 Task: Explore Airbnb accommodation in Tan-Tan, Morocco from 6th December, 2023 to 15th December, 2023 for 6 adults. Place can be entire room or private room with 6 bedrooms having 6 beds and 6 bathrooms. Property type can be house. Amenities needed are: wifi, TV, free parkinig on premises, gym, breakfast.
Action: Mouse pressed left at (614, 212)
Screenshot: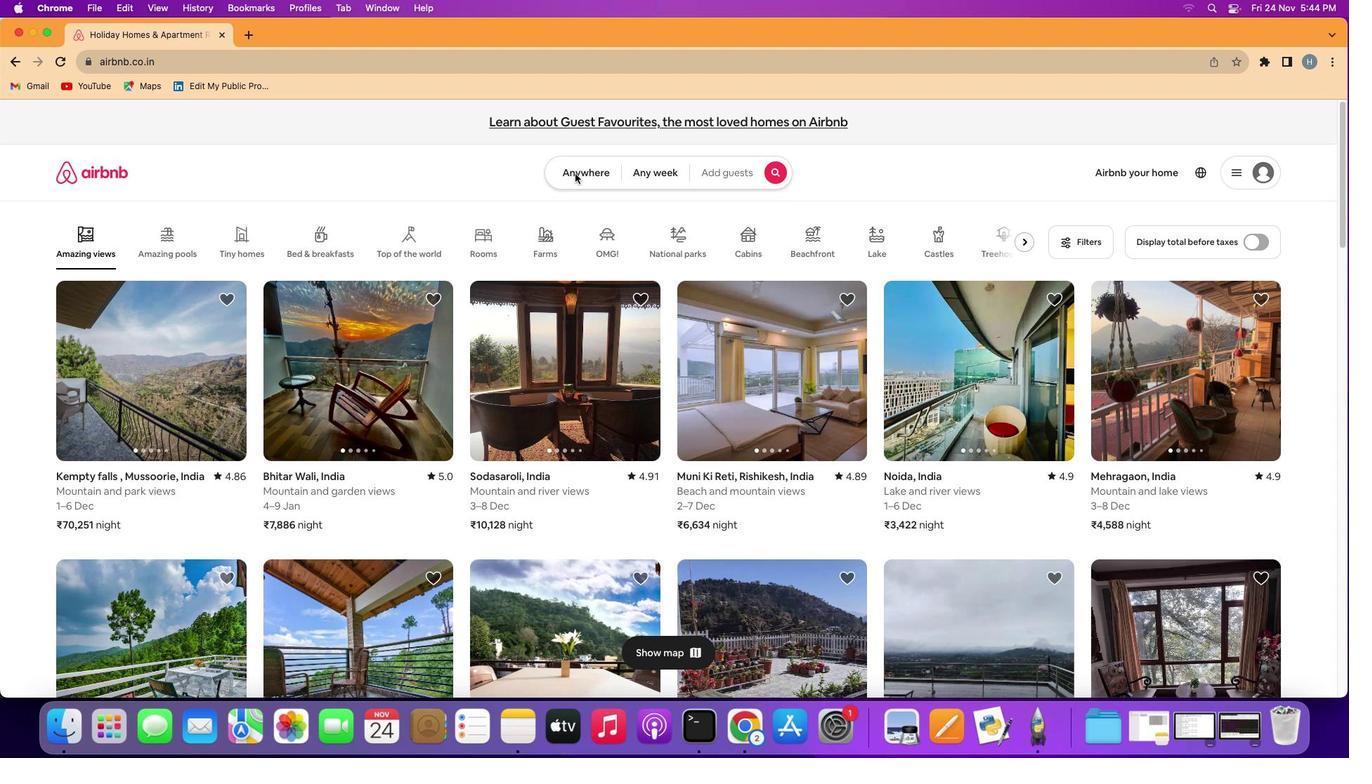 
Action: Mouse moved to (555, 259)
Screenshot: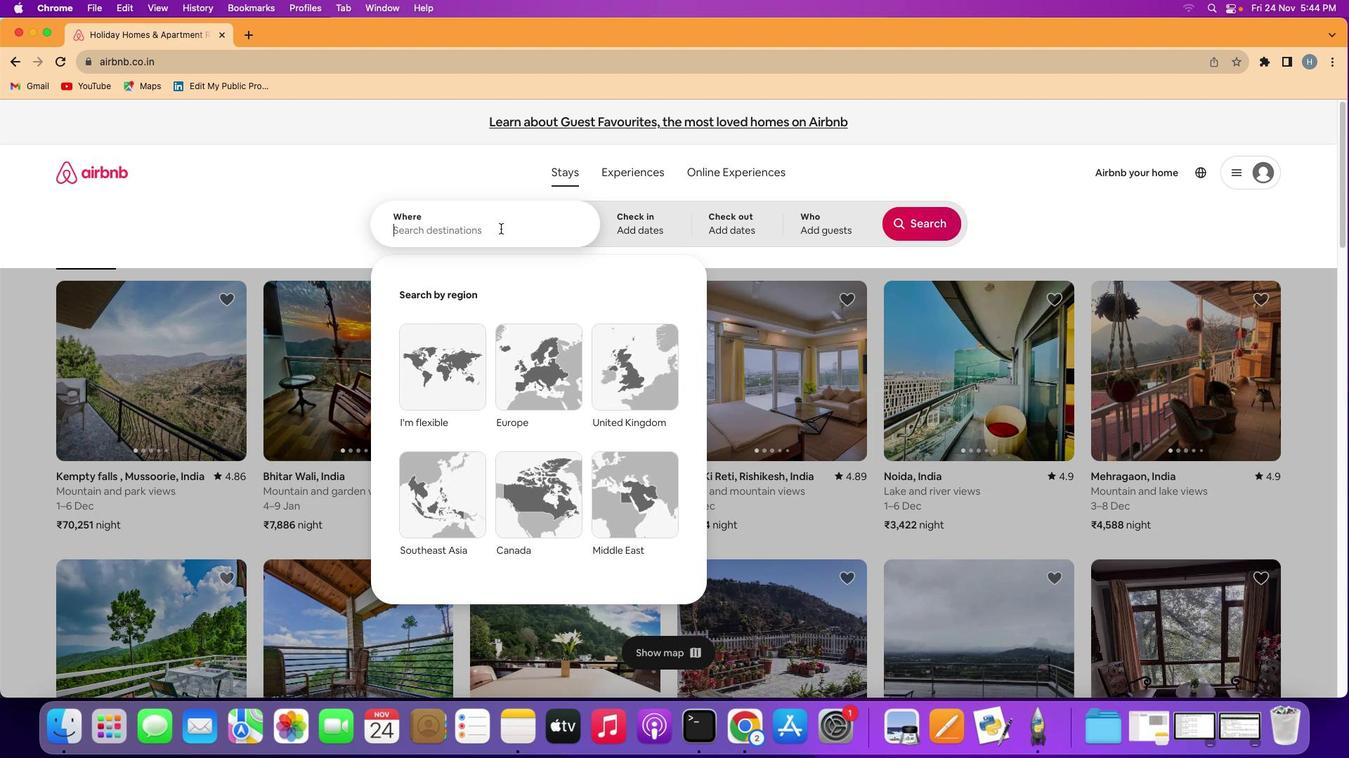 
Action: Mouse pressed left at (555, 259)
Screenshot: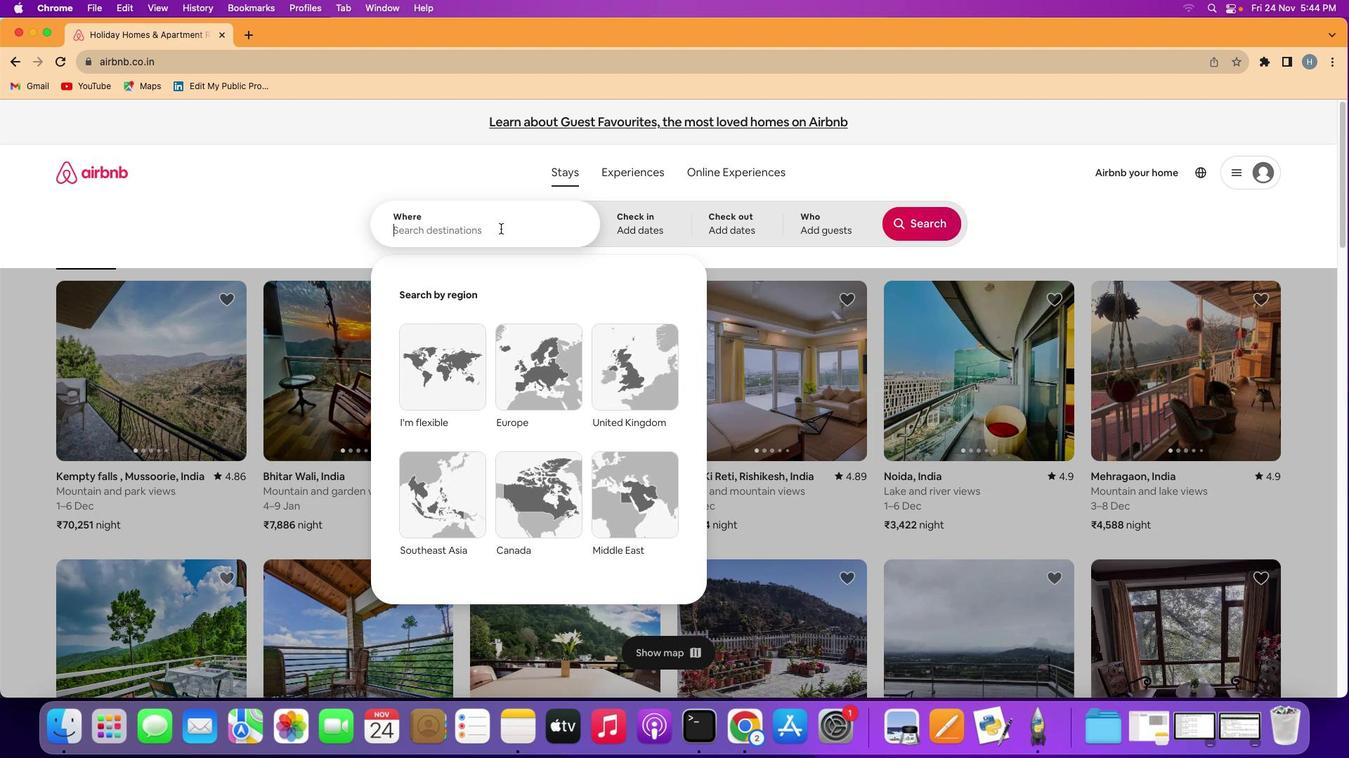
Action: Key pressed Key.shift'T''a''n''-'Key.spaceKey.shift't''a''n'','Key.spaceKey.shift'M''o''r''o''c''c''o'
Screenshot: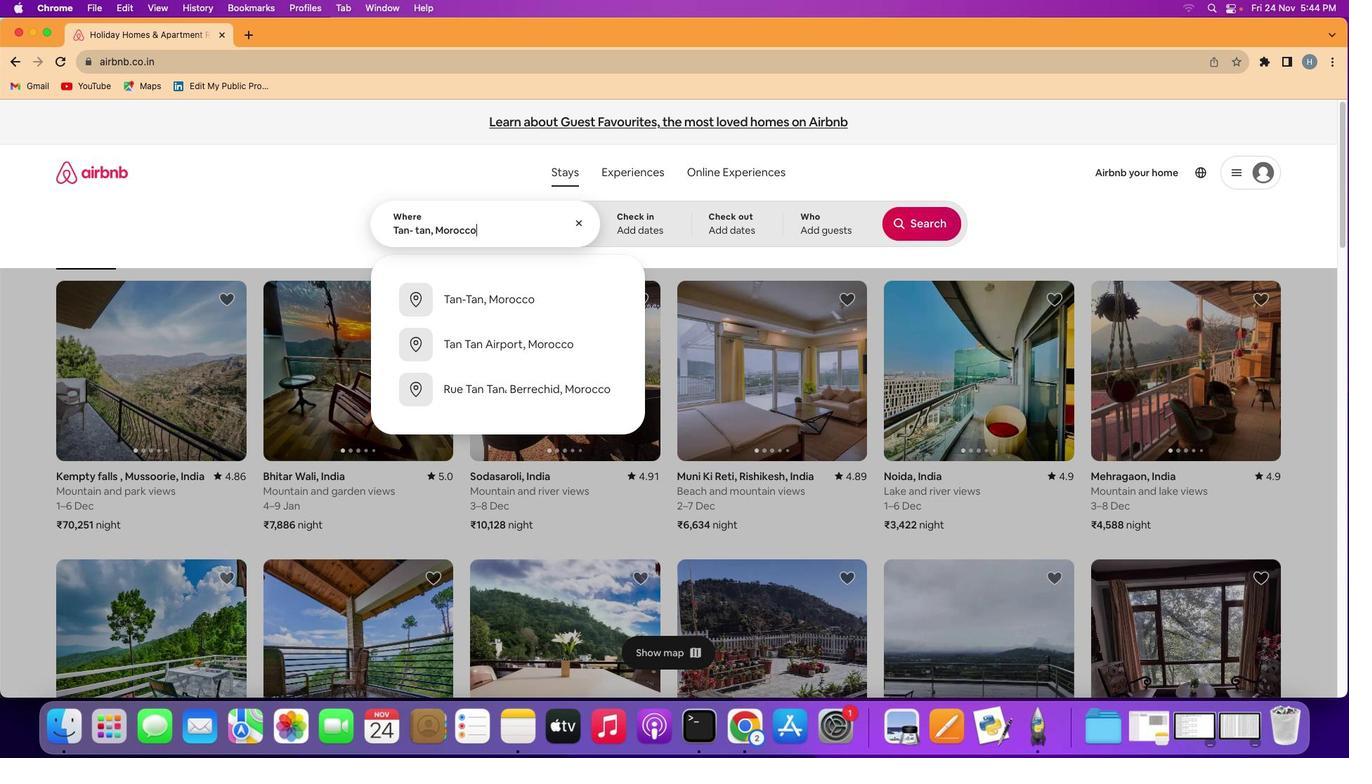 
Action: Mouse moved to (682, 250)
Screenshot: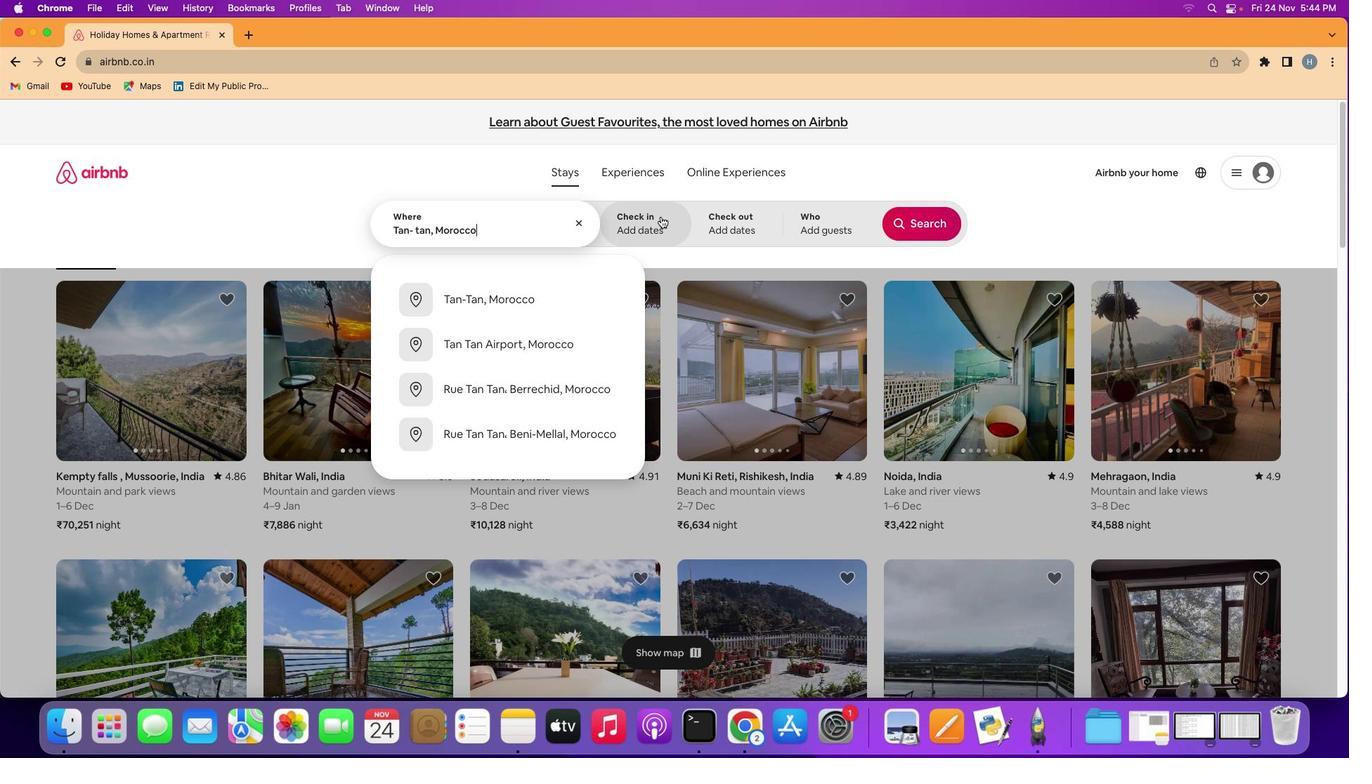 
Action: Mouse pressed left at (682, 250)
Screenshot: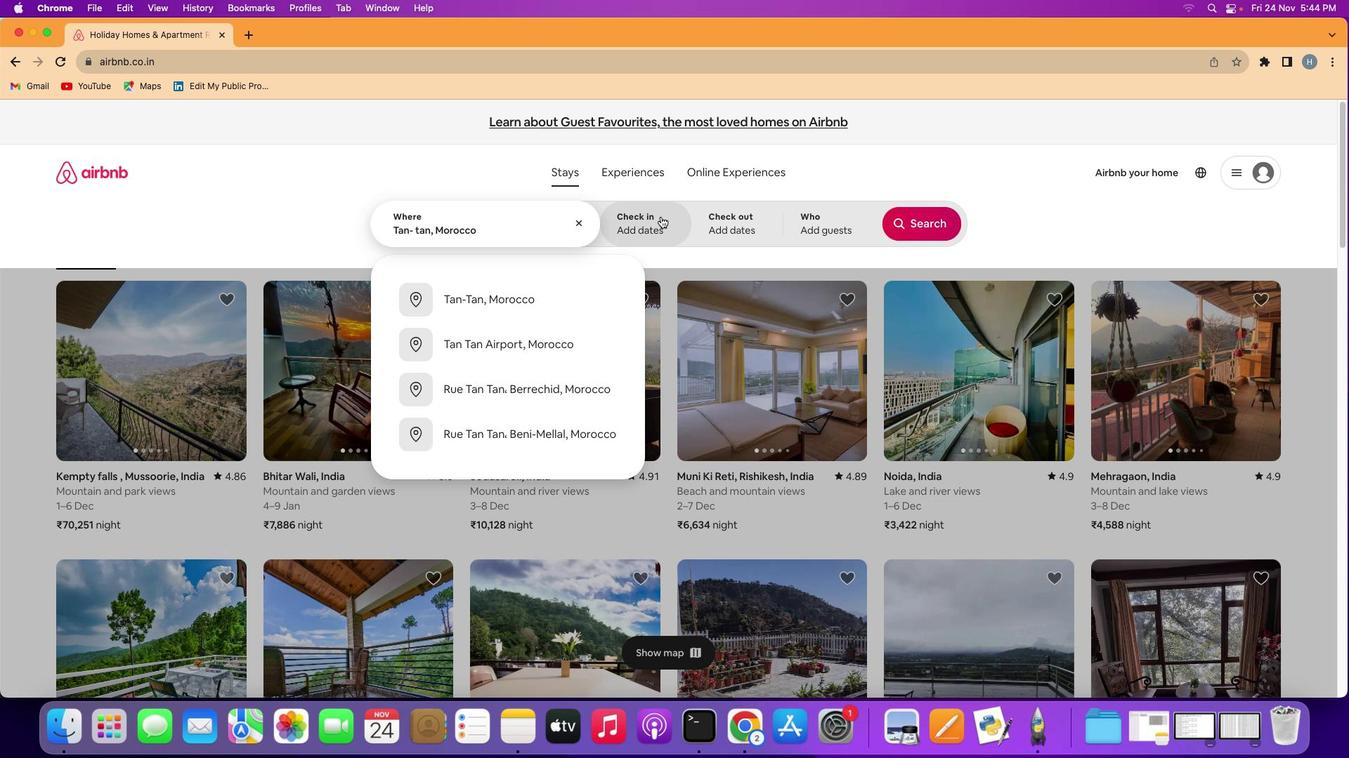 
Action: Mouse moved to (798, 434)
Screenshot: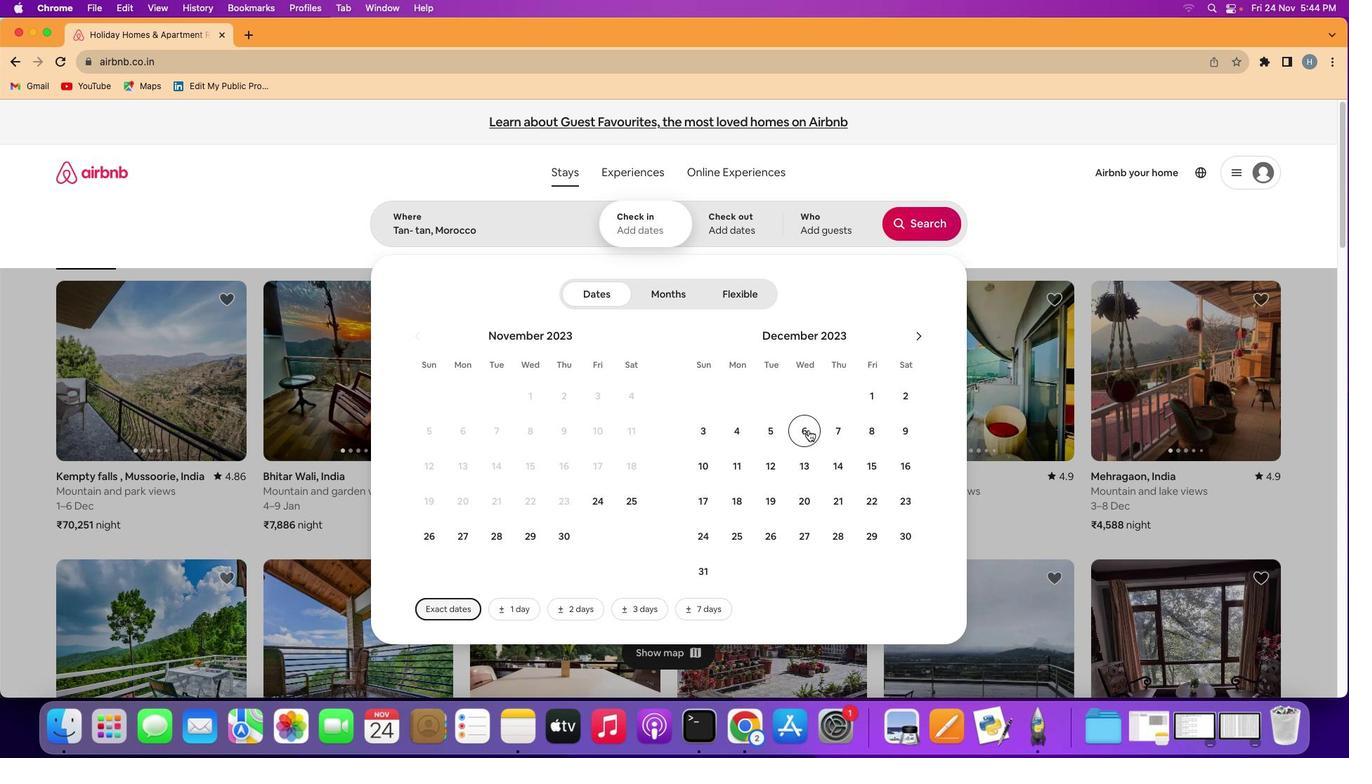 
Action: Mouse pressed left at (798, 434)
Screenshot: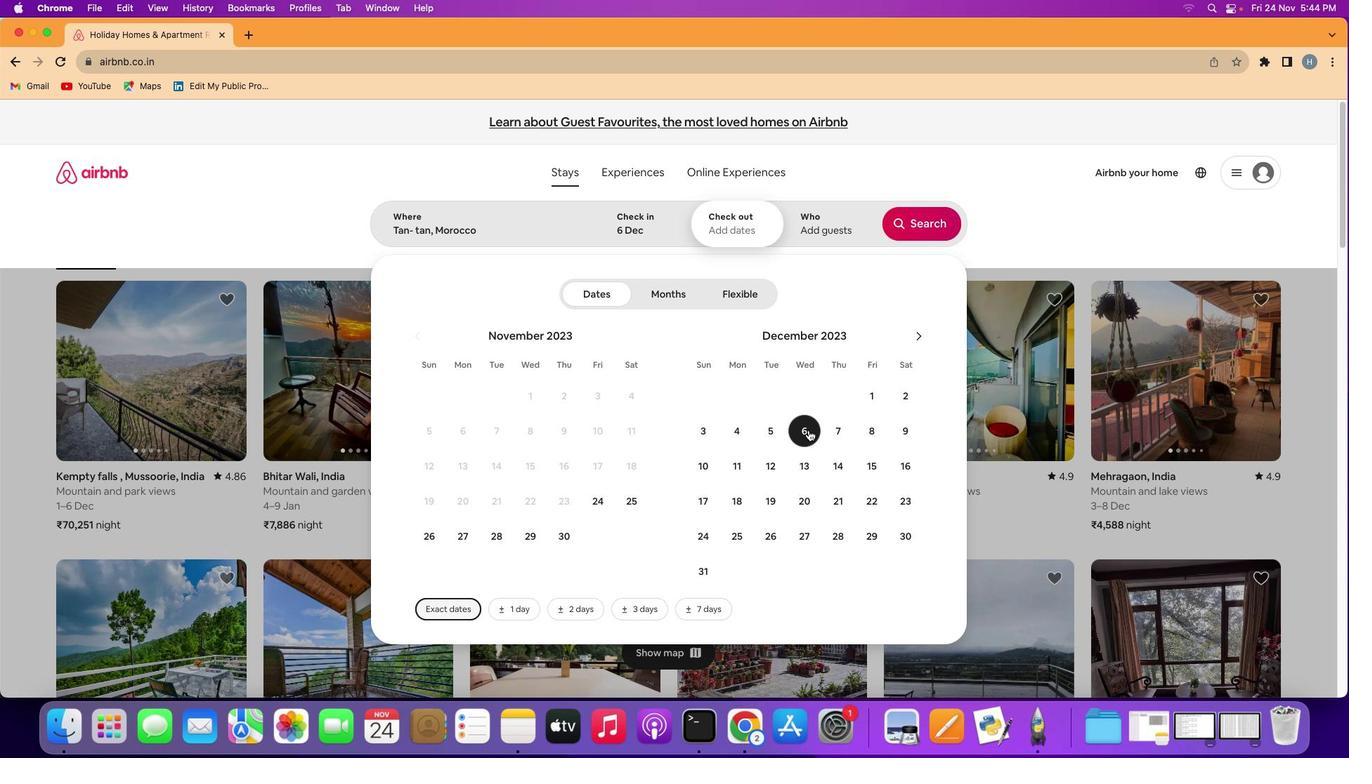 
Action: Mouse moved to (850, 469)
Screenshot: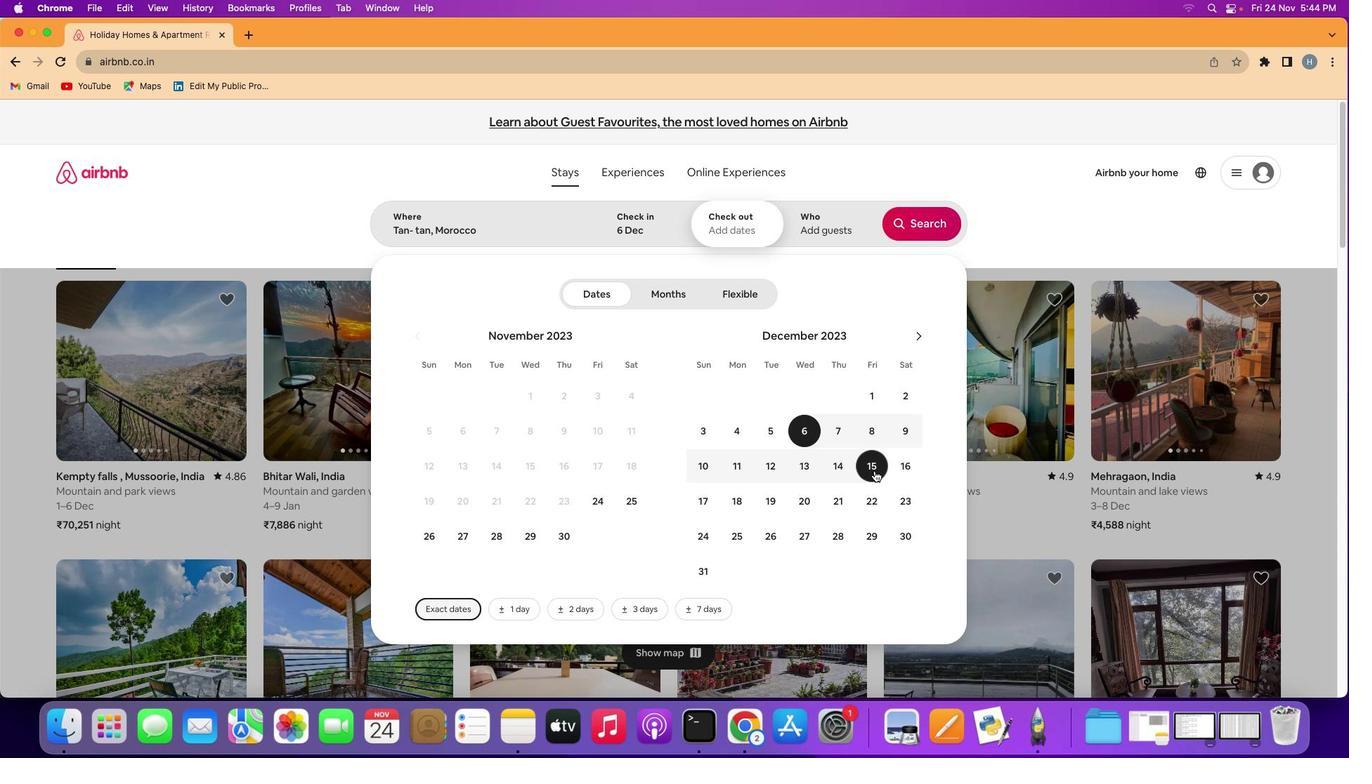 
Action: Mouse pressed left at (850, 469)
Screenshot: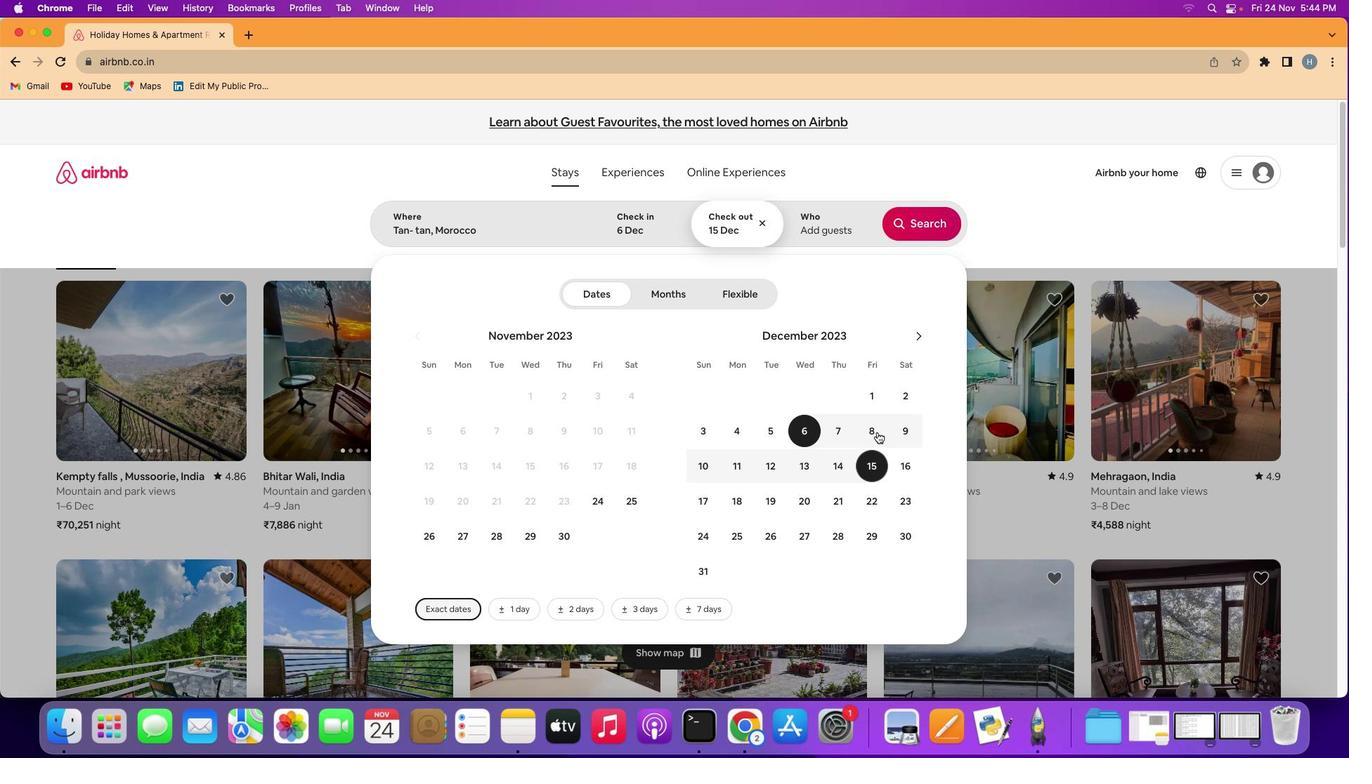 
Action: Mouse moved to (800, 259)
Screenshot: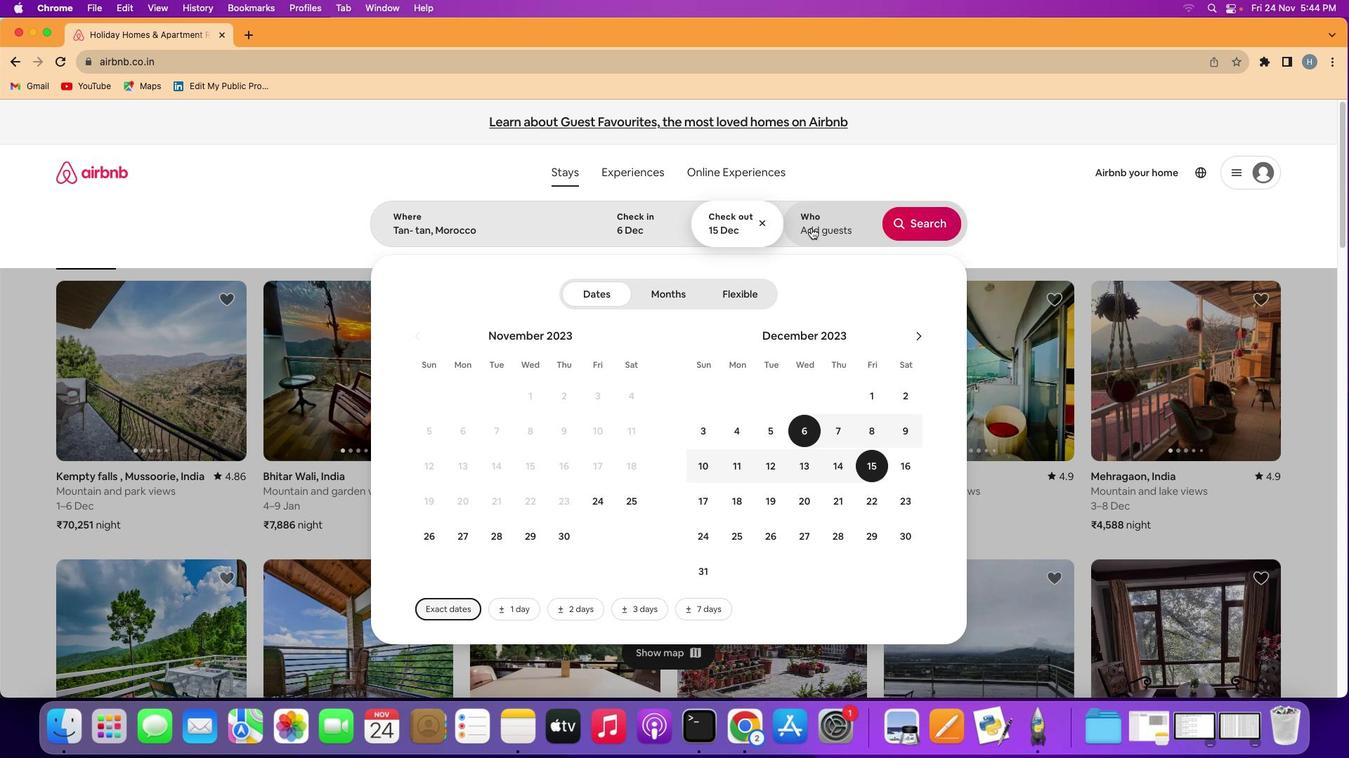 
Action: Mouse pressed left at (800, 259)
Screenshot: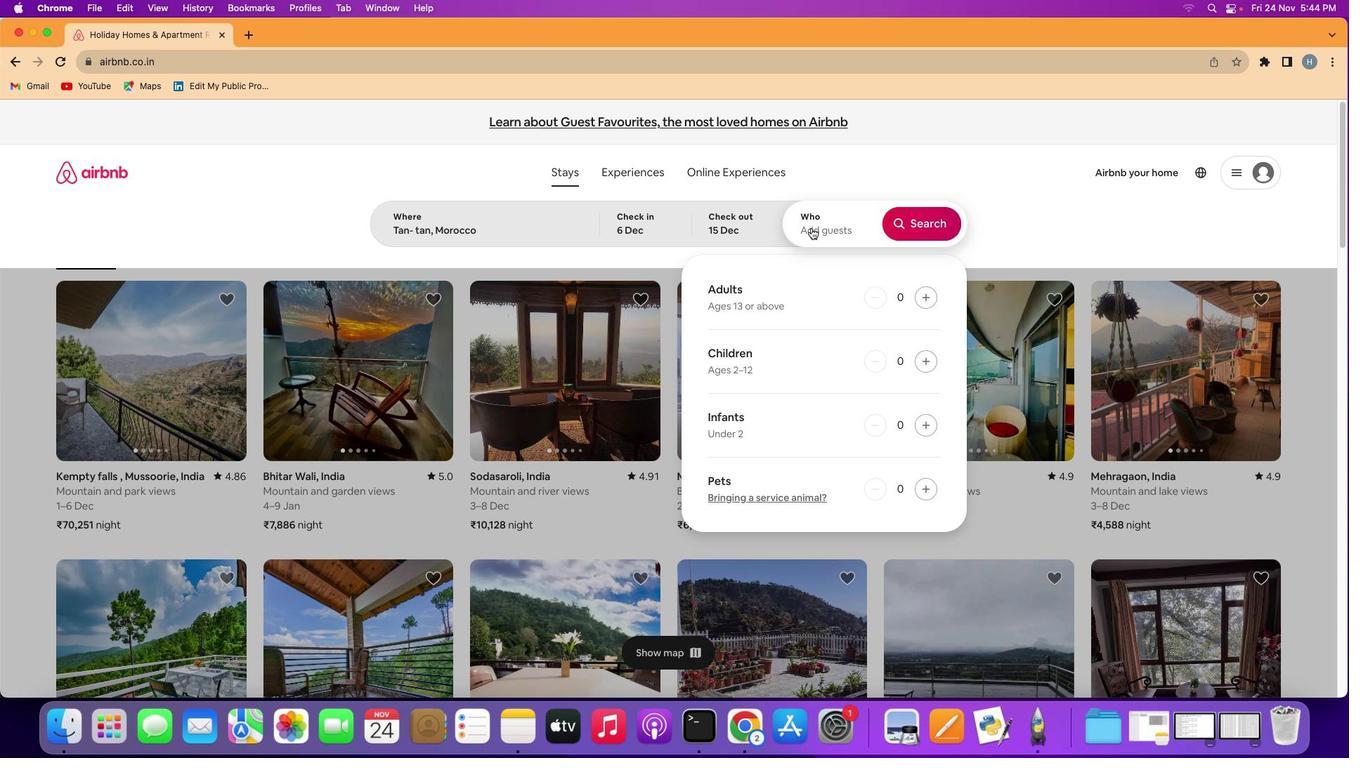
Action: Mouse moved to (895, 323)
Screenshot: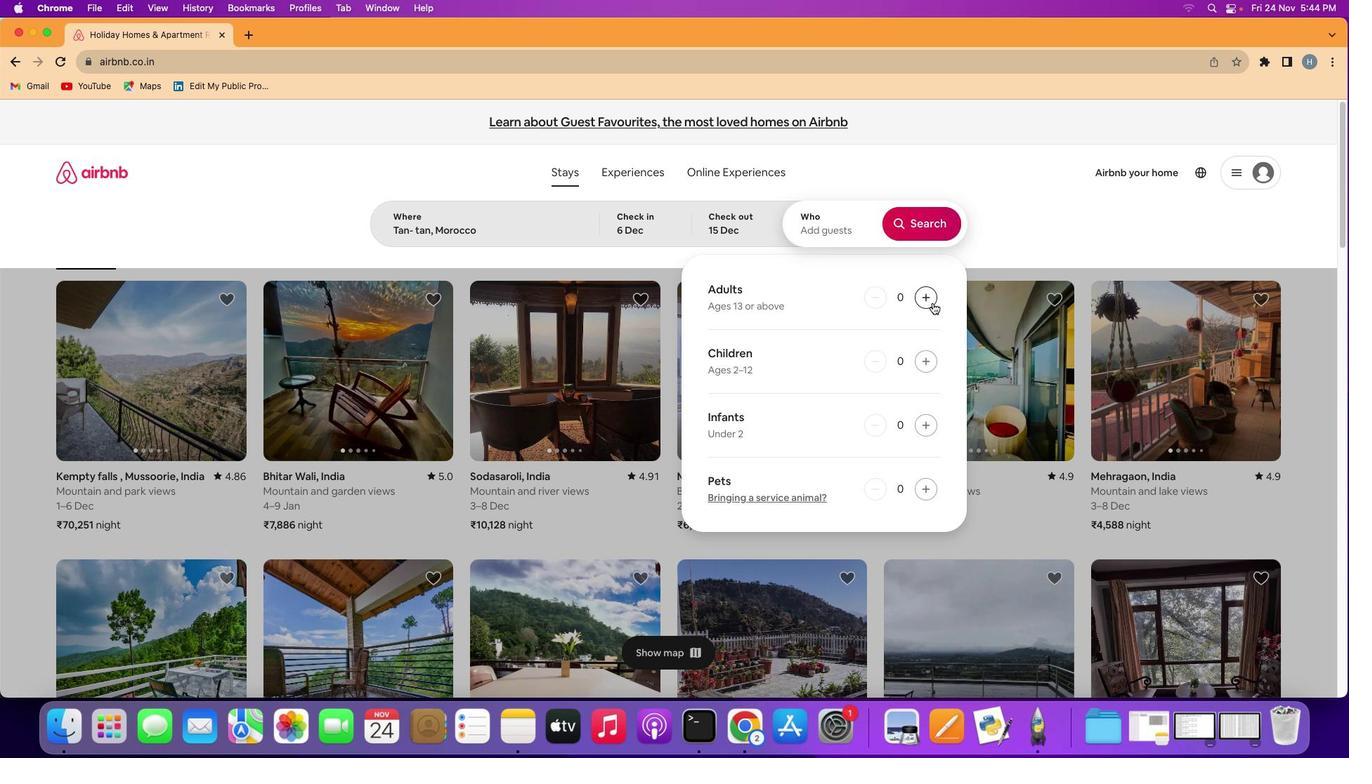 
Action: Mouse pressed left at (895, 323)
Screenshot: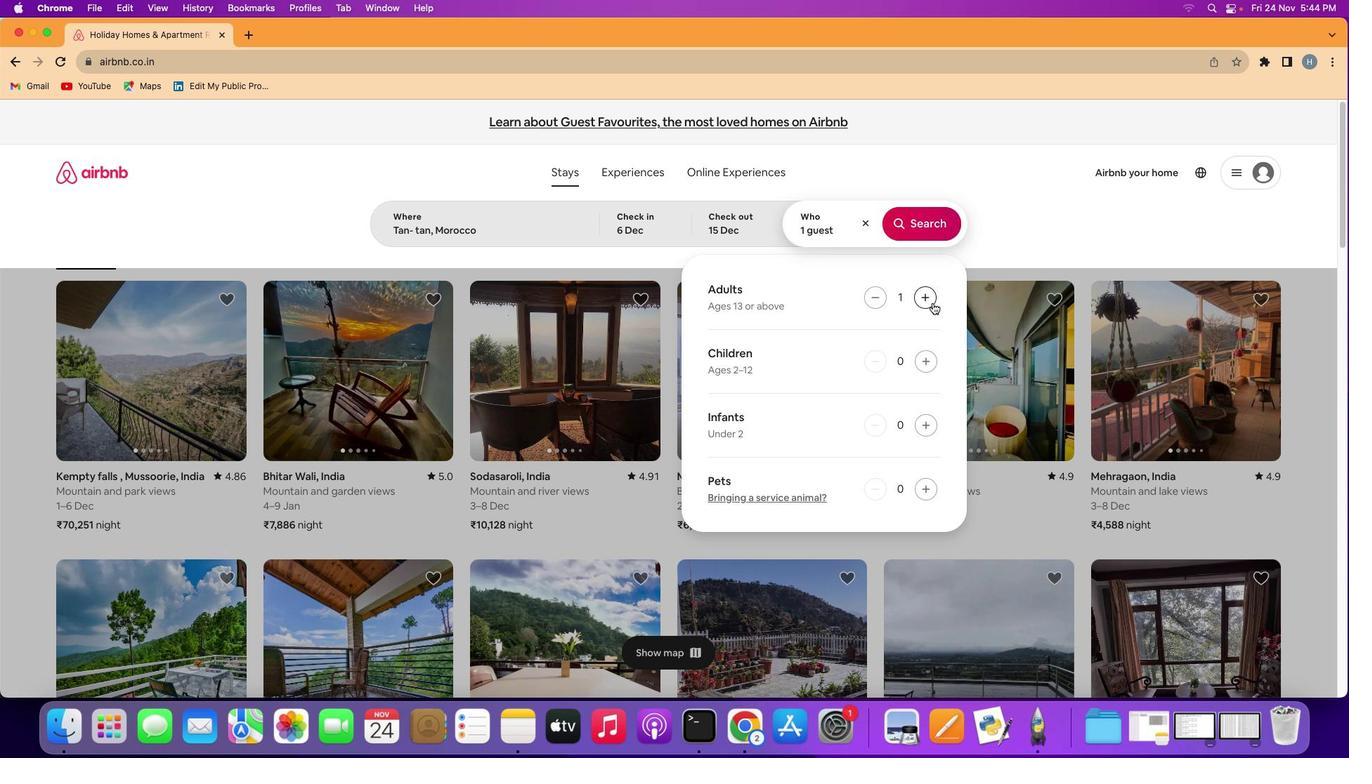 
Action: Mouse pressed left at (895, 323)
Screenshot: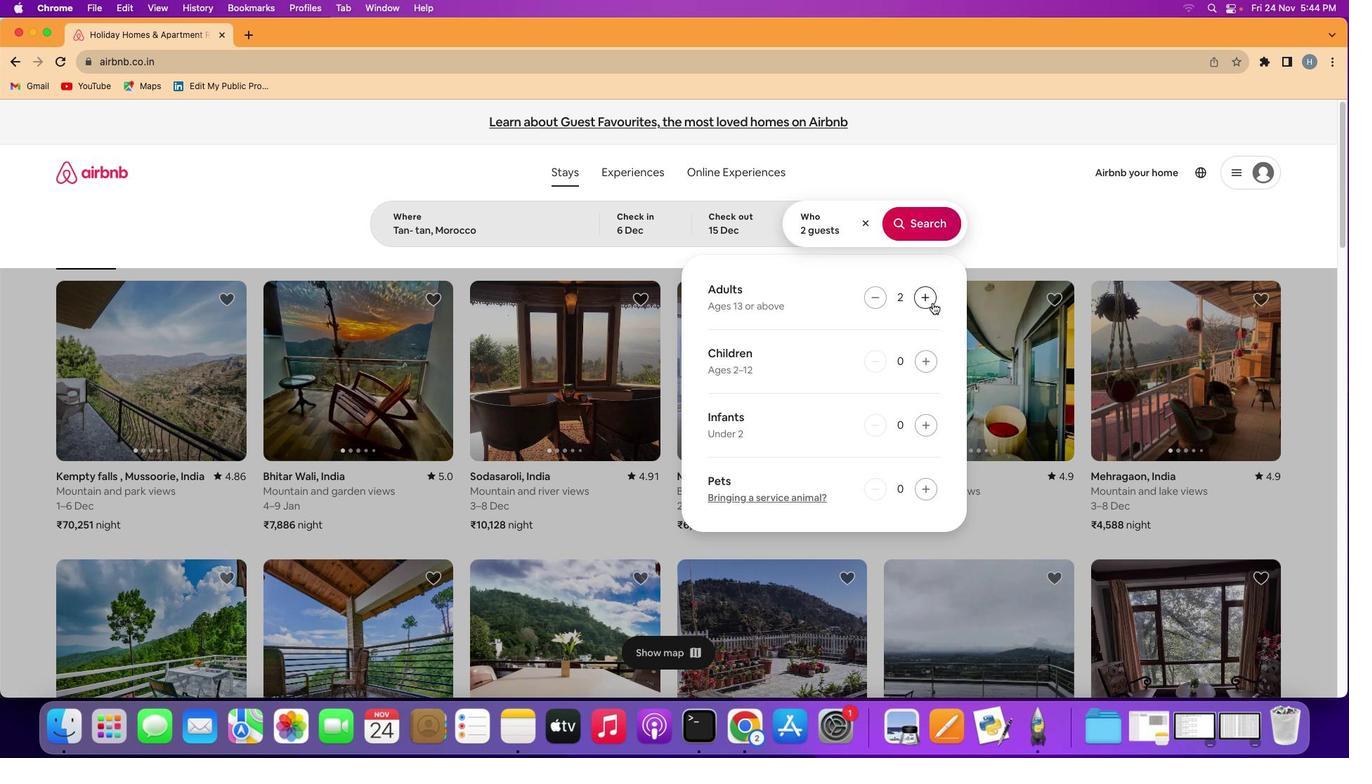 
Action: Mouse pressed left at (895, 323)
Screenshot: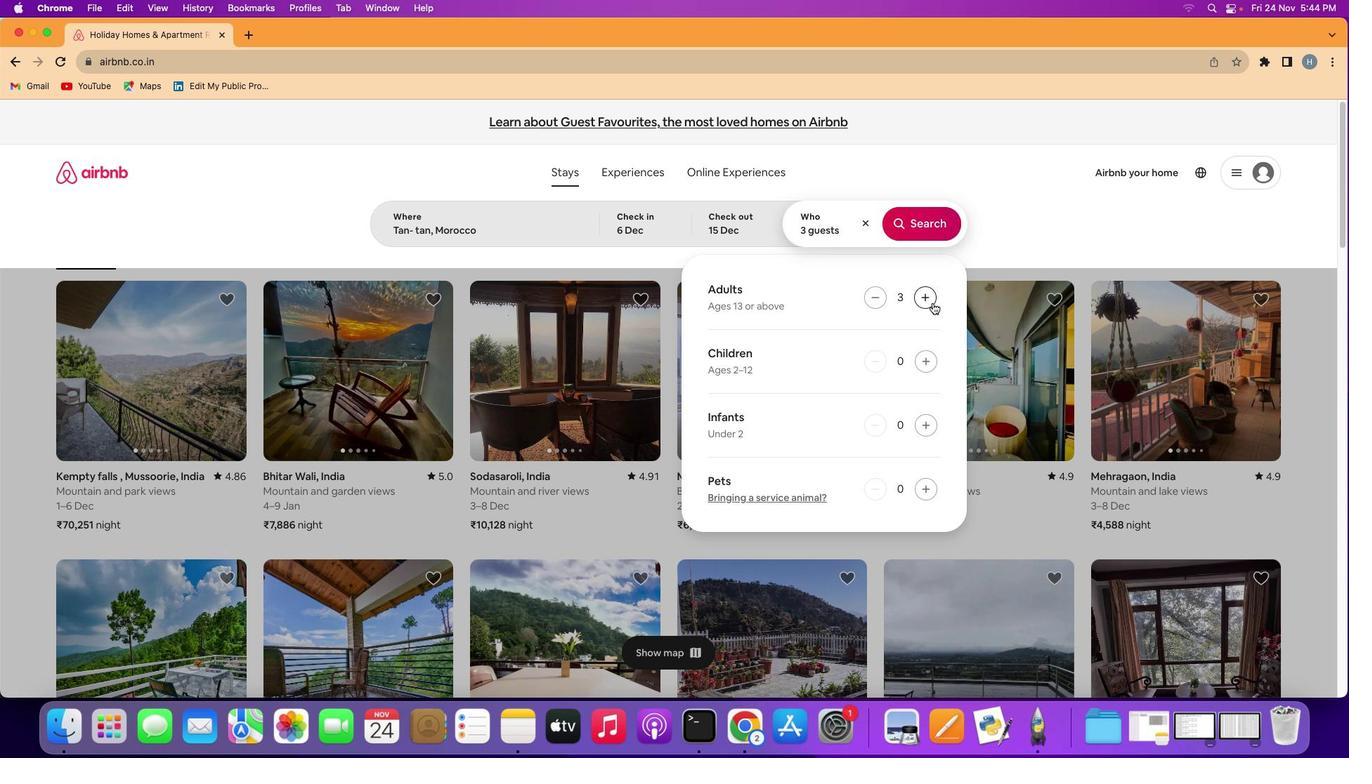 
Action: Mouse pressed left at (895, 323)
Screenshot: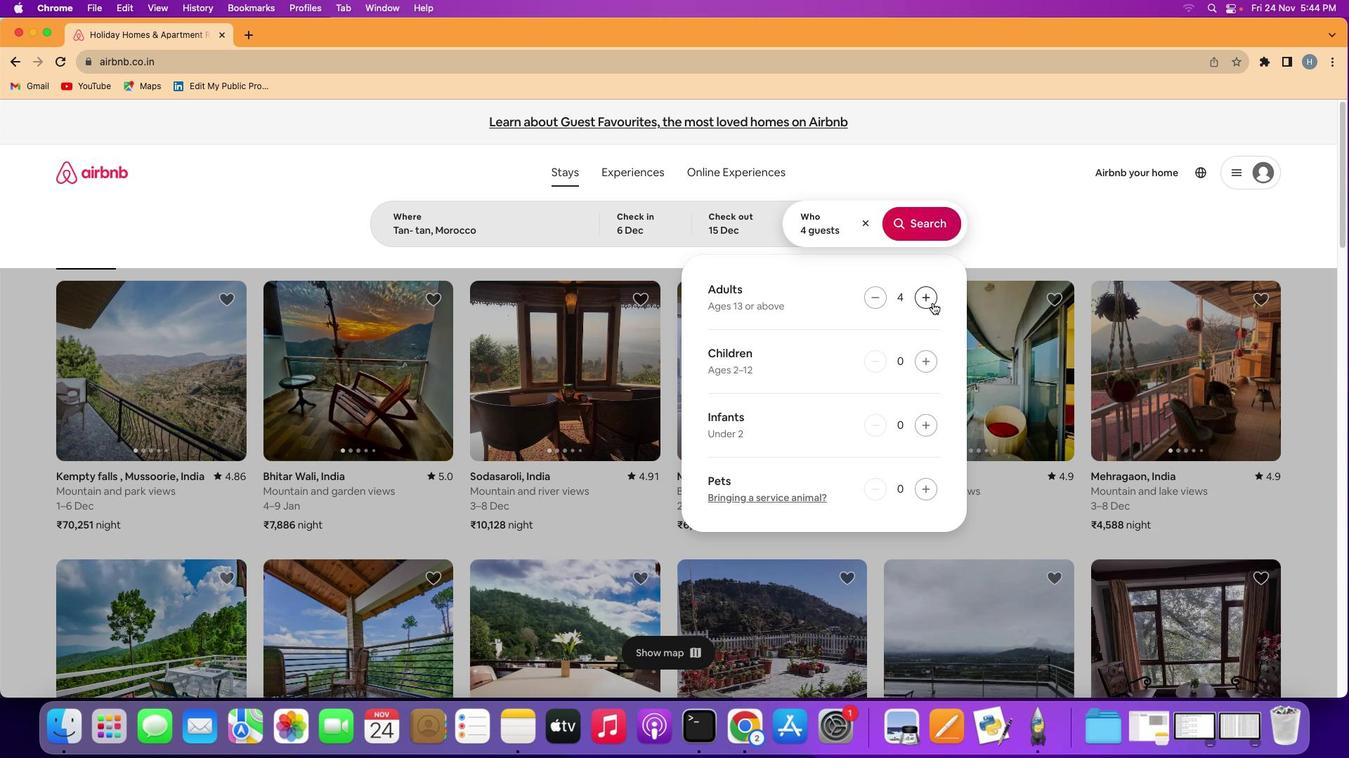 
Action: Mouse pressed left at (895, 323)
Screenshot: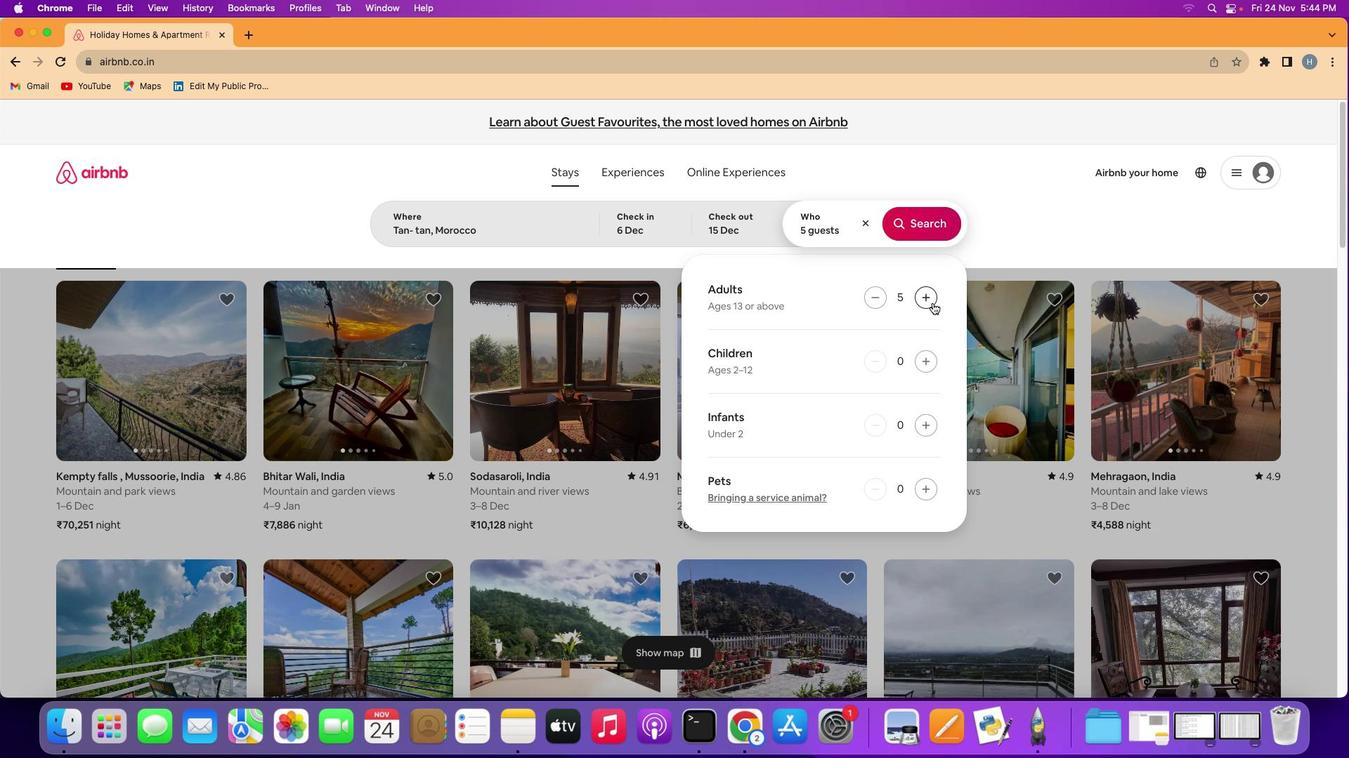 
Action: Mouse pressed left at (895, 323)
Screenshot: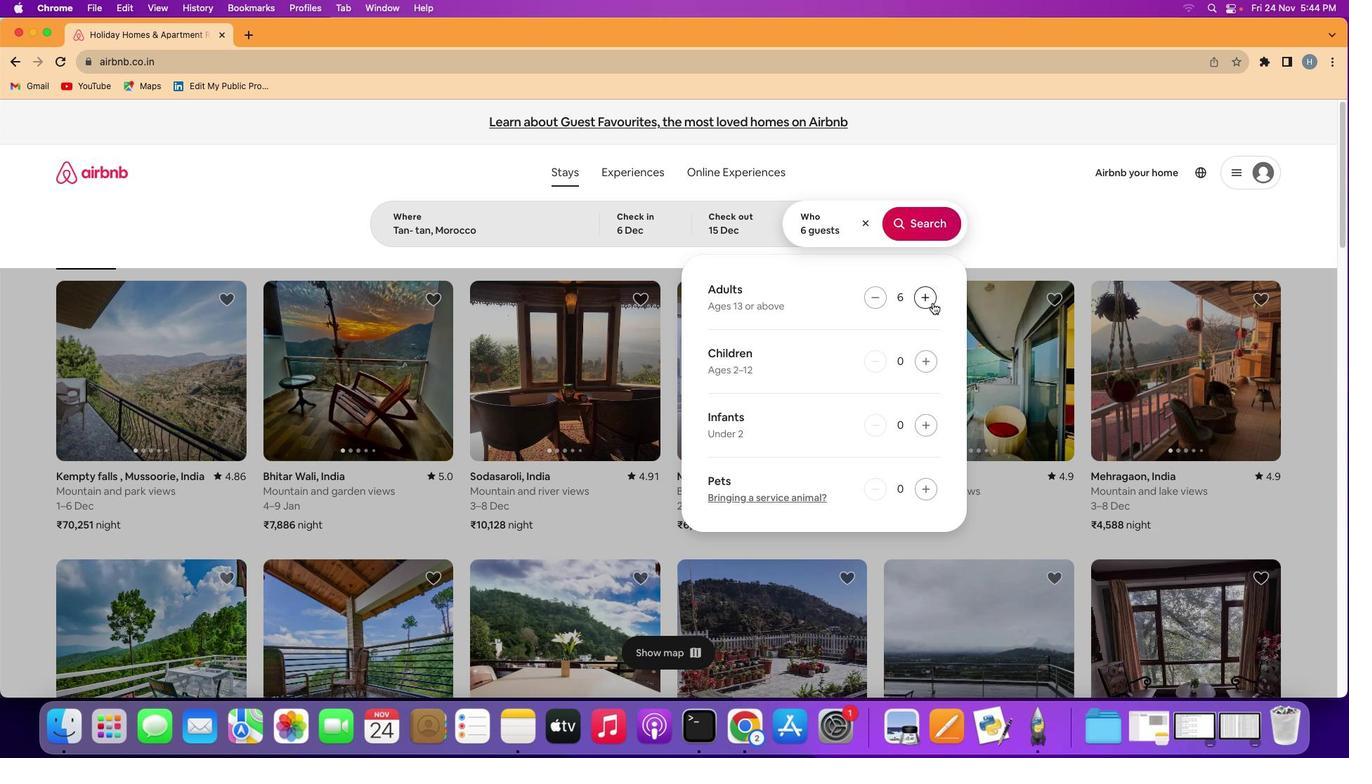 
Action: Mouse moved to (890, 262)
Screenshot: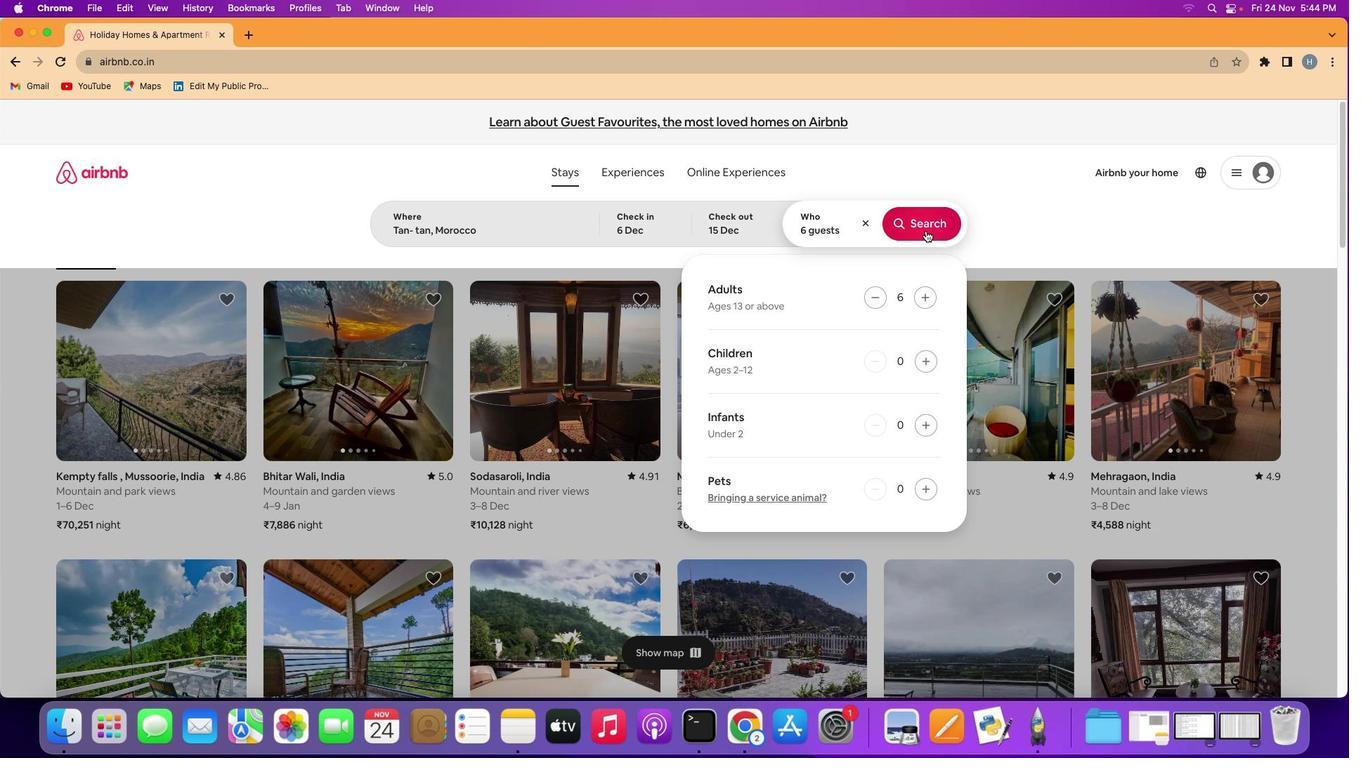
Action: Mouse pressed left at (890, 262)
Screenshot: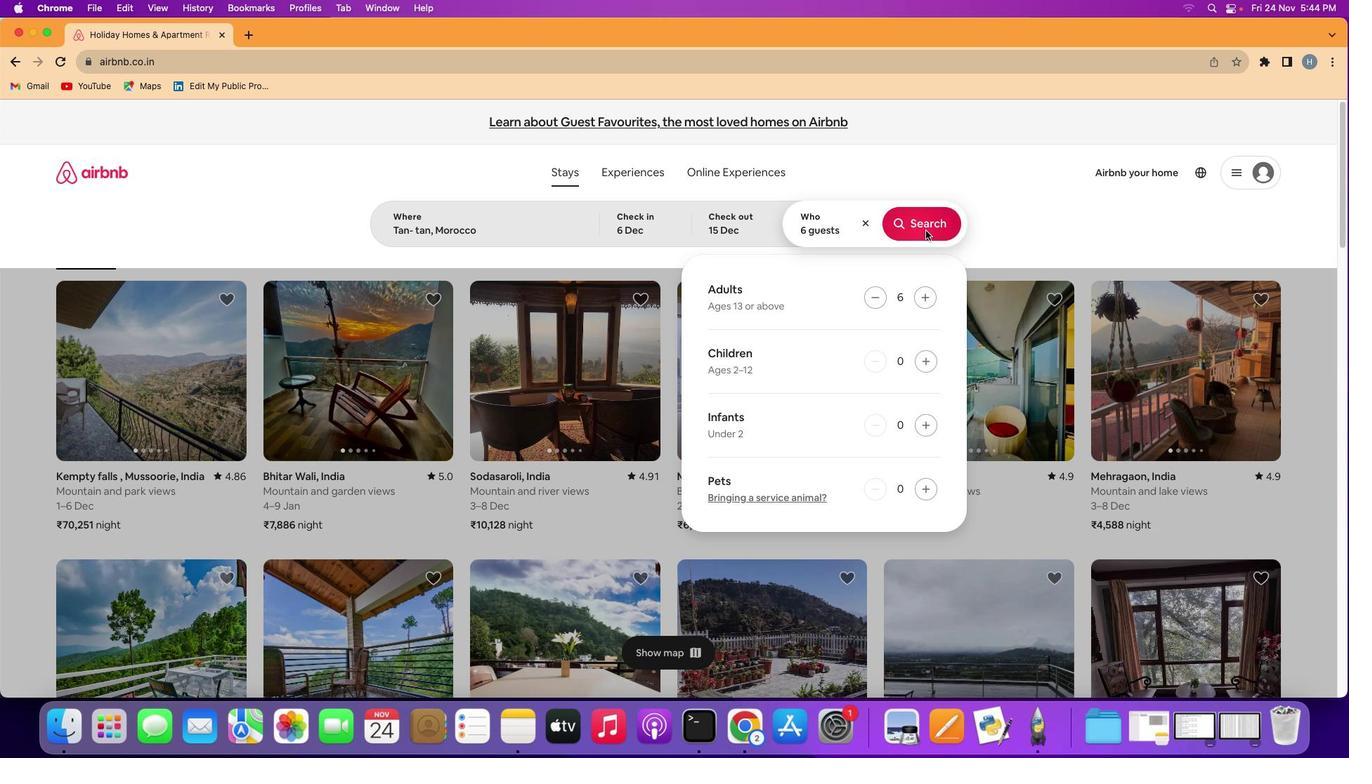 
Action: Mouse moved to (1037, 217)
Screenshot: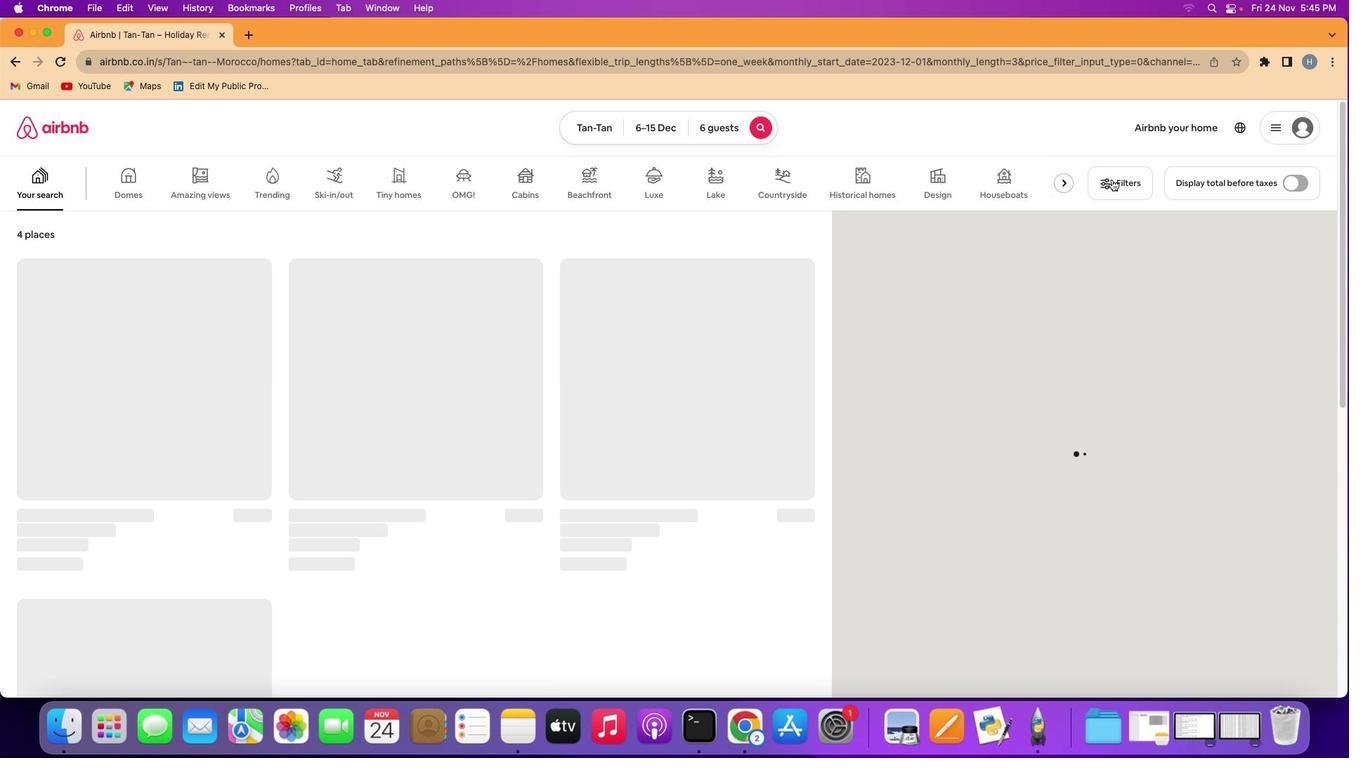 
Action: Mouse pressed left at (1037, 217)
Screenshot: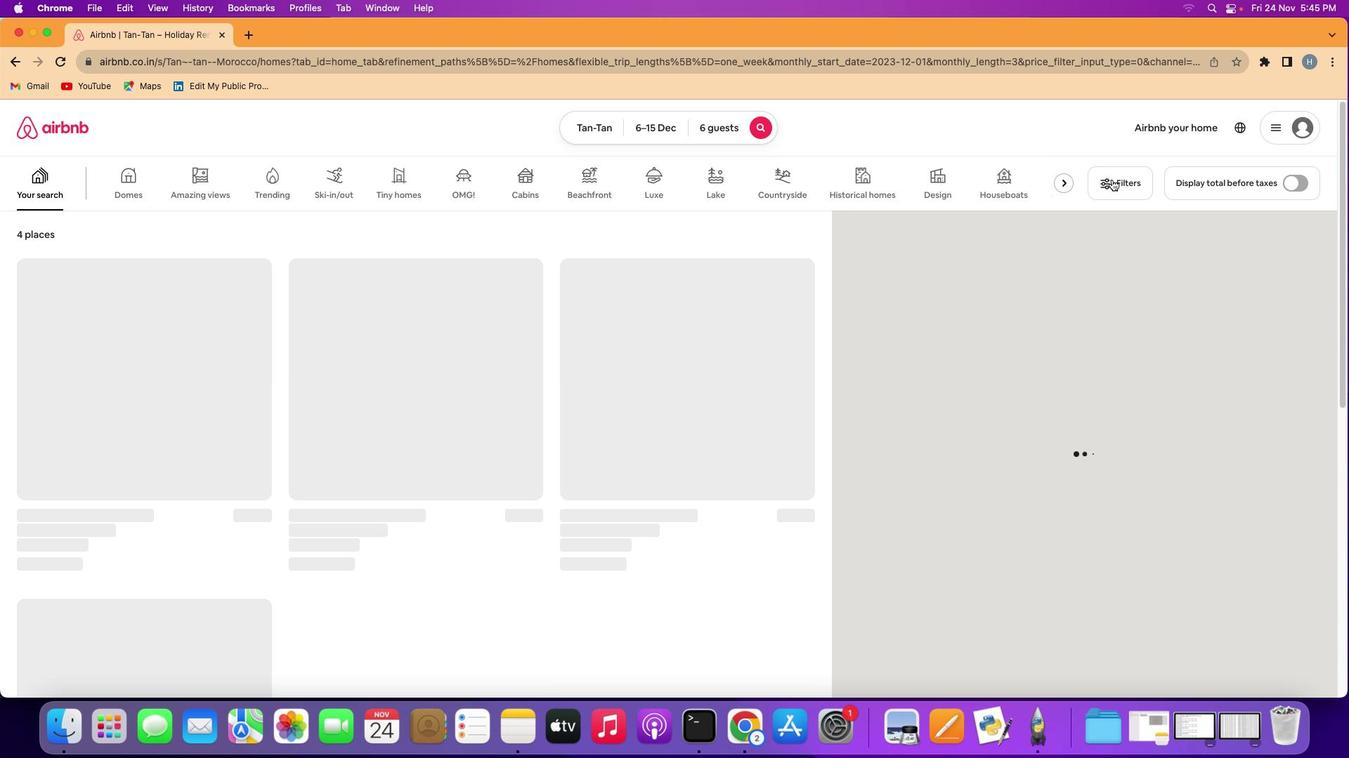 
Action: Mouse moved to (619, 517)
Screenshot: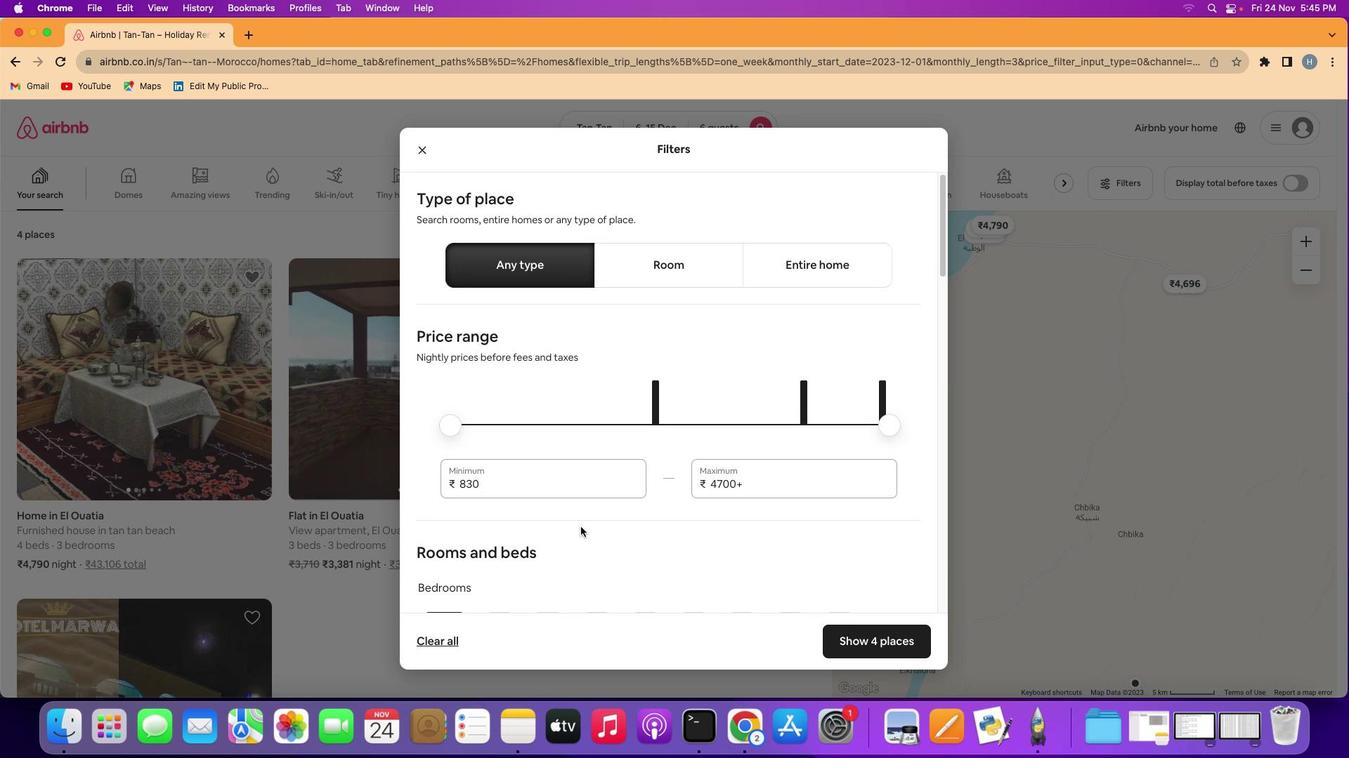 
Action: Mouse scrolled (619, 517) with delta (162, 62)
Screenshot: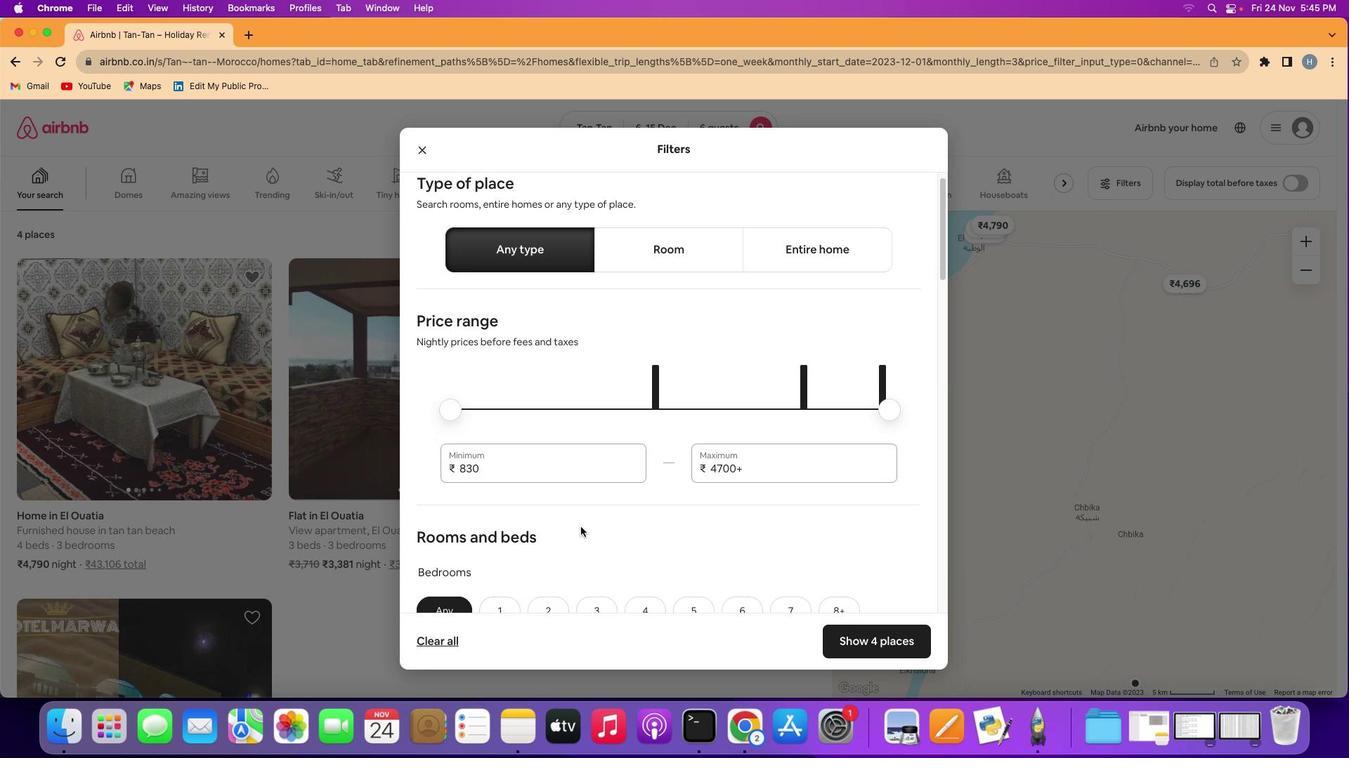 
Action: Mouse scrolled (619, 517) with delta (162, 62)
Screenshot: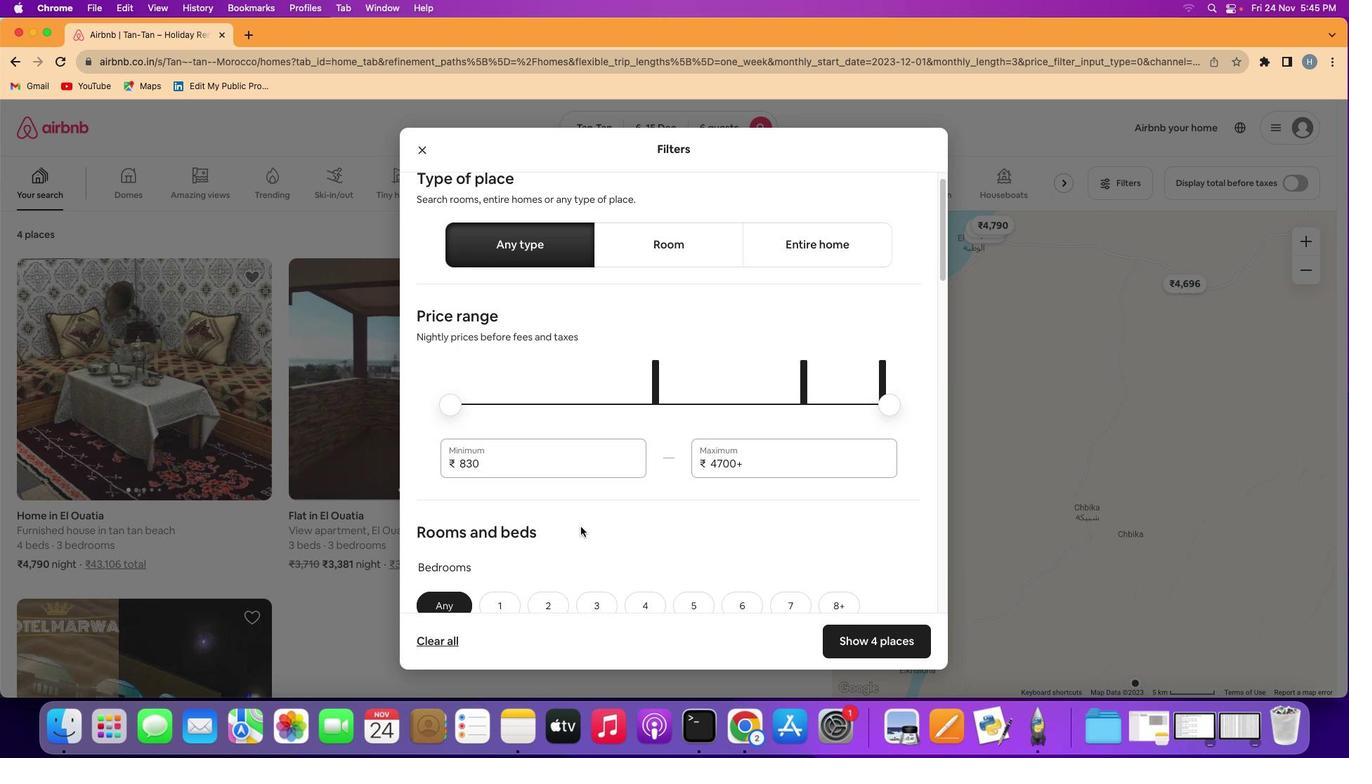 
Action: Mouse scrolled (619, 517) with delta (162, 62)
Screenshot: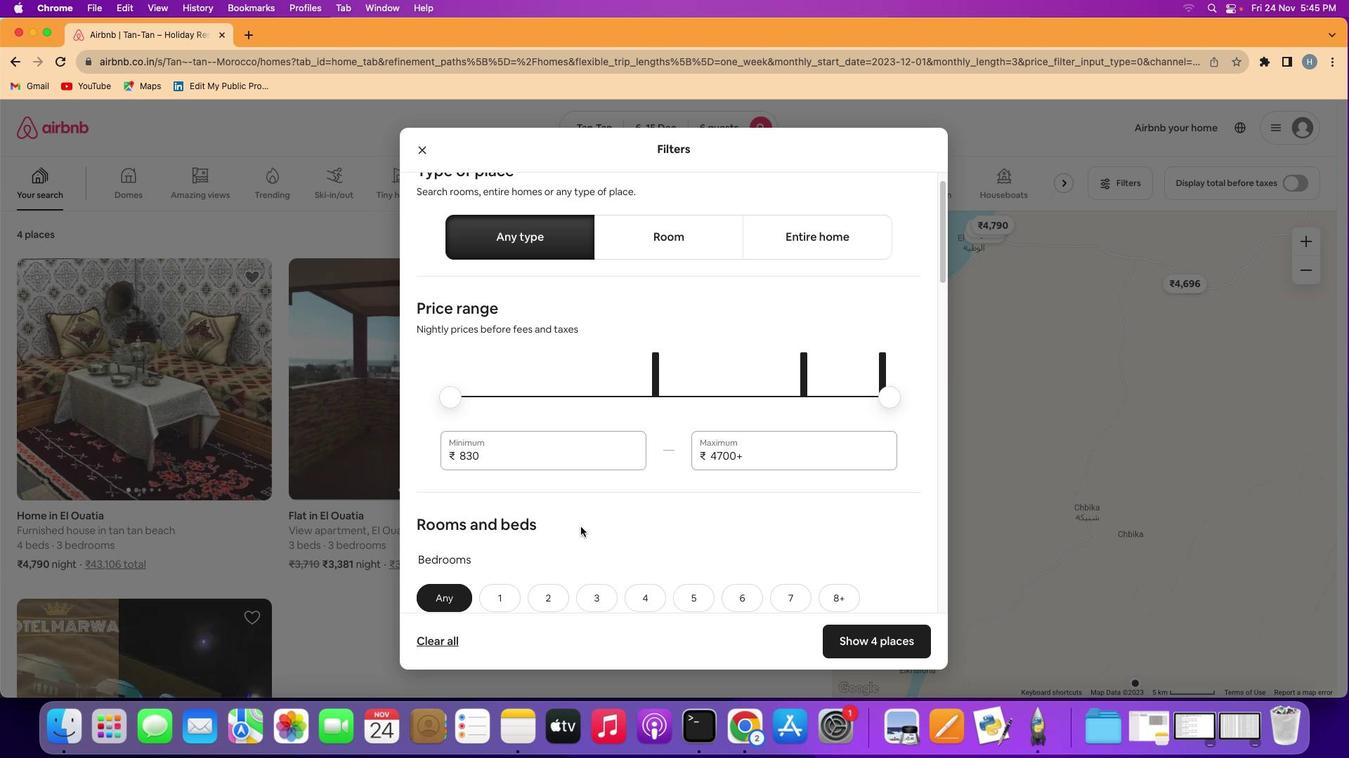 
Action: Mouse scrolled (619, 517) with delta (162, 62)
Screenshot: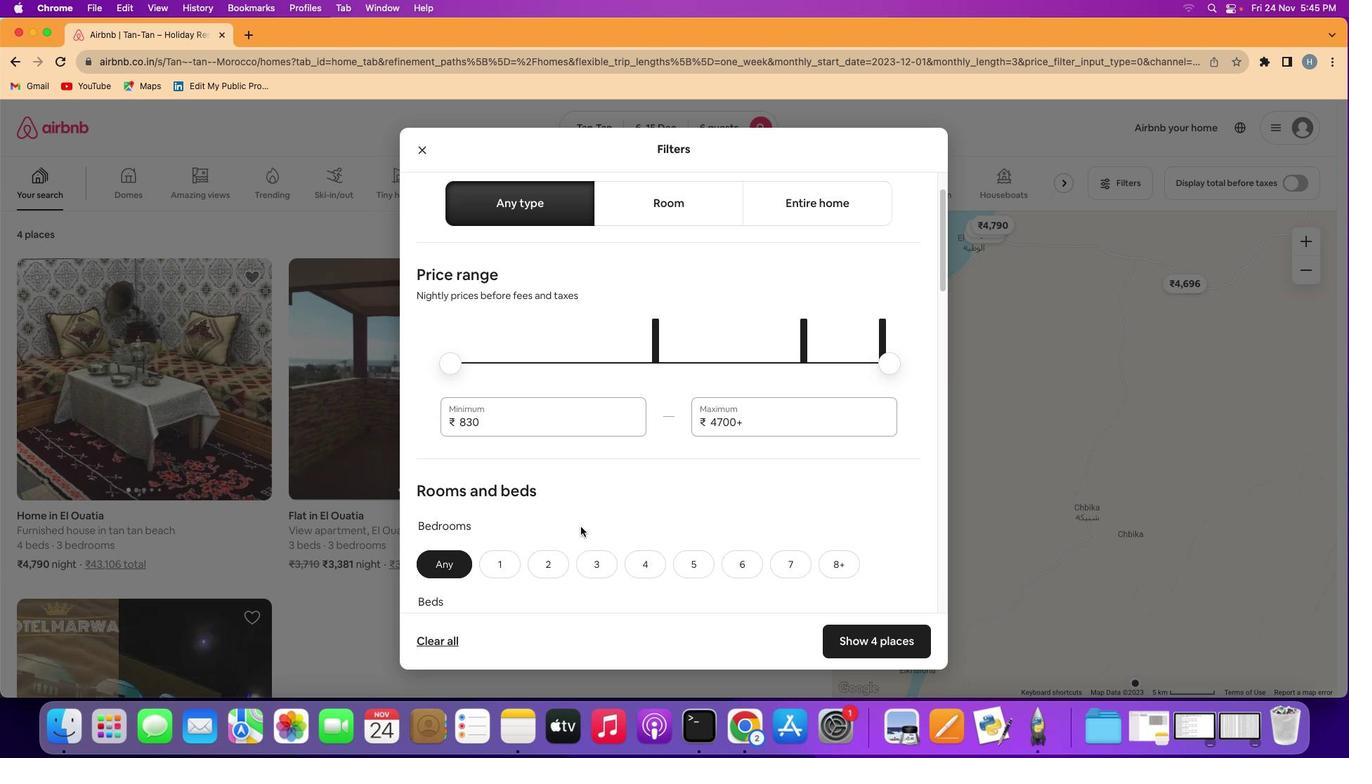 
Action: Mouse scrolled (619, 517) with delta (162, 62)
Screenshot: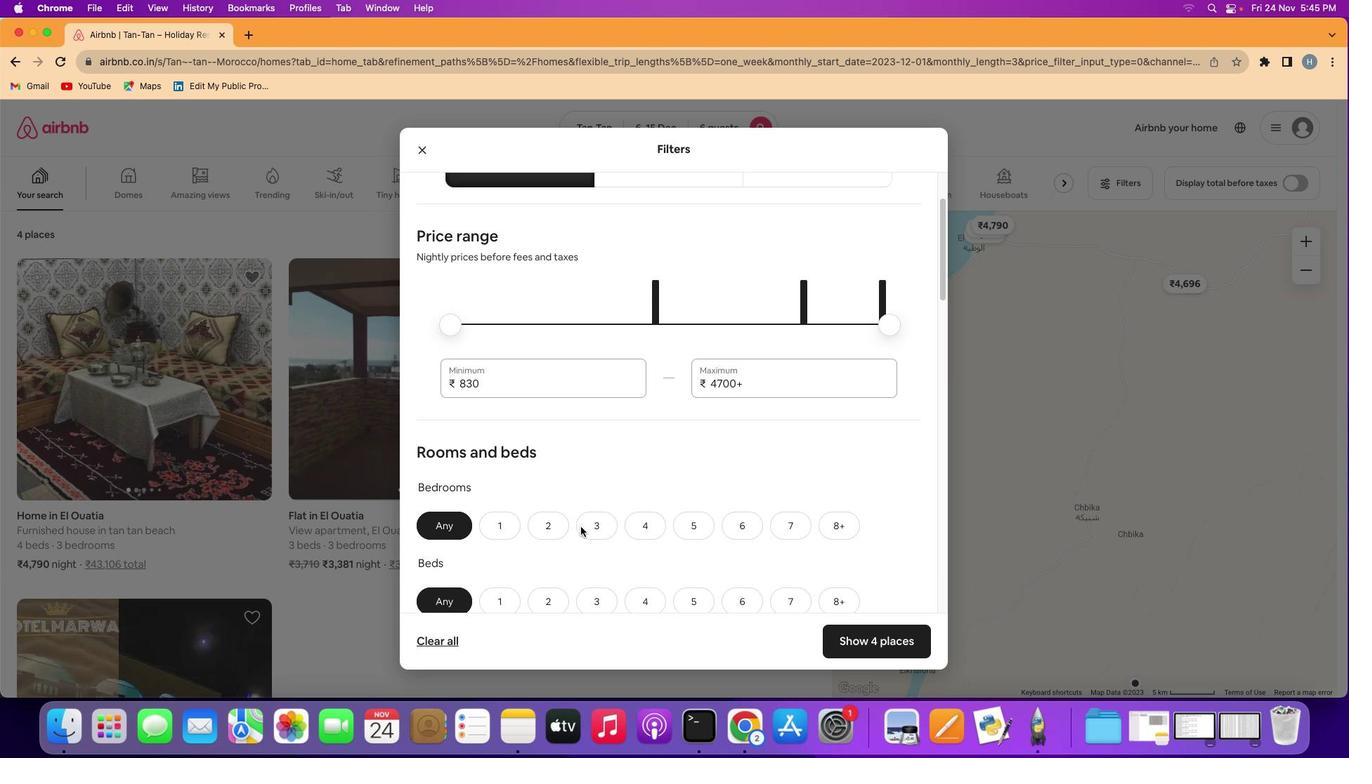 
Action: Mouse scrolled (619, 517) with delta (162, 62)
Screenshot: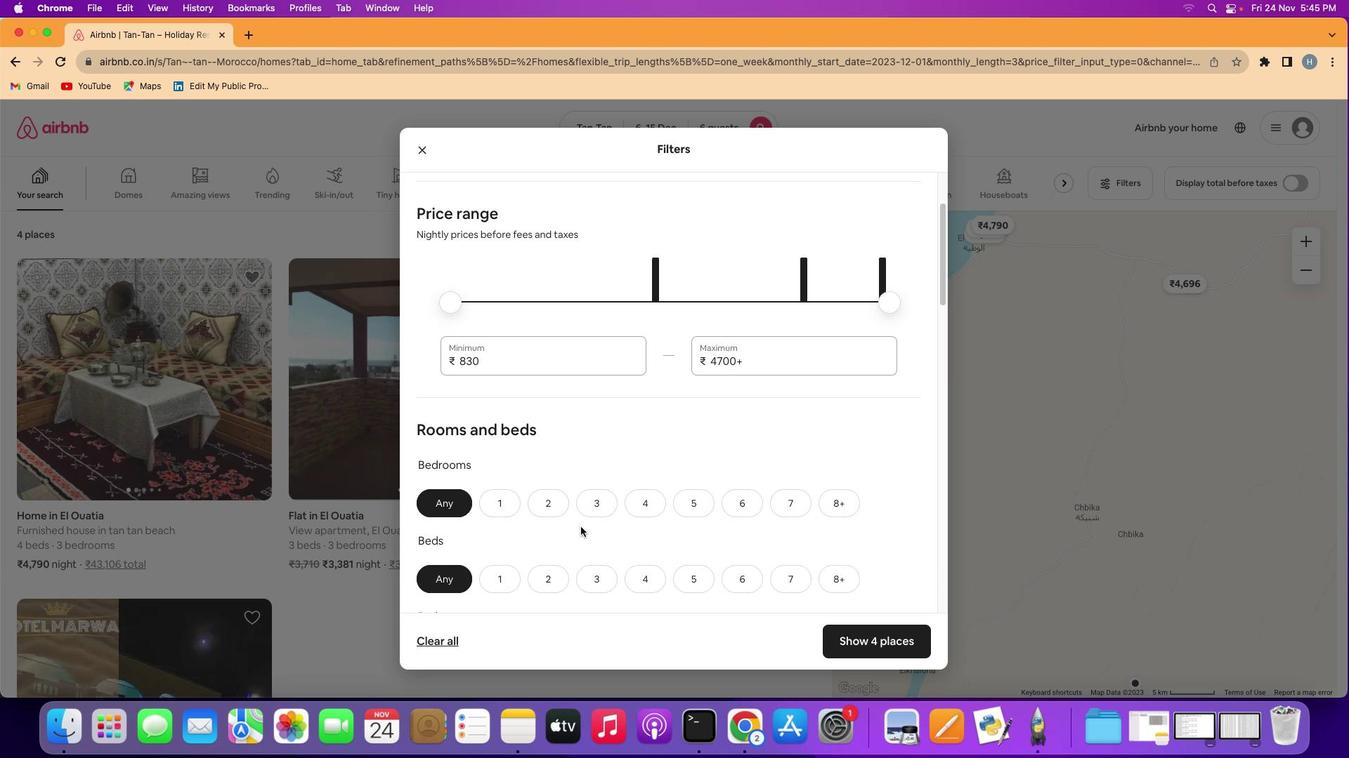 
Action: Mouse scrolled (619, 517) with delta (162, 62)
Screenshot: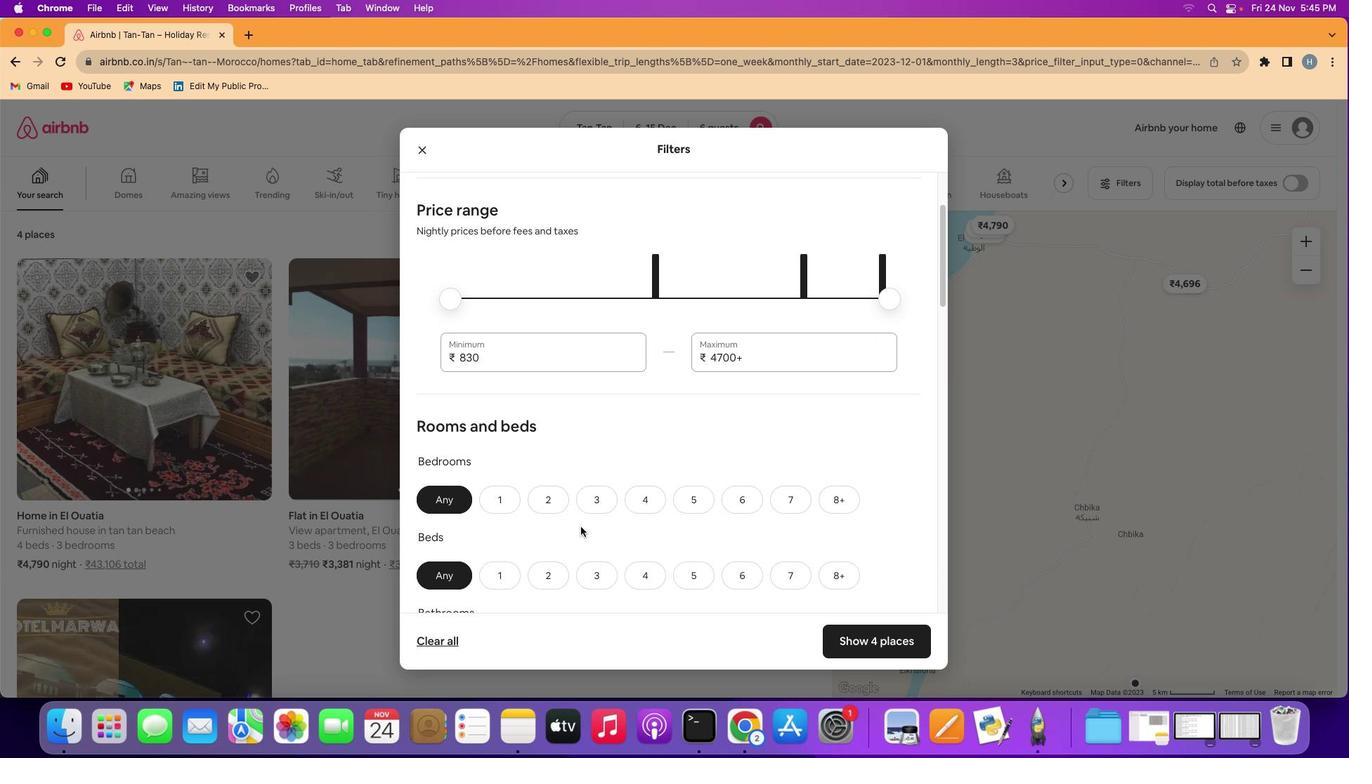 
Action: Mouse scrolled (619, 517) with delta (162, 62)
Screenshot: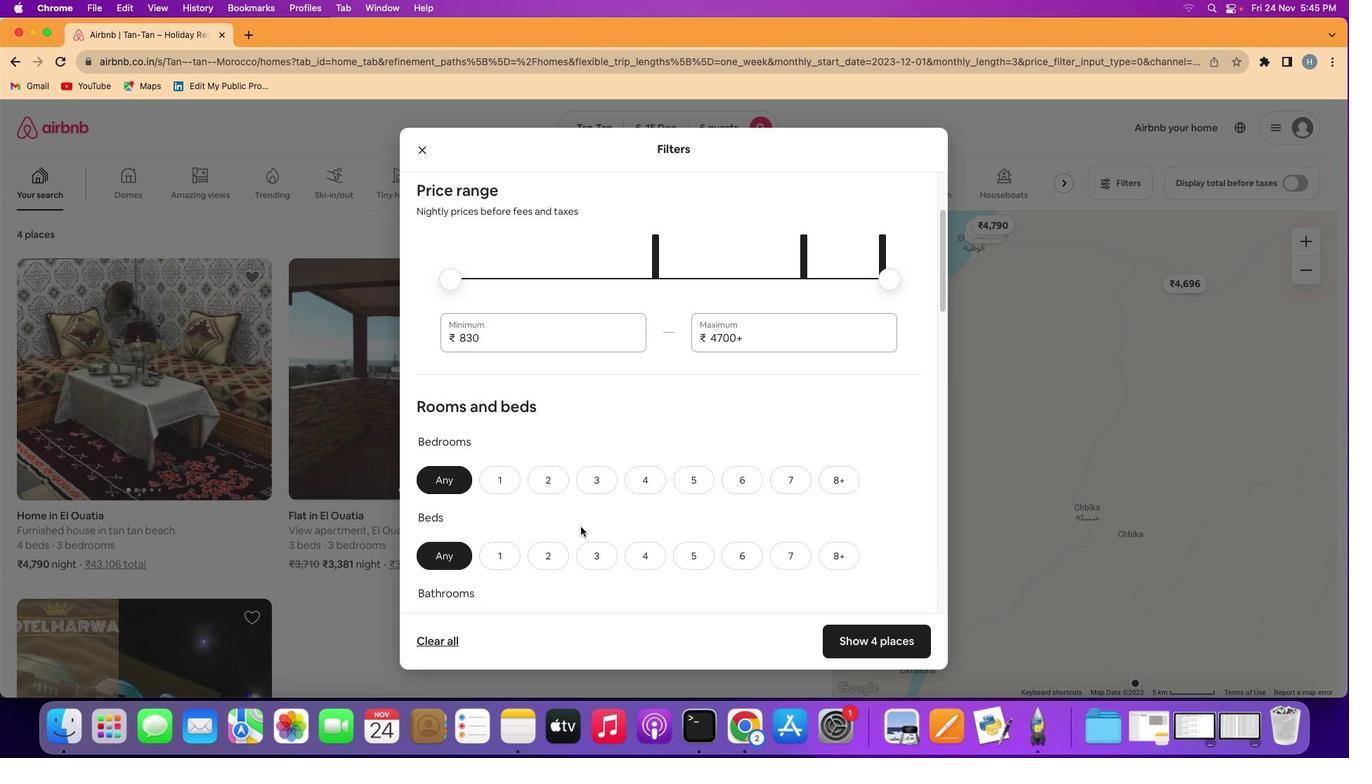 
Action: Mouse scrolled (619, 517) with delta (162, 62)
Screenshot: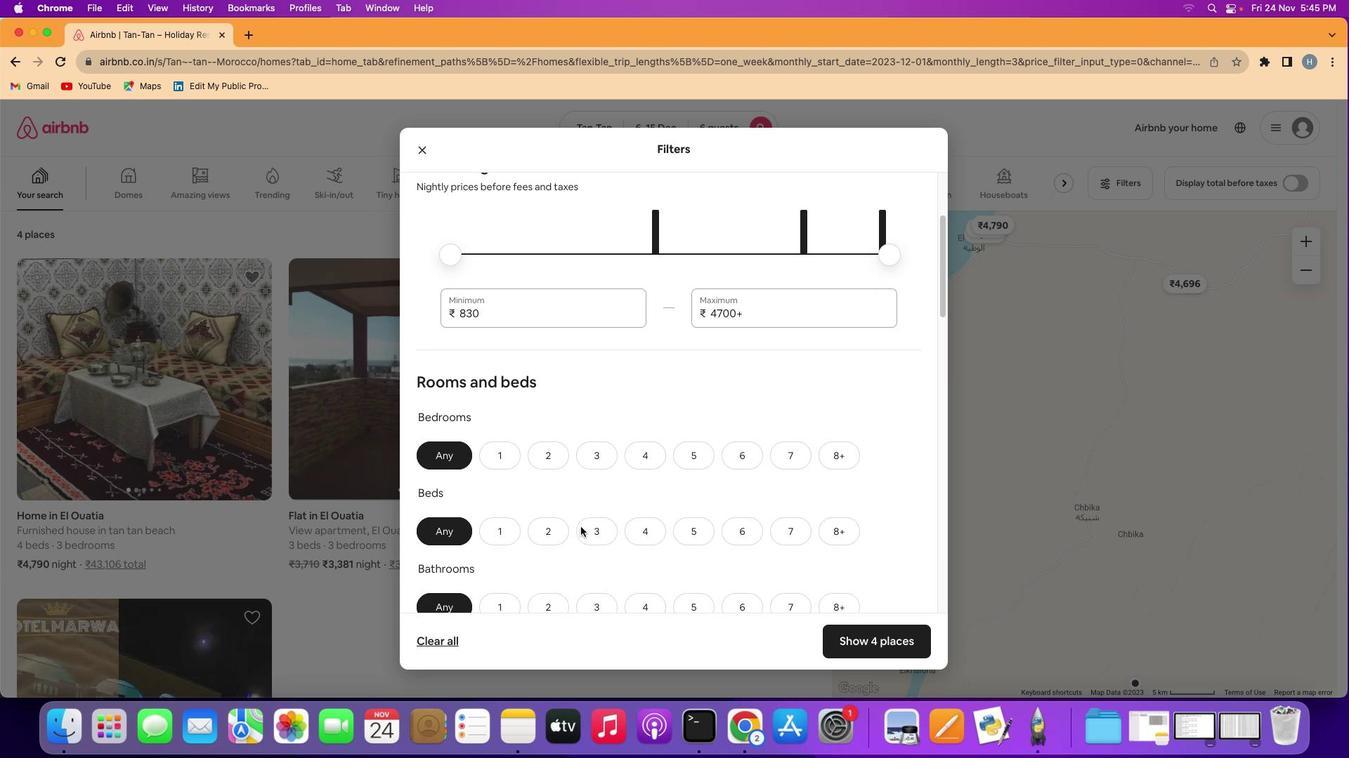 
Action: Mouse scrolled (619, 517) with delta (162, 62)
Screenshot: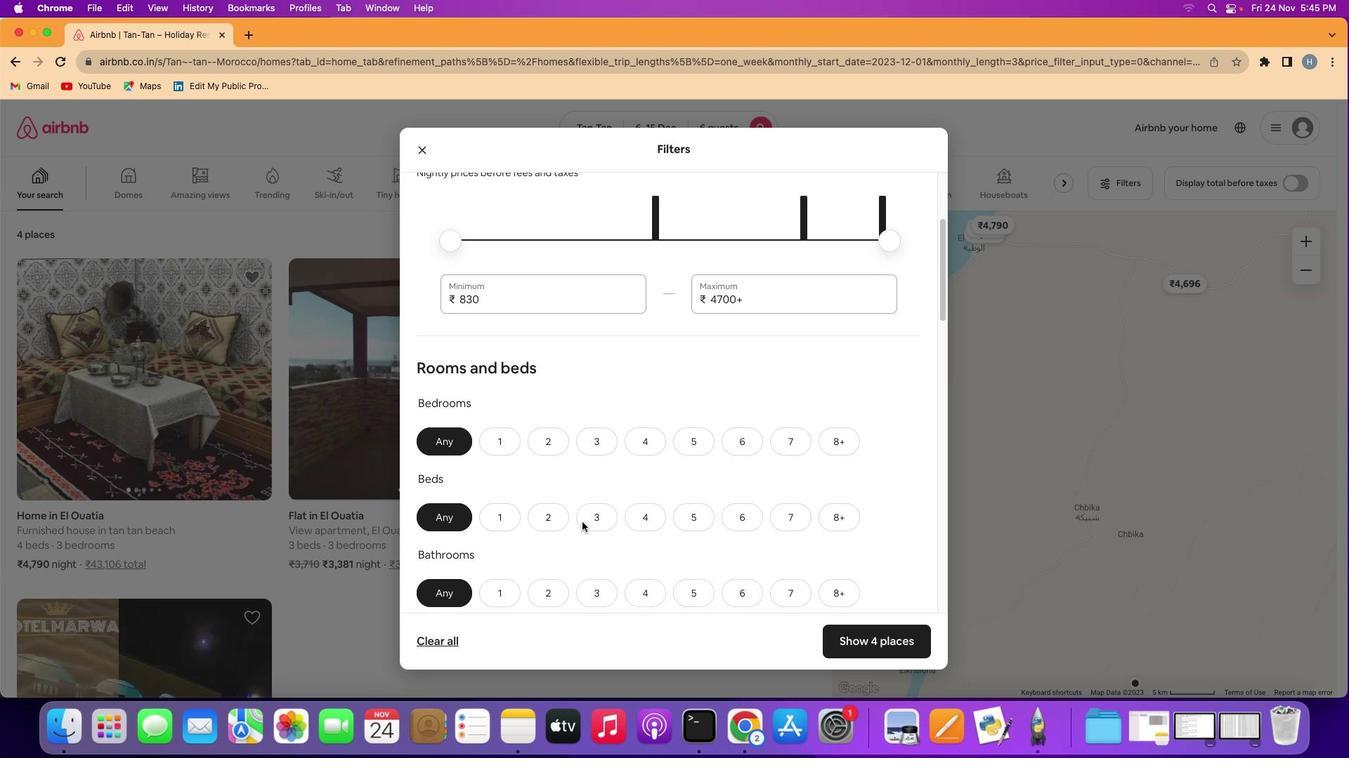 
Action: Mouse moved to (744, 433)
Screenshot: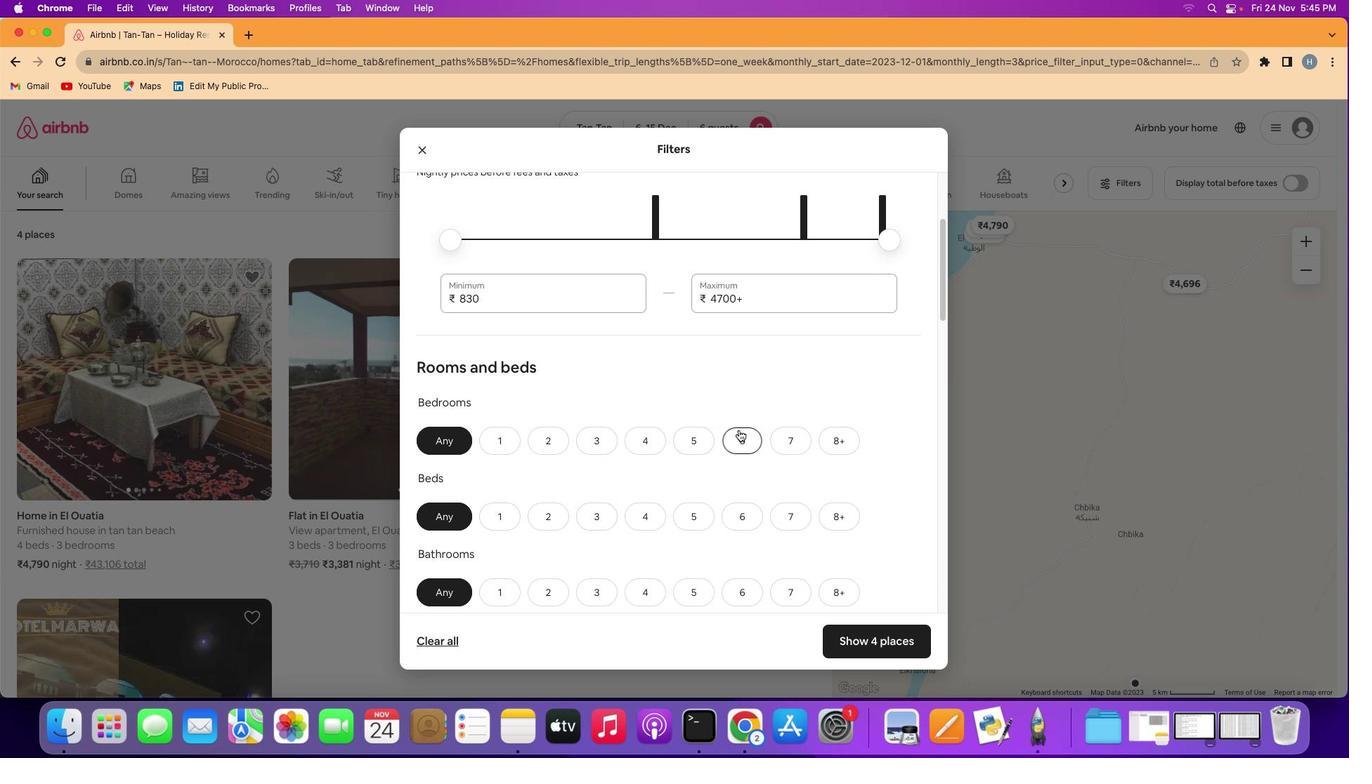 
Action: Mouse pressed left at (744, 433)
Screenshot: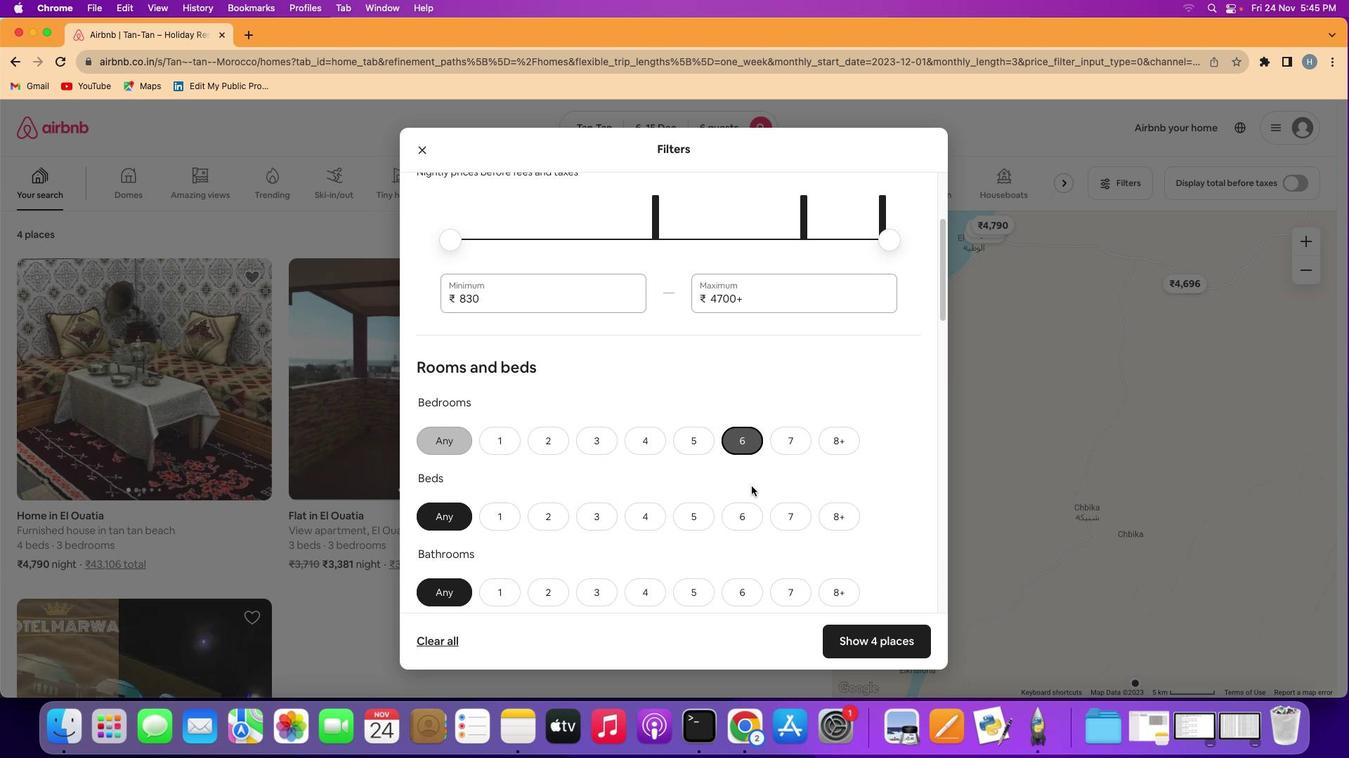 
Action: Mouse moved to (749, 491)
Screenshot: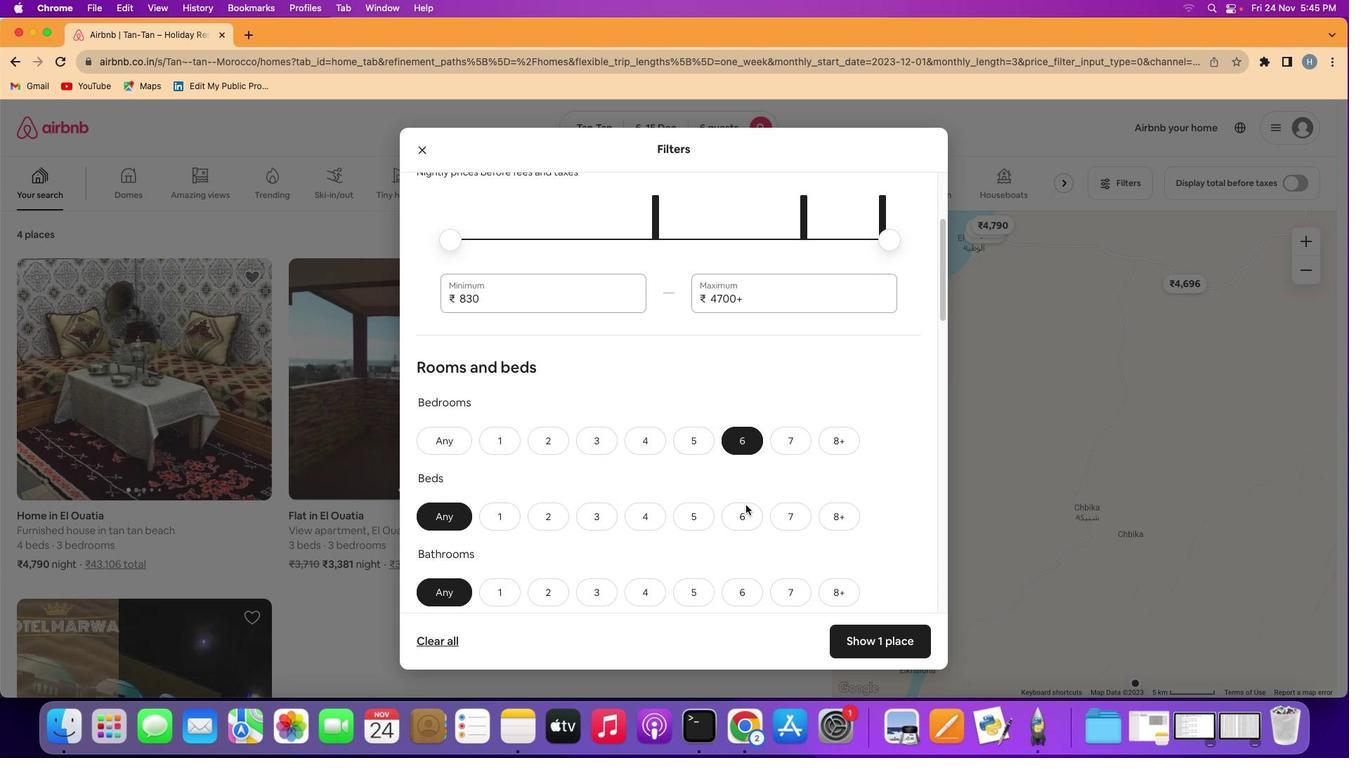 
Action: Mouse pressed left at (749, 491)
Screenshot: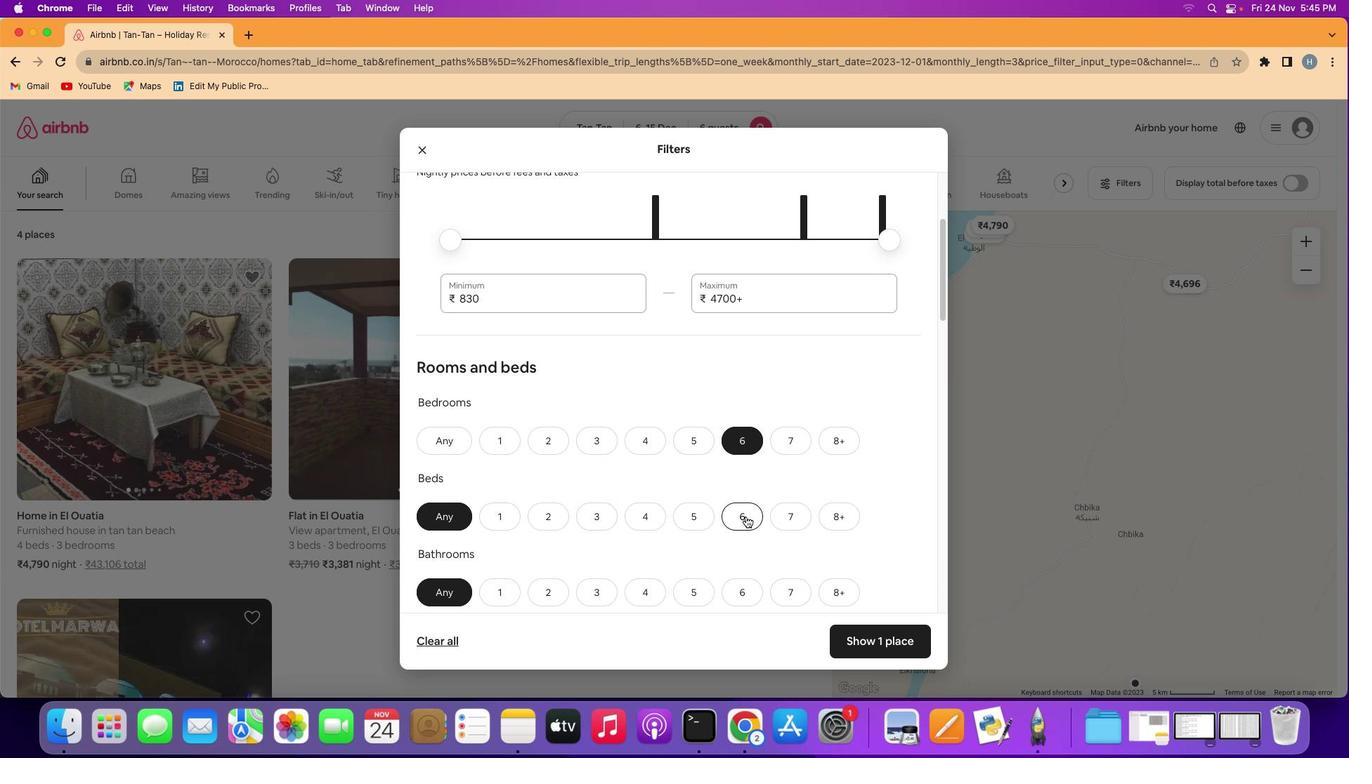 
Action: Mouse moved to (749, 508)
Screenshot: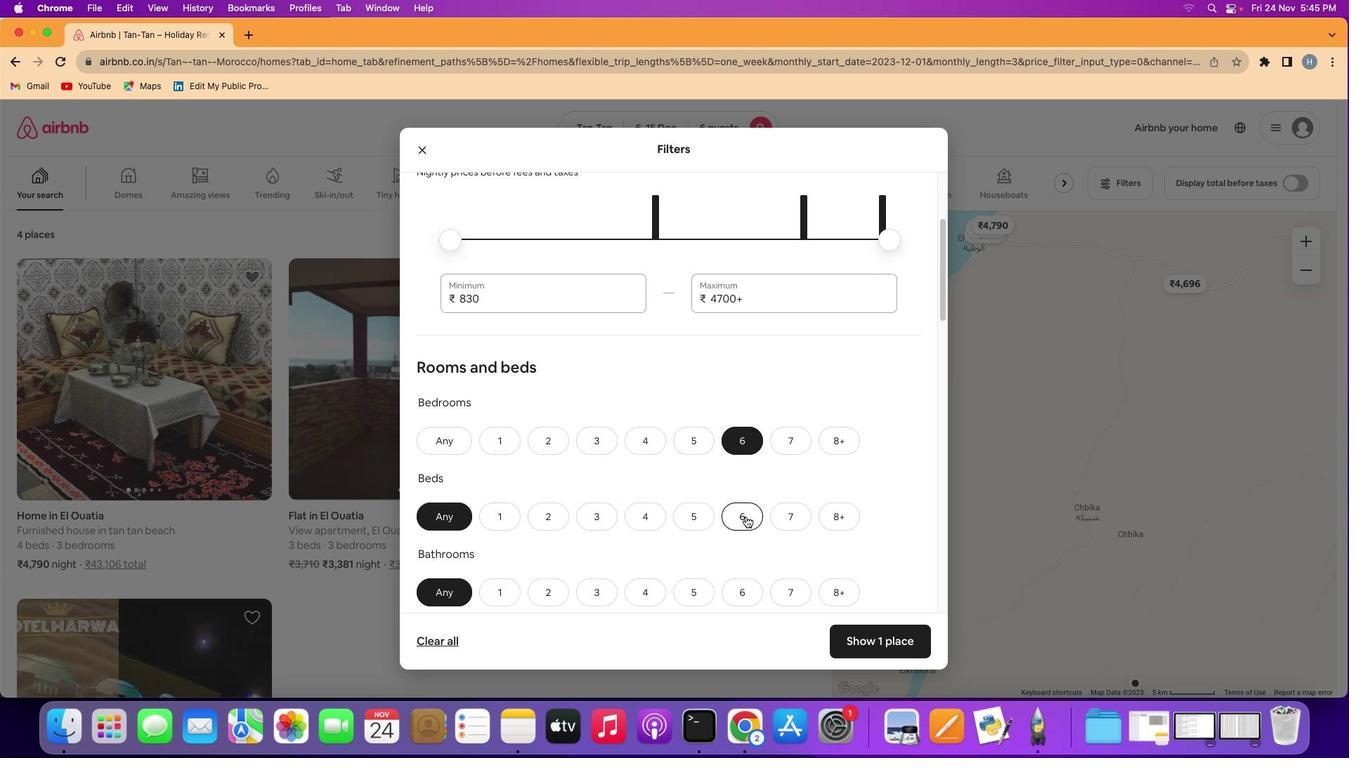 
Action: Mouse pressed left at (749, 508)
Screenshot: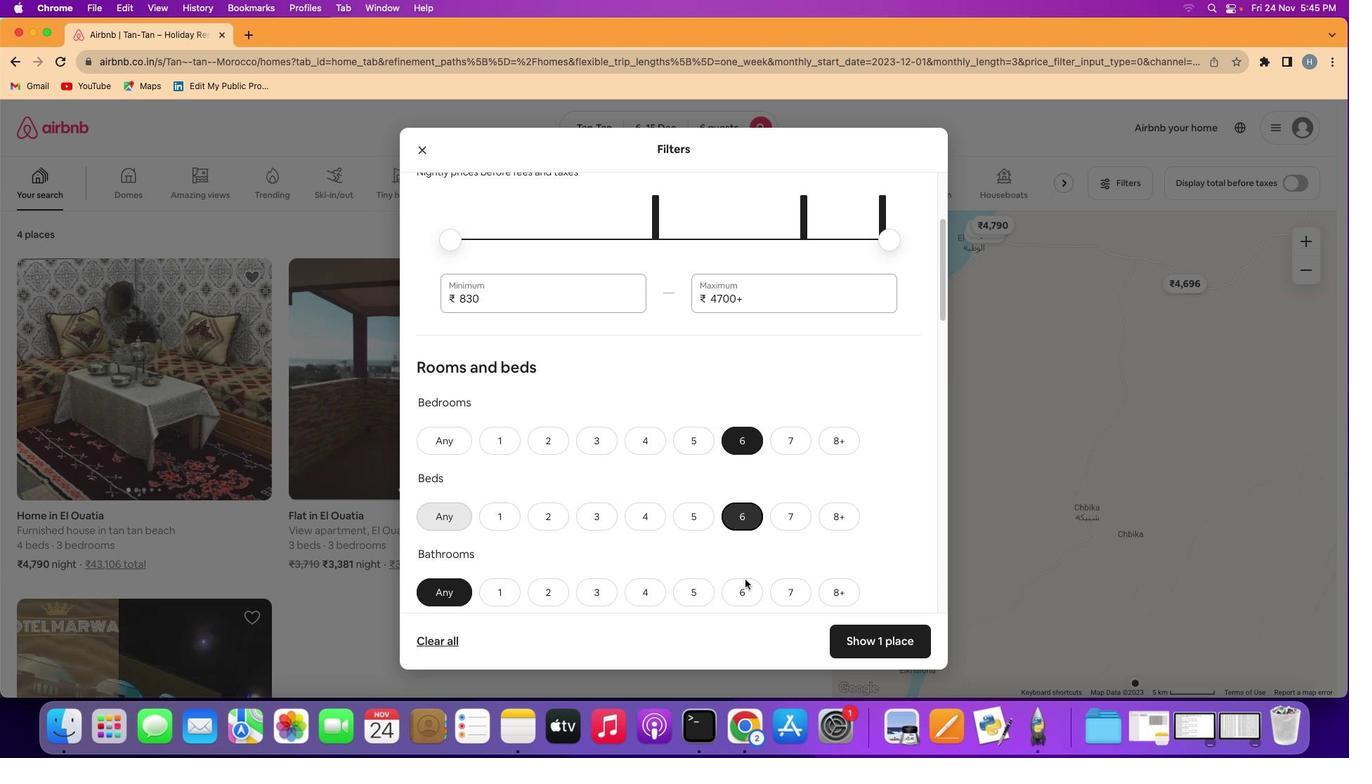 
Action: Mouse moved to (748, 583)
Screenshot: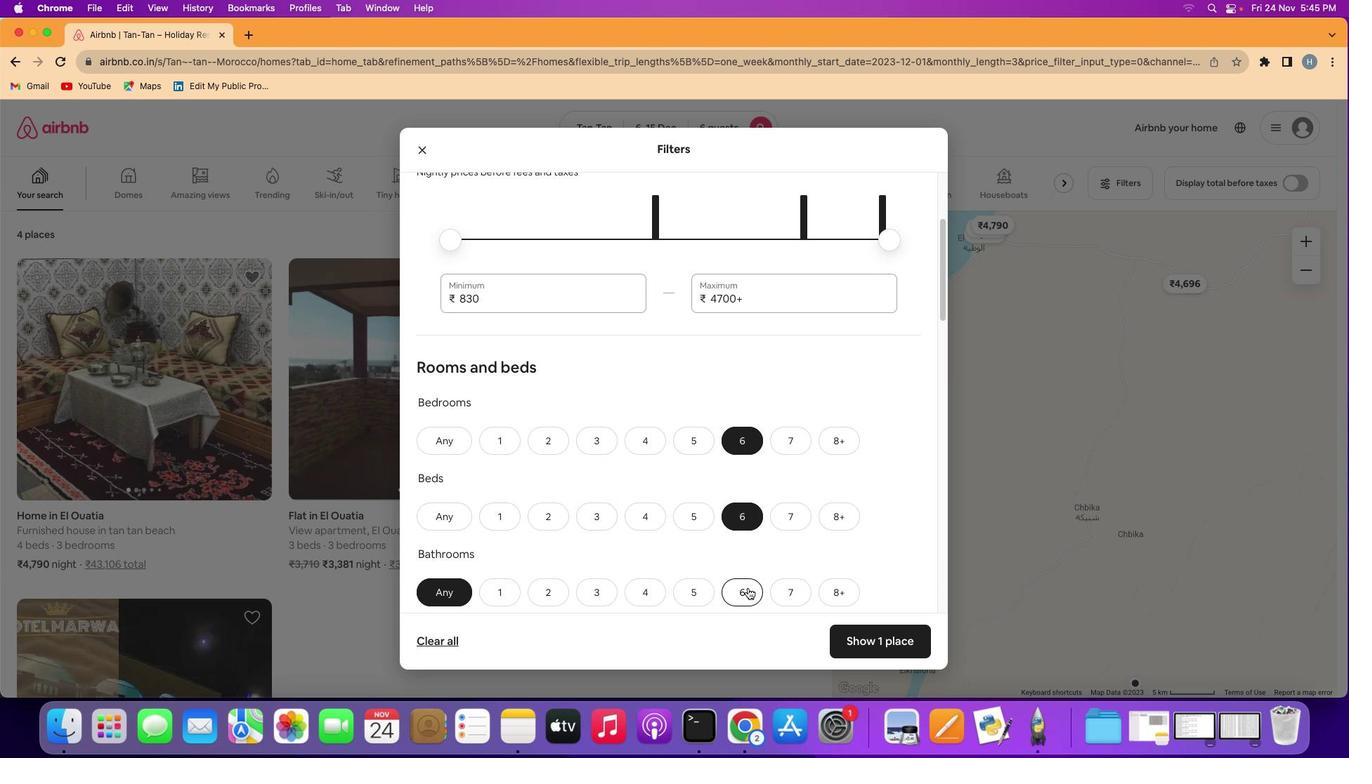 
Action: Mouse pressed left at (748, 583)
Screenshot: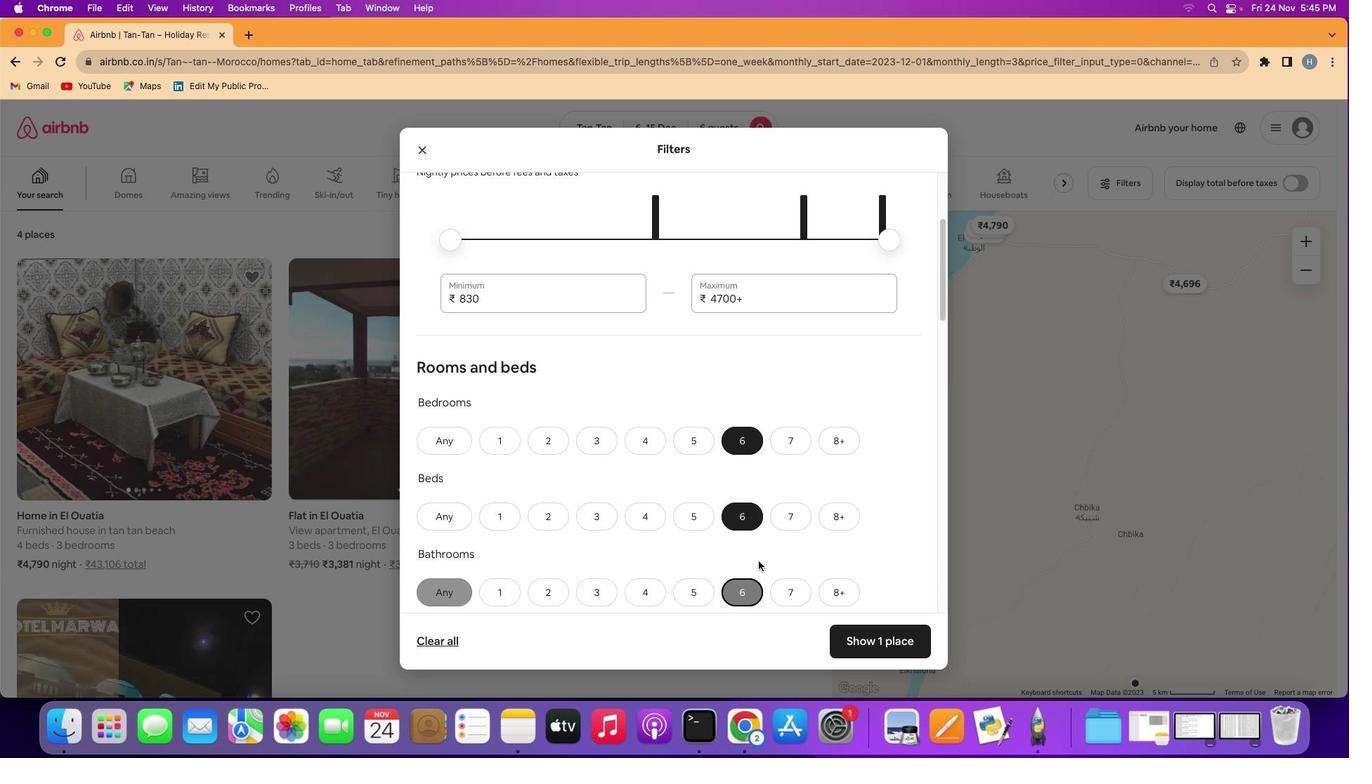 
Action: Mouse moved to (765, 543)
Screenshot: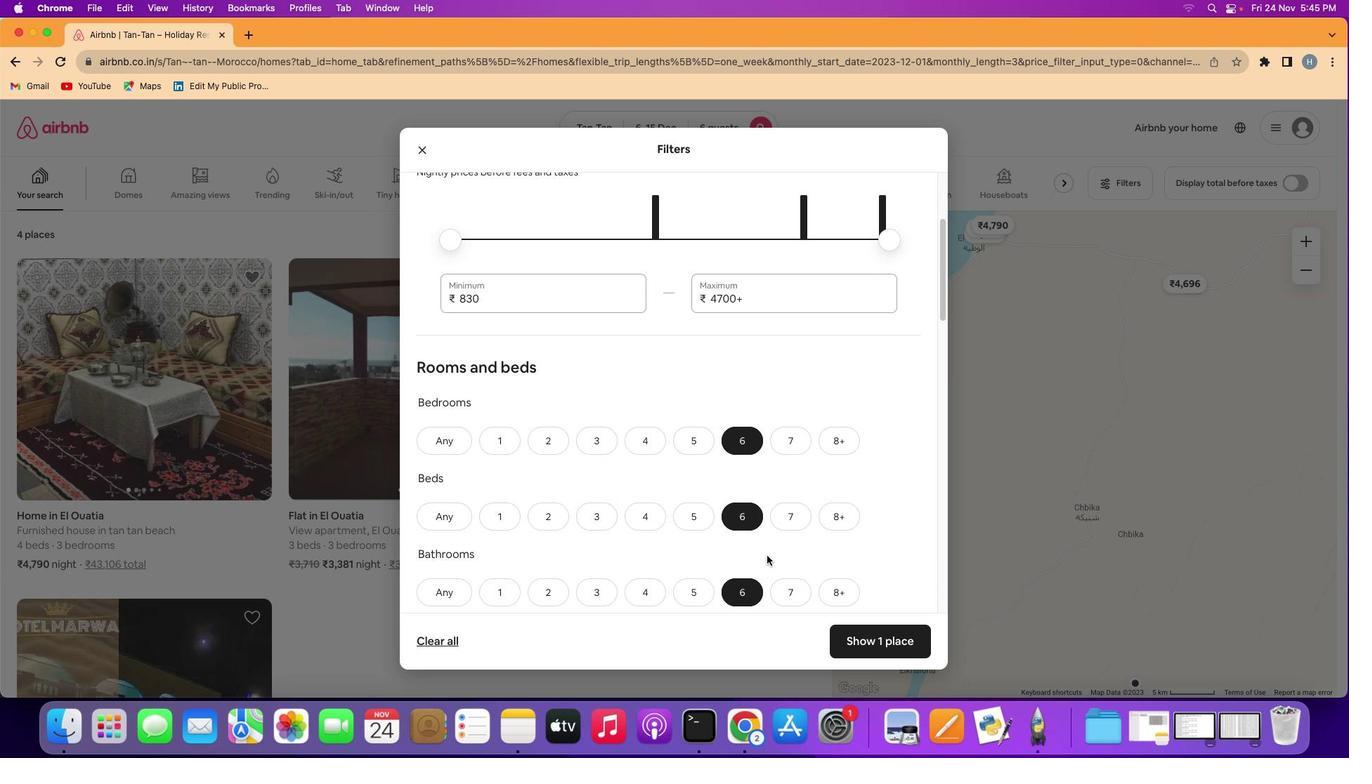 
Action: Mouse scrolled (765, 543) with delta (162, 62)
Screenshot: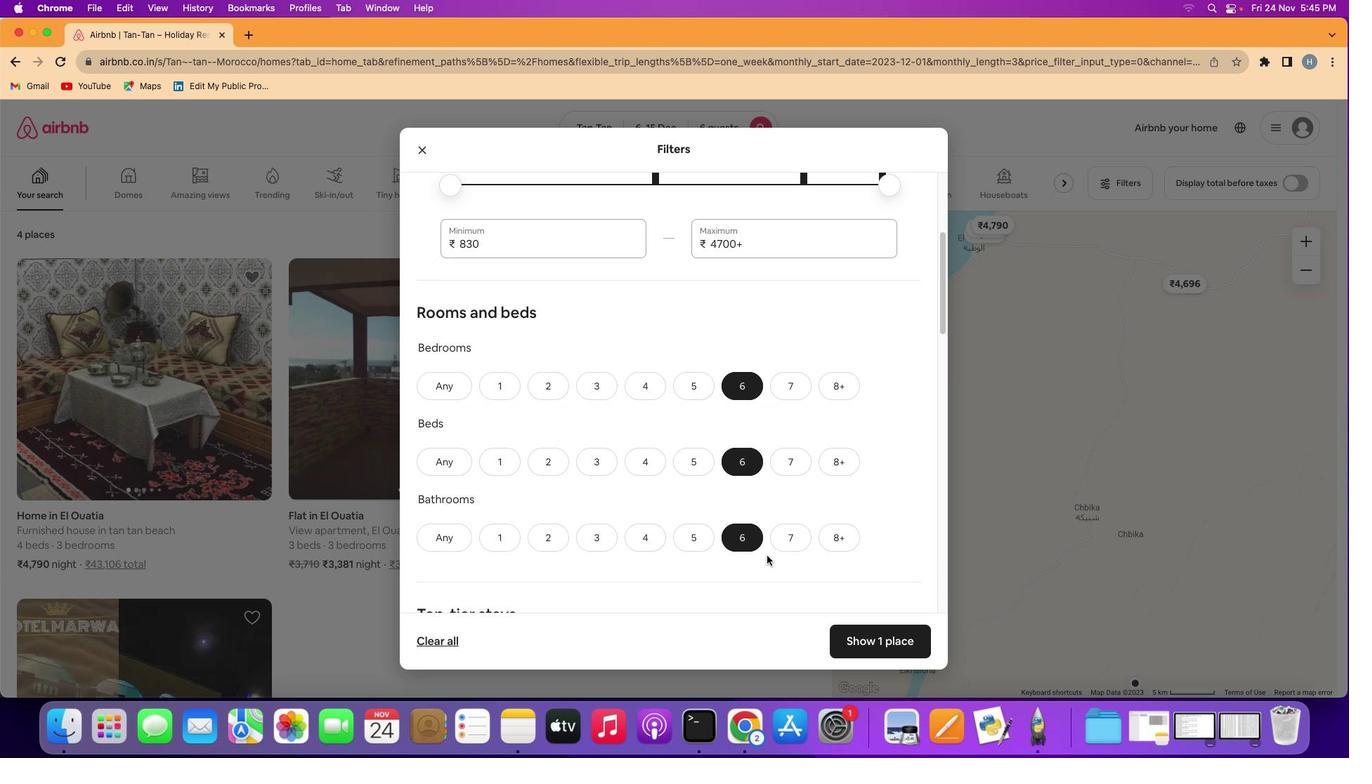 
Action: Mouse scrolled (765, 543) with delta (162, 62)
Screenshot: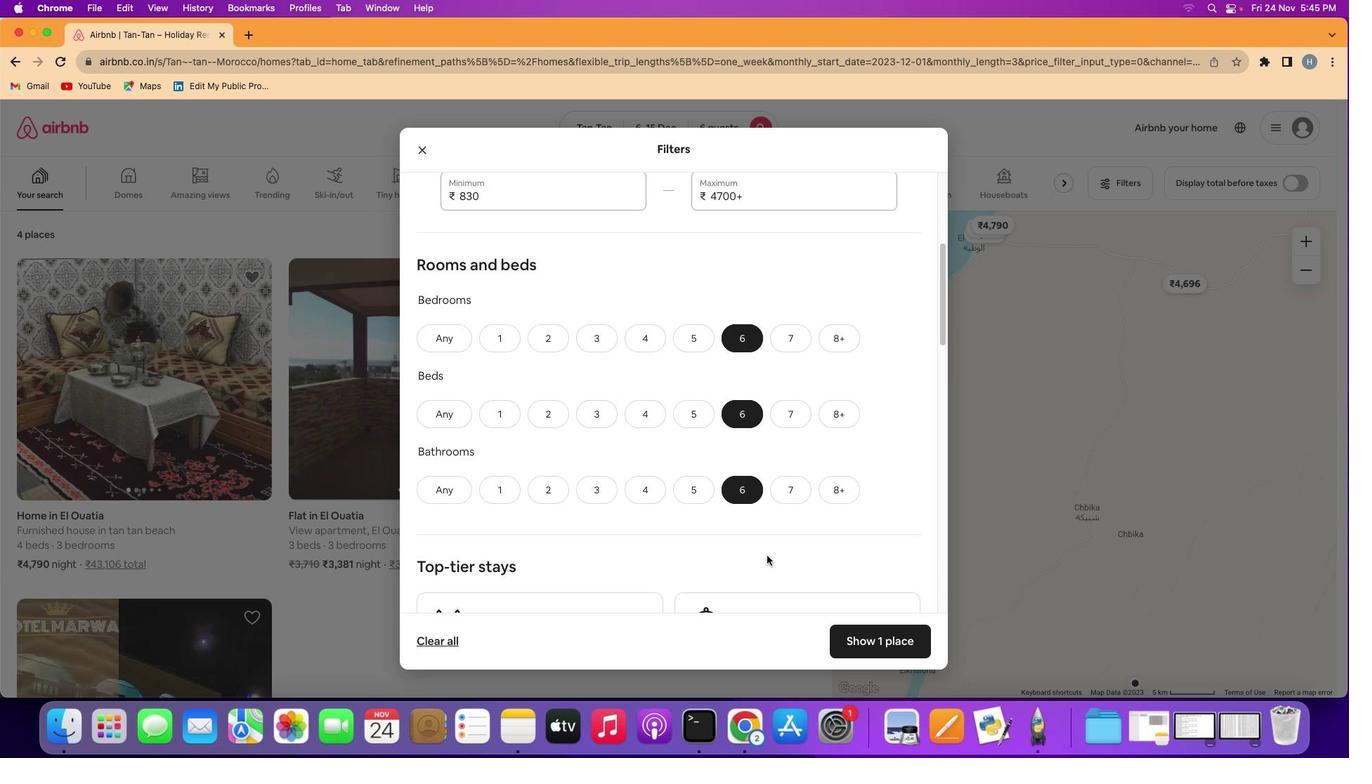 
Action: Mouse scrolled (765, 543) with delta (162, 61)
Screenshot: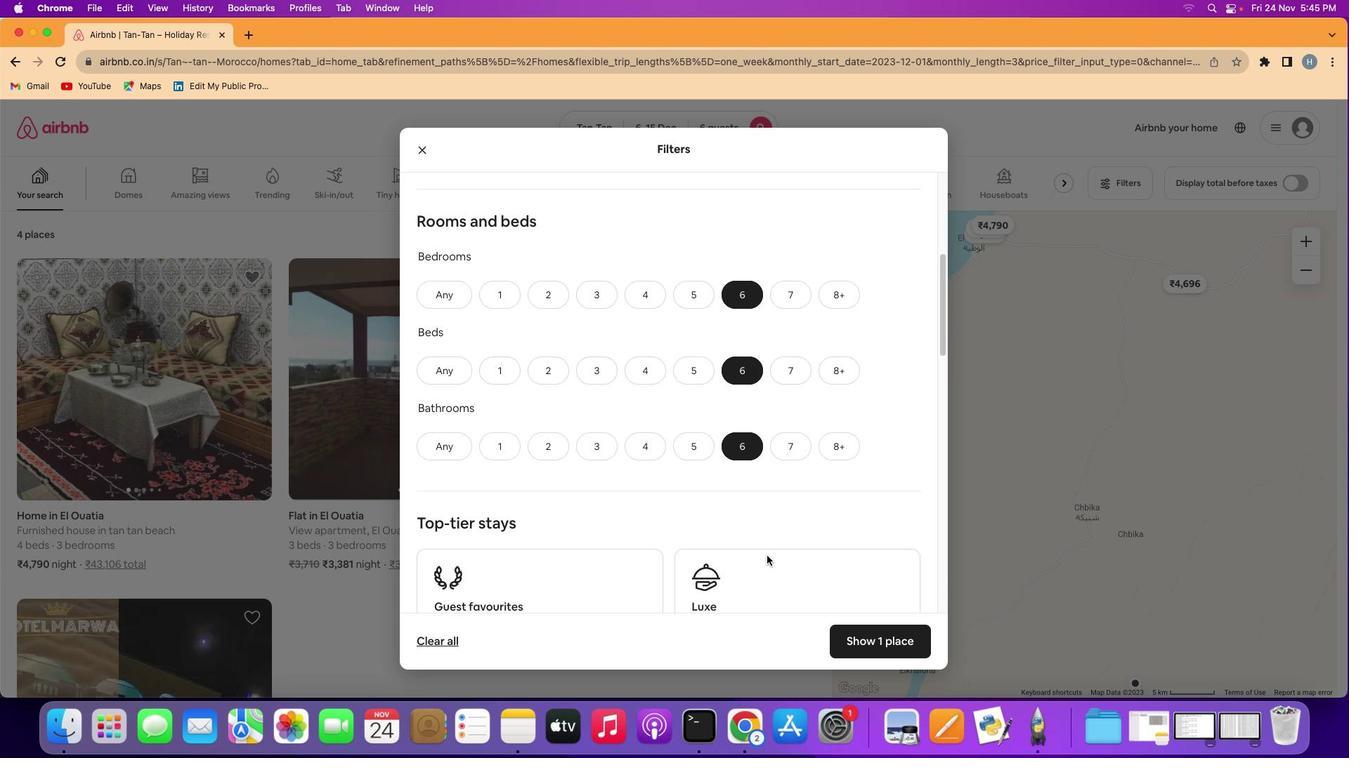 
Action: Mouse scrolled (765, 543) with delta (162, 61)
Screenshot: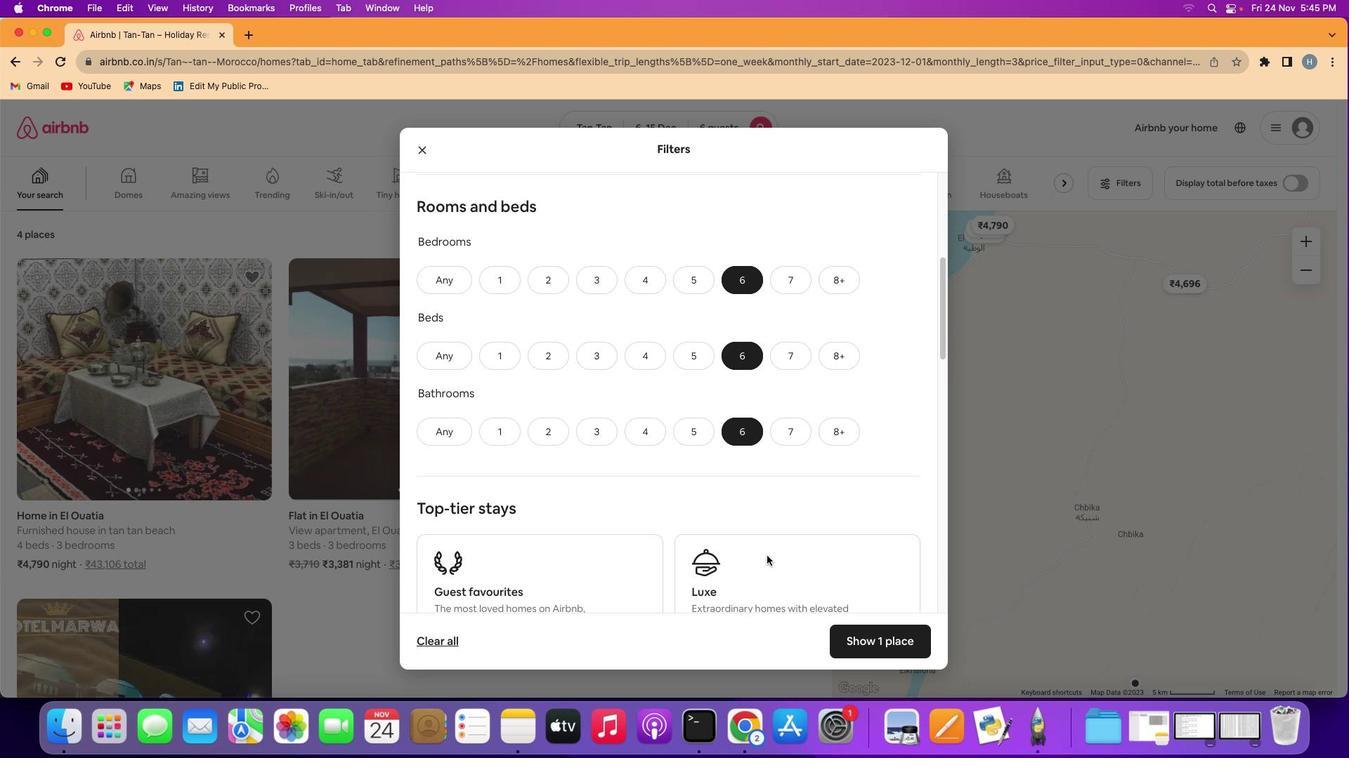 
Action: Mouse scrolled (765, 543) with delta (162, 62)
Screenshot: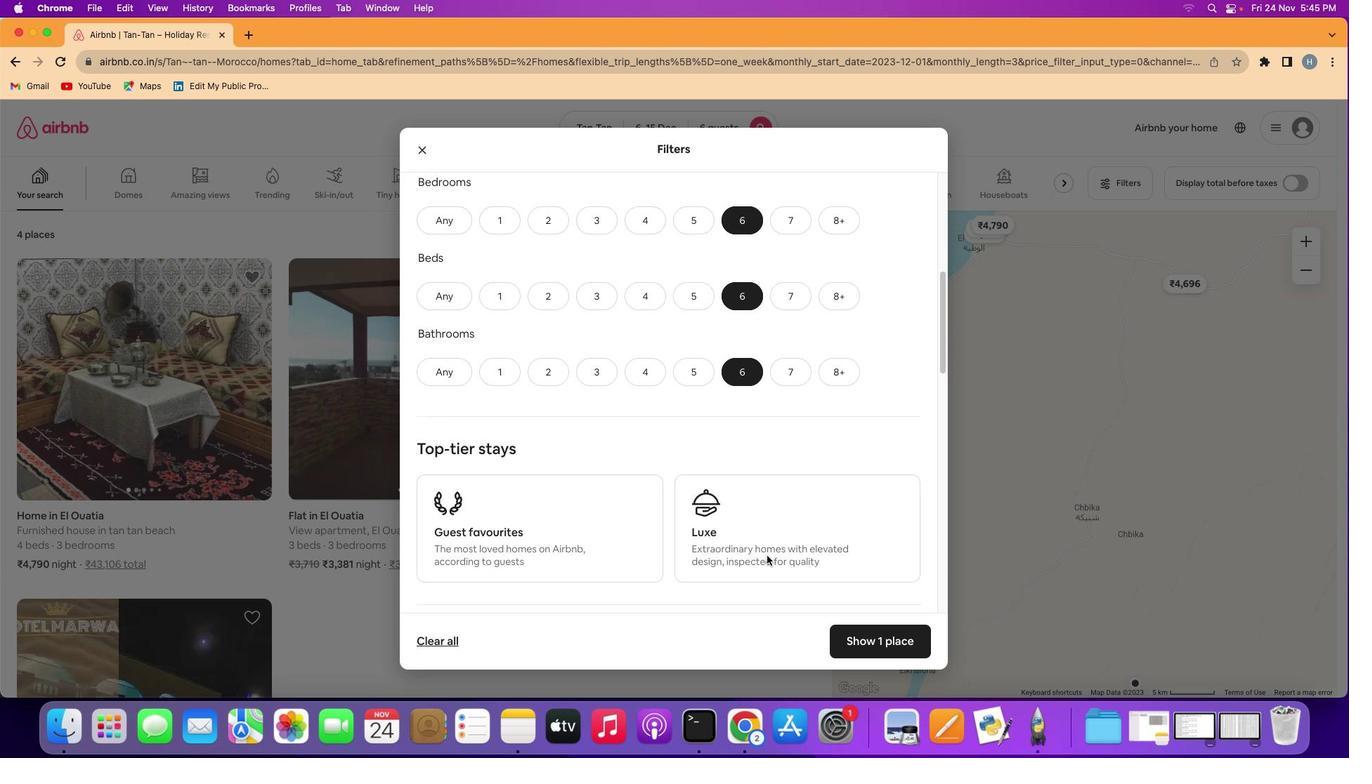 
Action: Mouse scrolled (765, 543) with delta (162, 62)
Screenshot: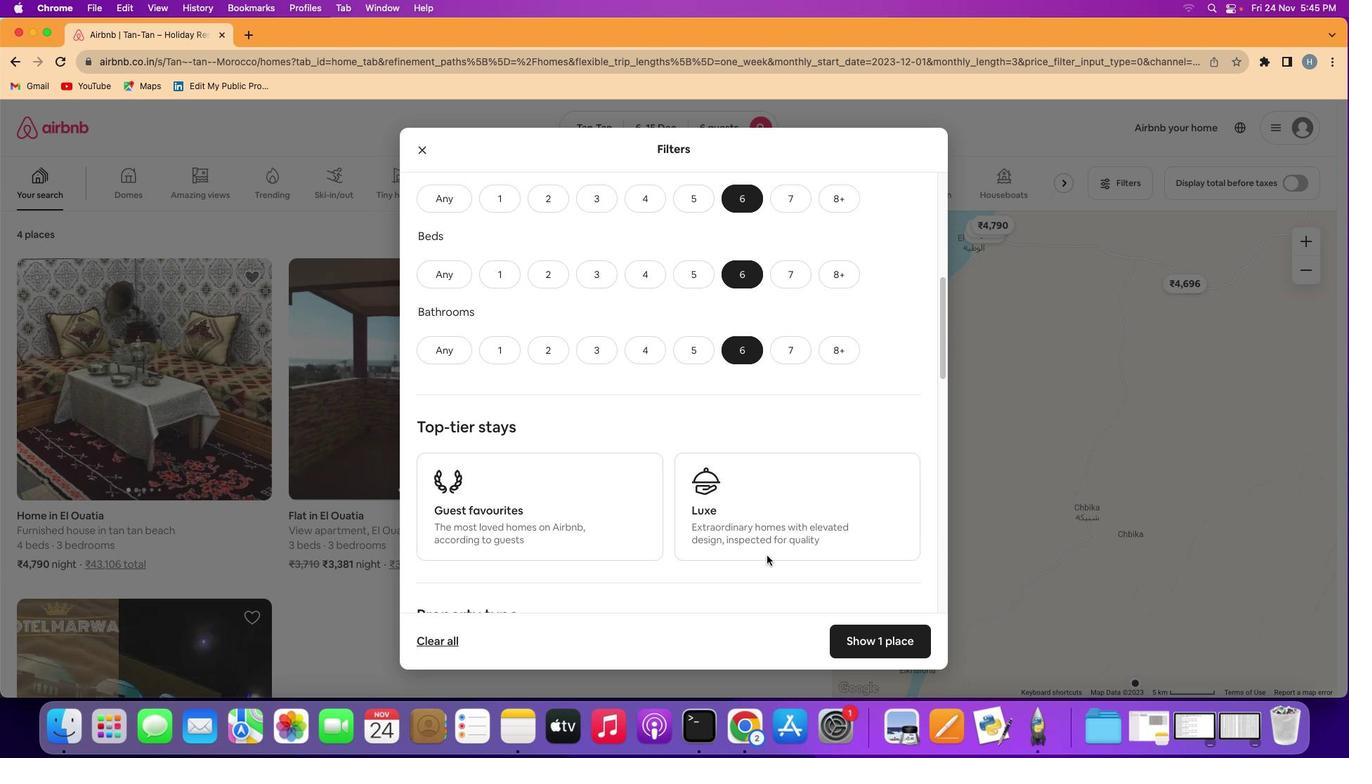 
Action: Mouse scrolled (765, 543) with delta (162, 61)
Screenshot: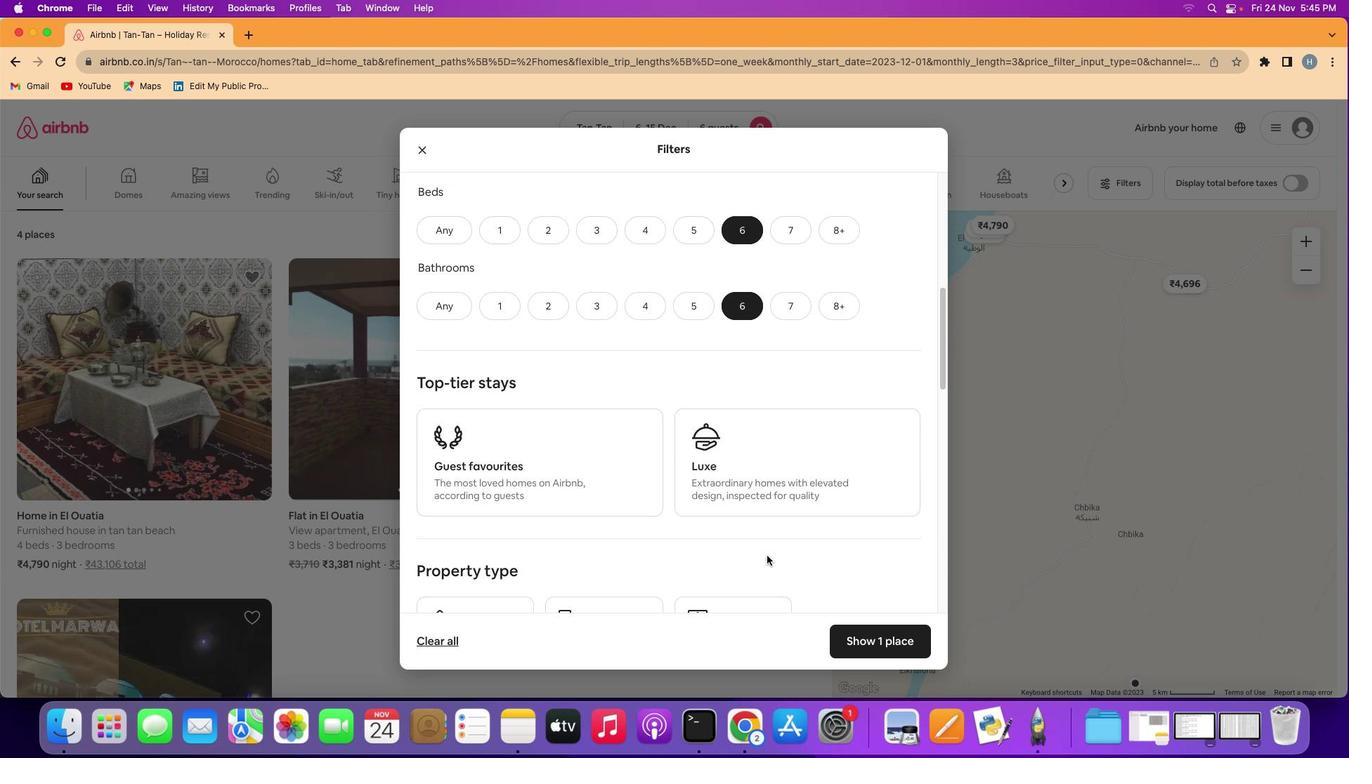 
Action: Mouse scrolled (765, 543) with delta (162, 61)
Screenshot: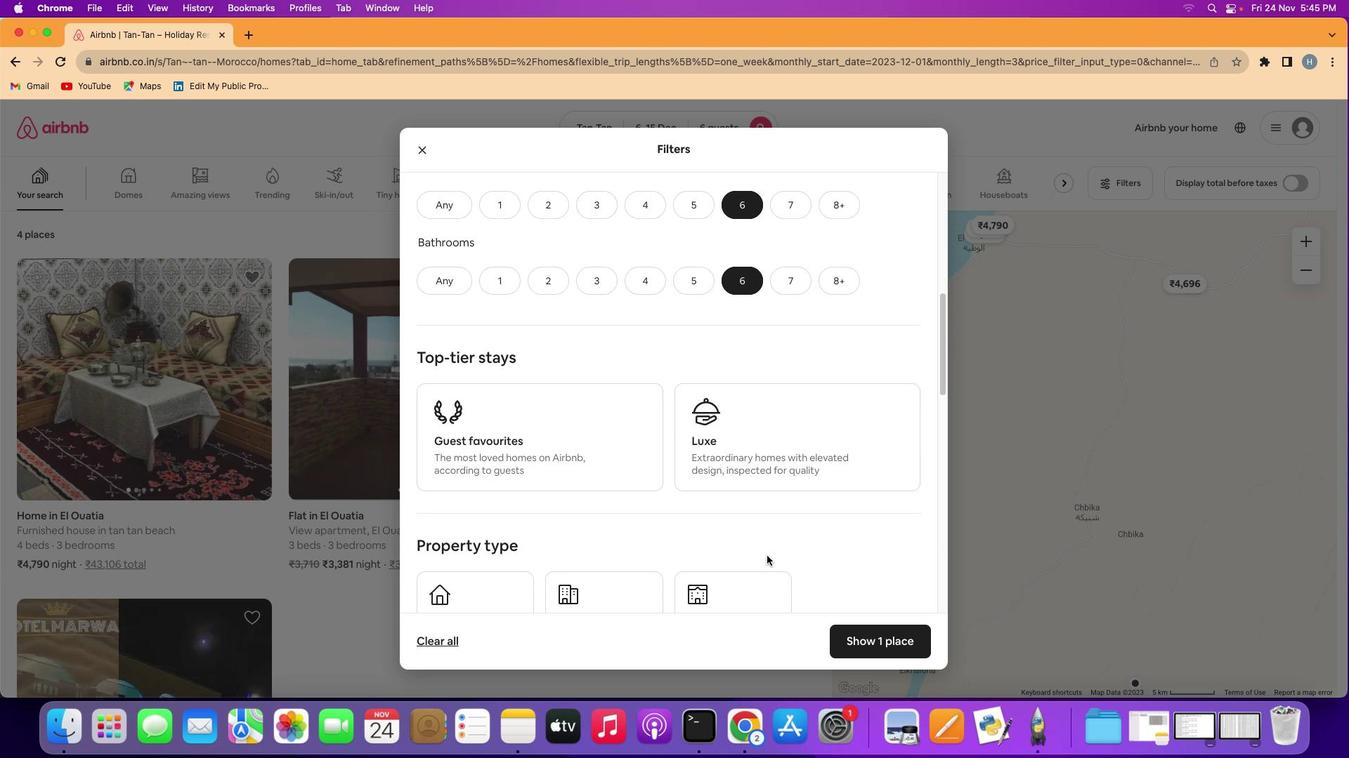 
Action: Mouse scrolled (765, 543) with delta (162, 62)
Screenshot: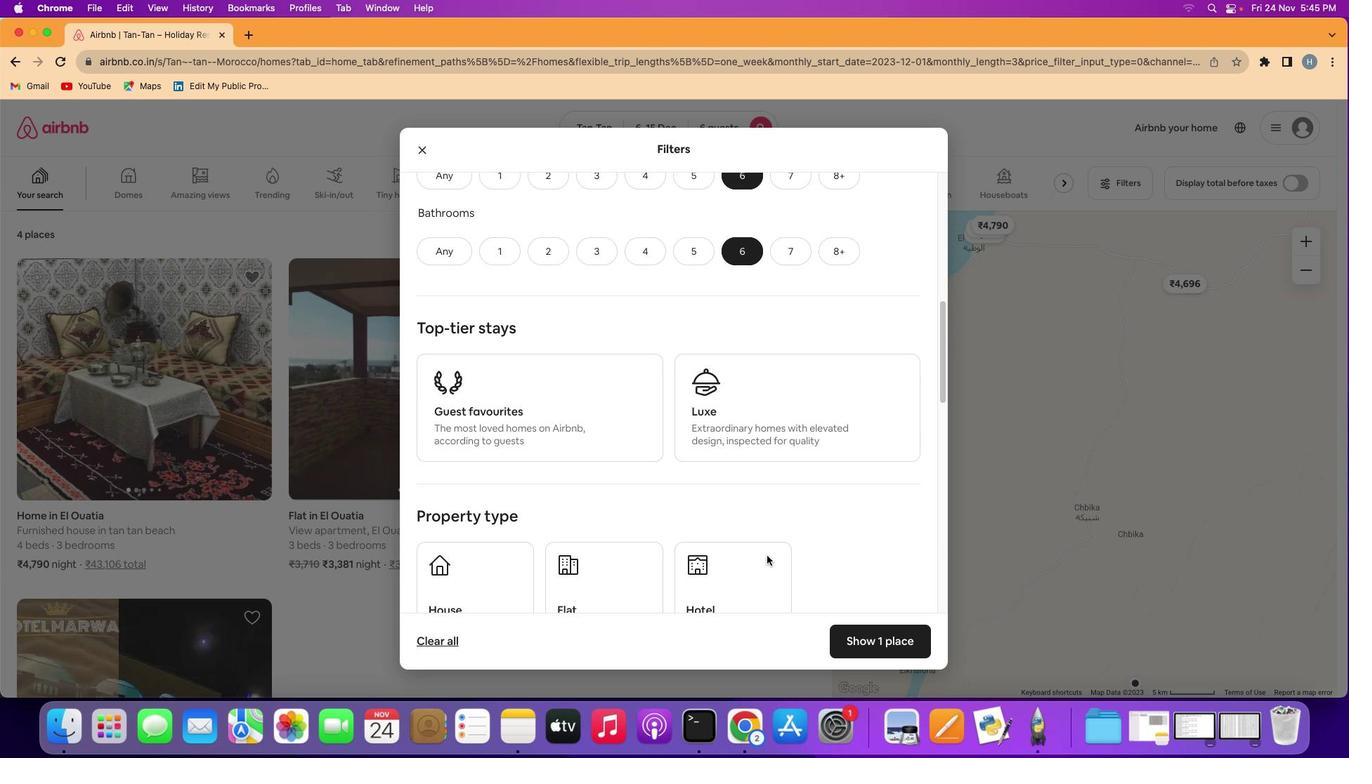 
Action: Mouse scrolled (765, 543) with delta (162, 62)
Screenshot: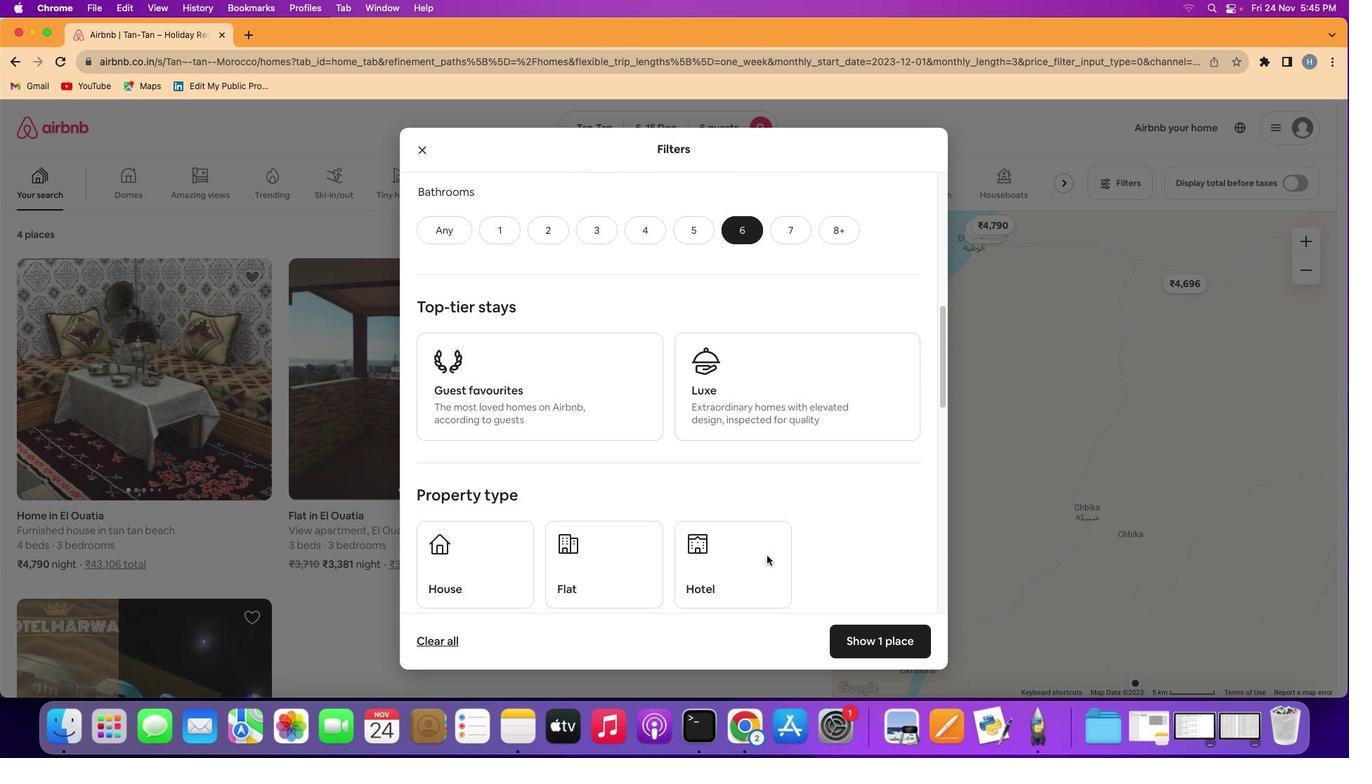 
Action: Mouse scrolled (765, 543) with delta (162, 62)
Screenshot: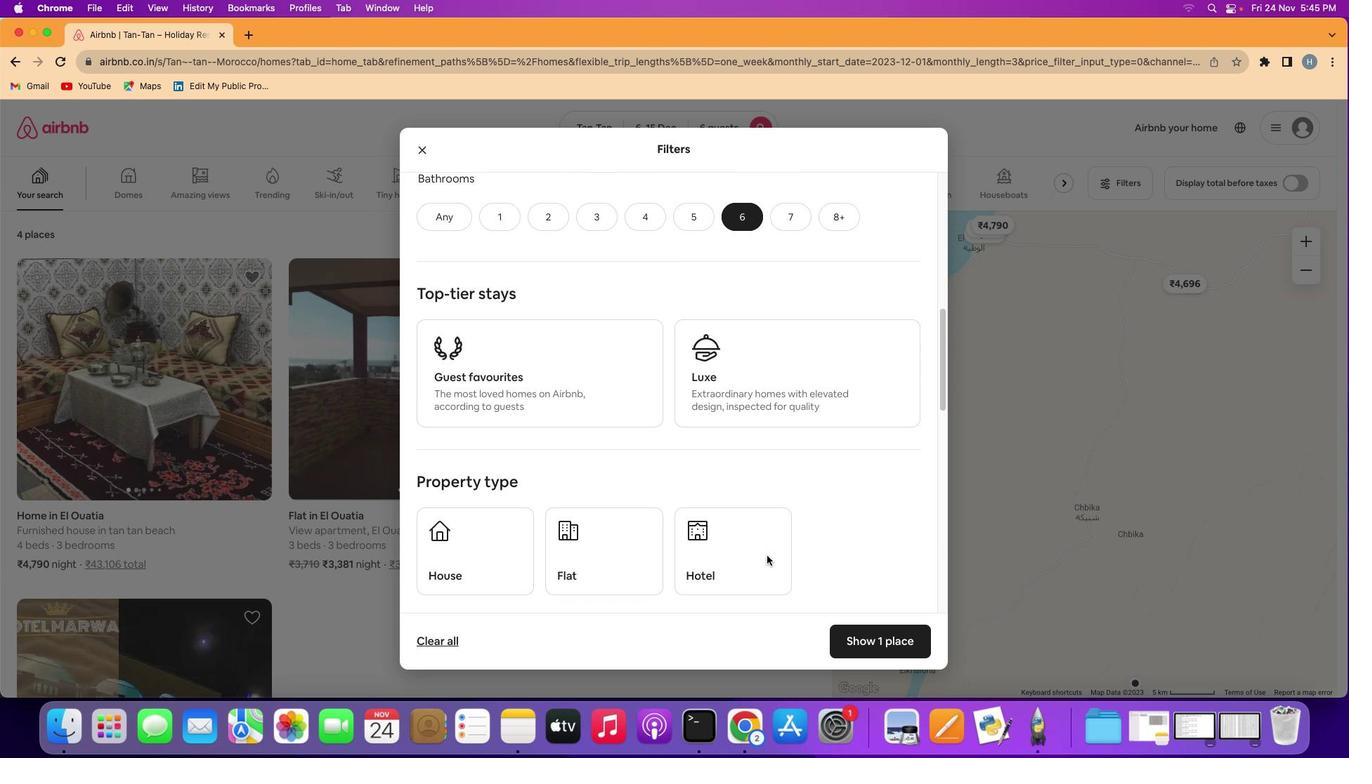 
Action: Mouse moved to (742, 538)
Screenshot: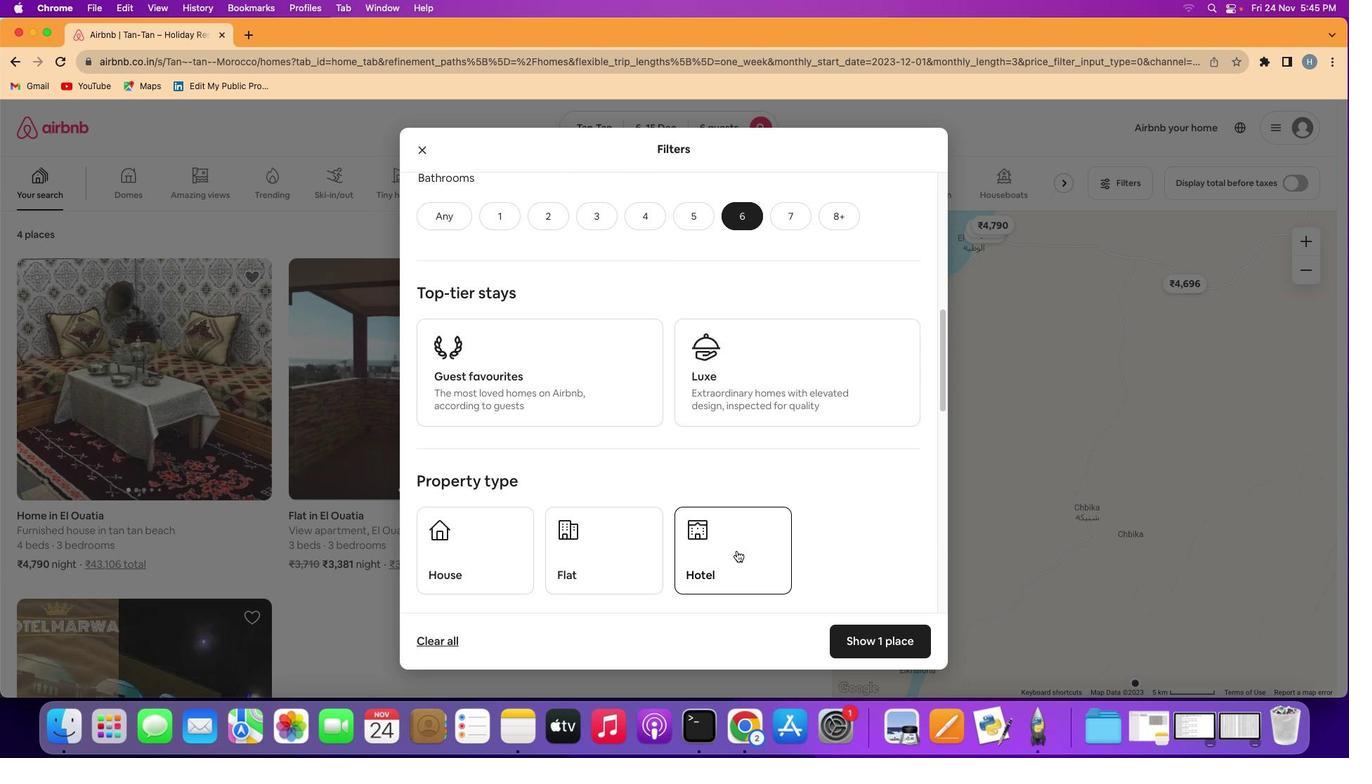 
Action: Mouse scrolled (742, 538) with delta (162, 62)
Screenshot: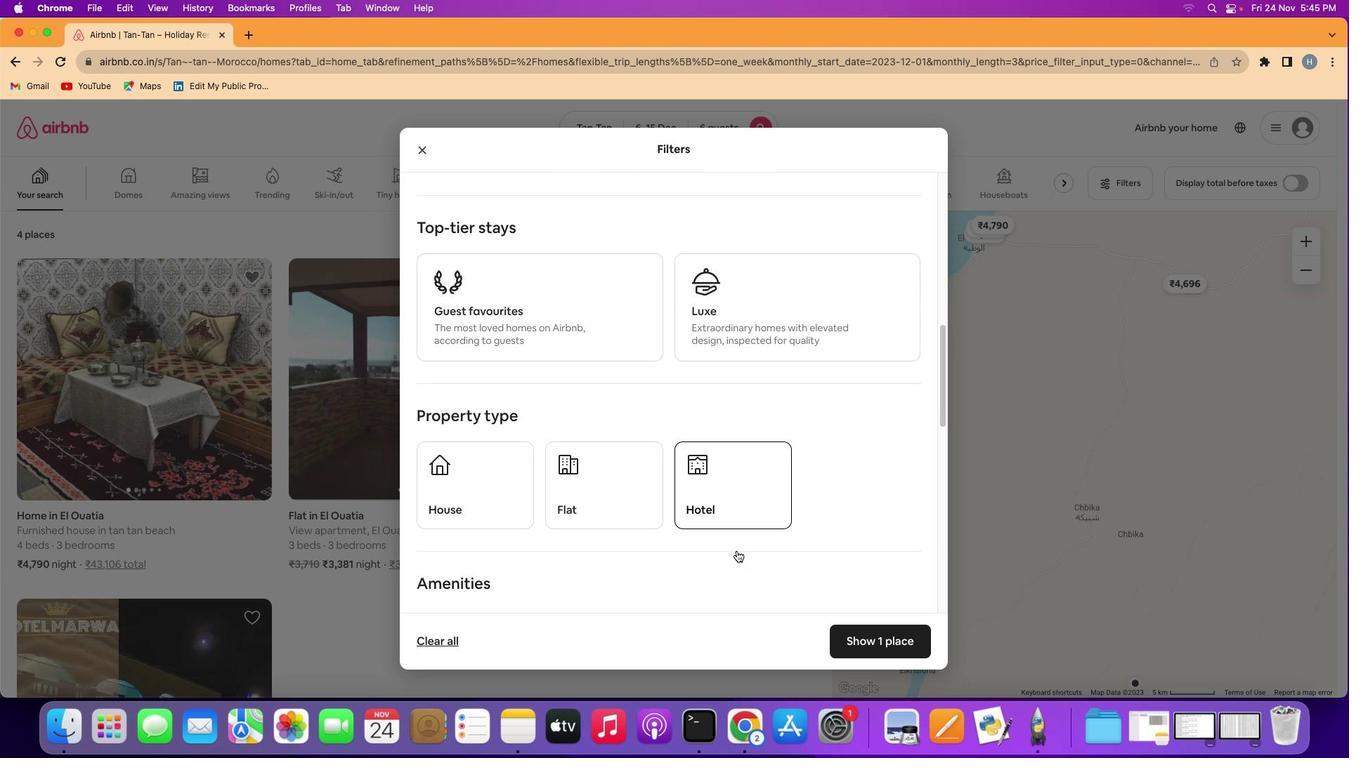 
Action: Mouse scrolled (742, 538) with delta (162, 62)
Screenshot: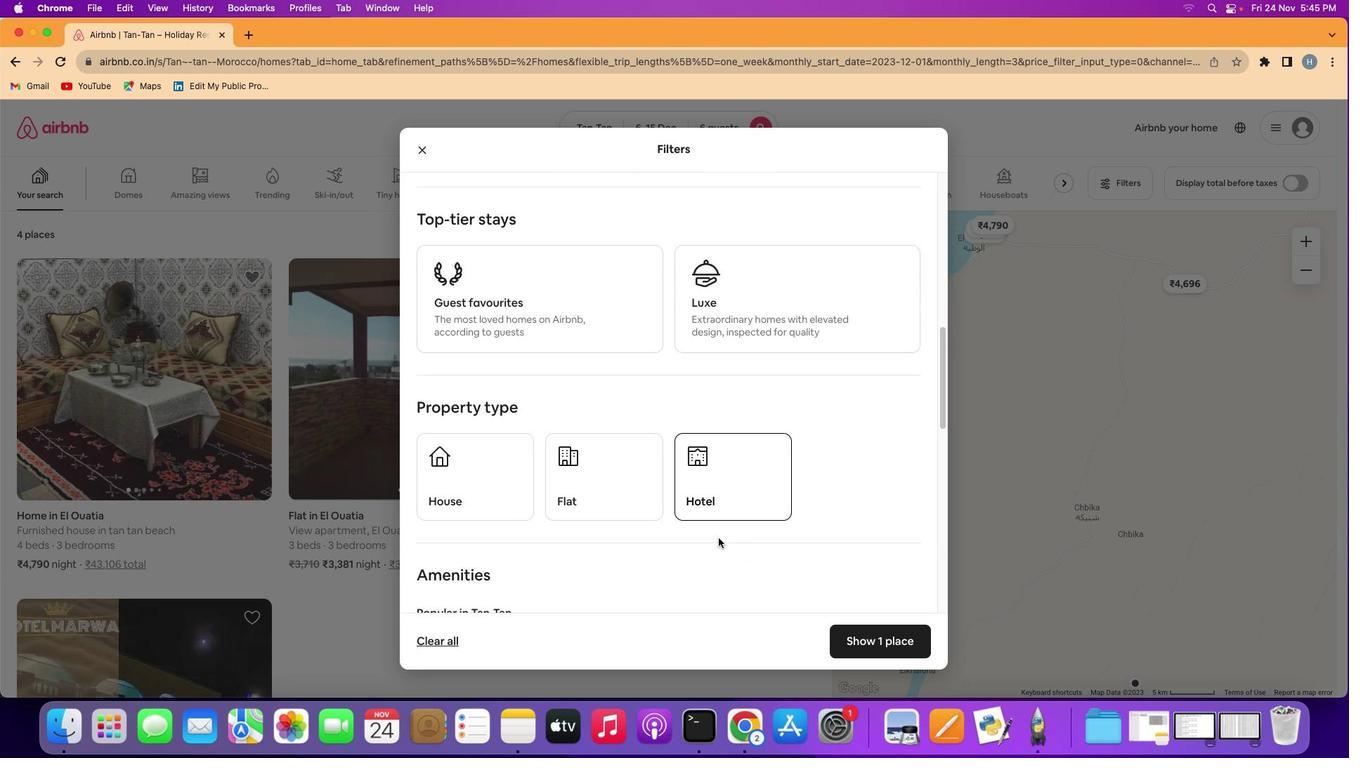 
Action: Mouse scrolled (742, 538) with delta (162, 61)
Screenshot: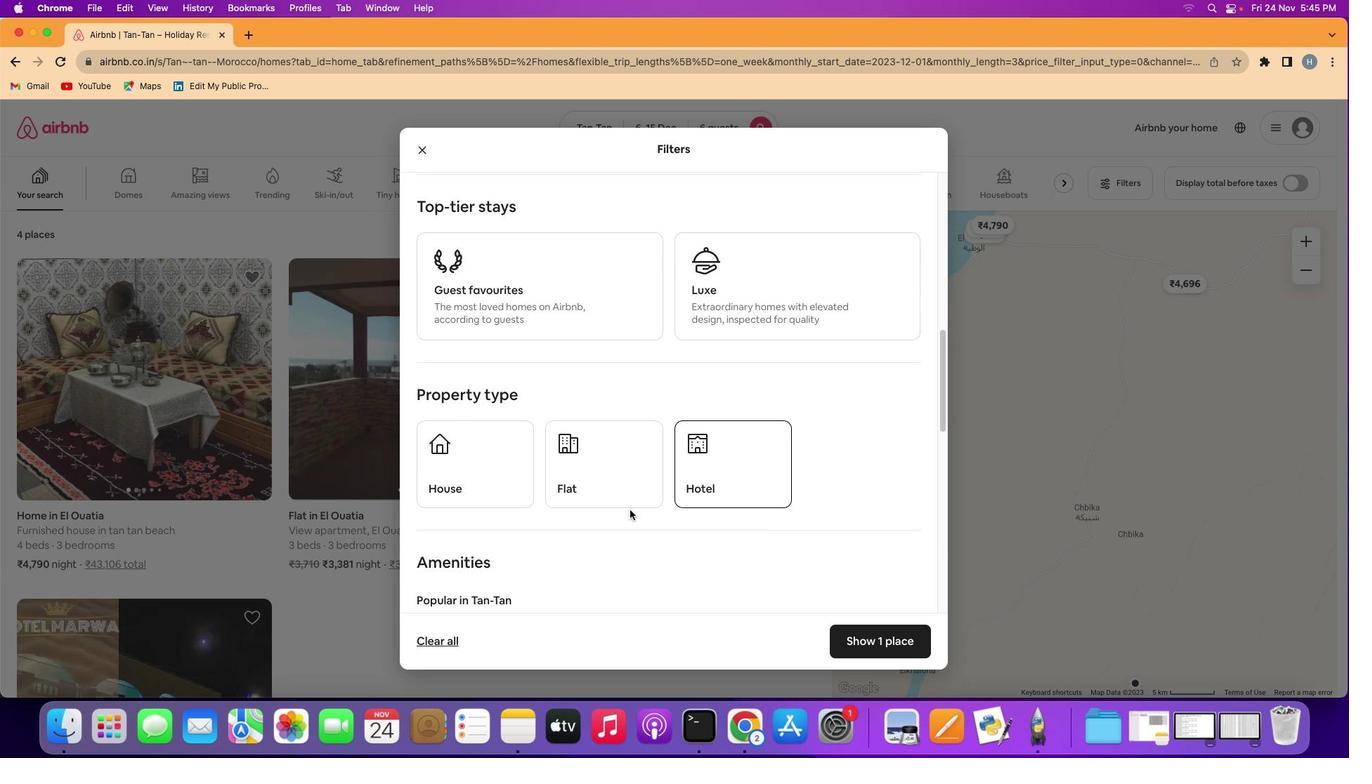 
Action: Mouse moved to (547, 465)
Screenshot: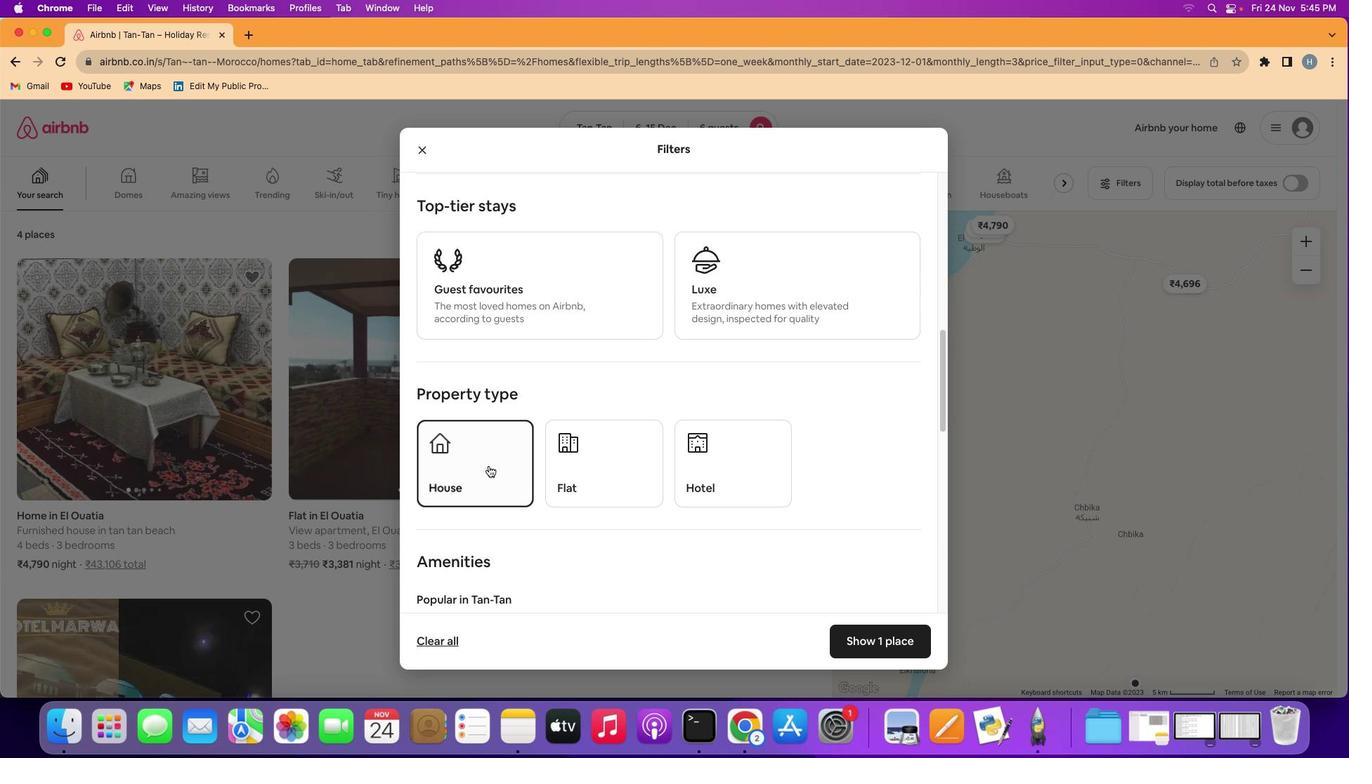 
Action: Mouse pressed left at (547, 465)
Screenshot: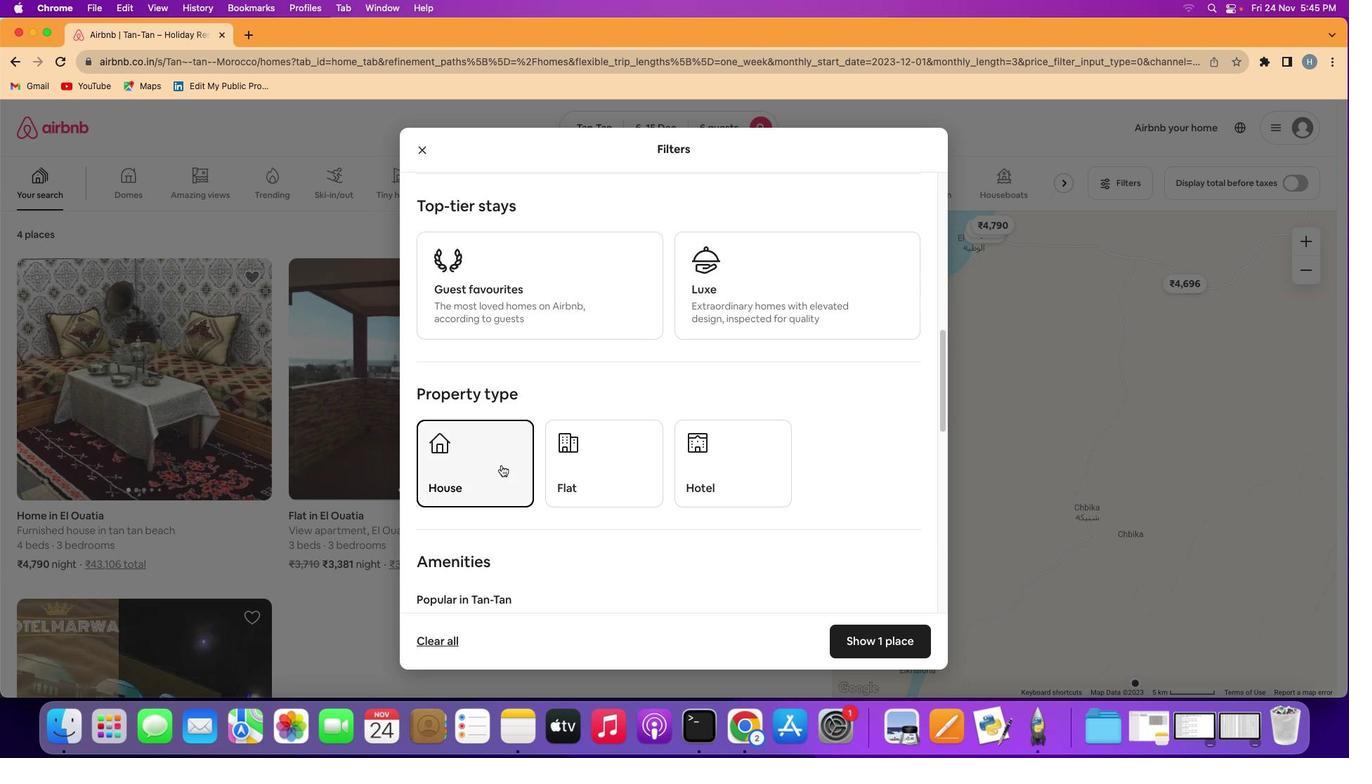 
Action: Mouse moved to (691, 486)
Screenshot: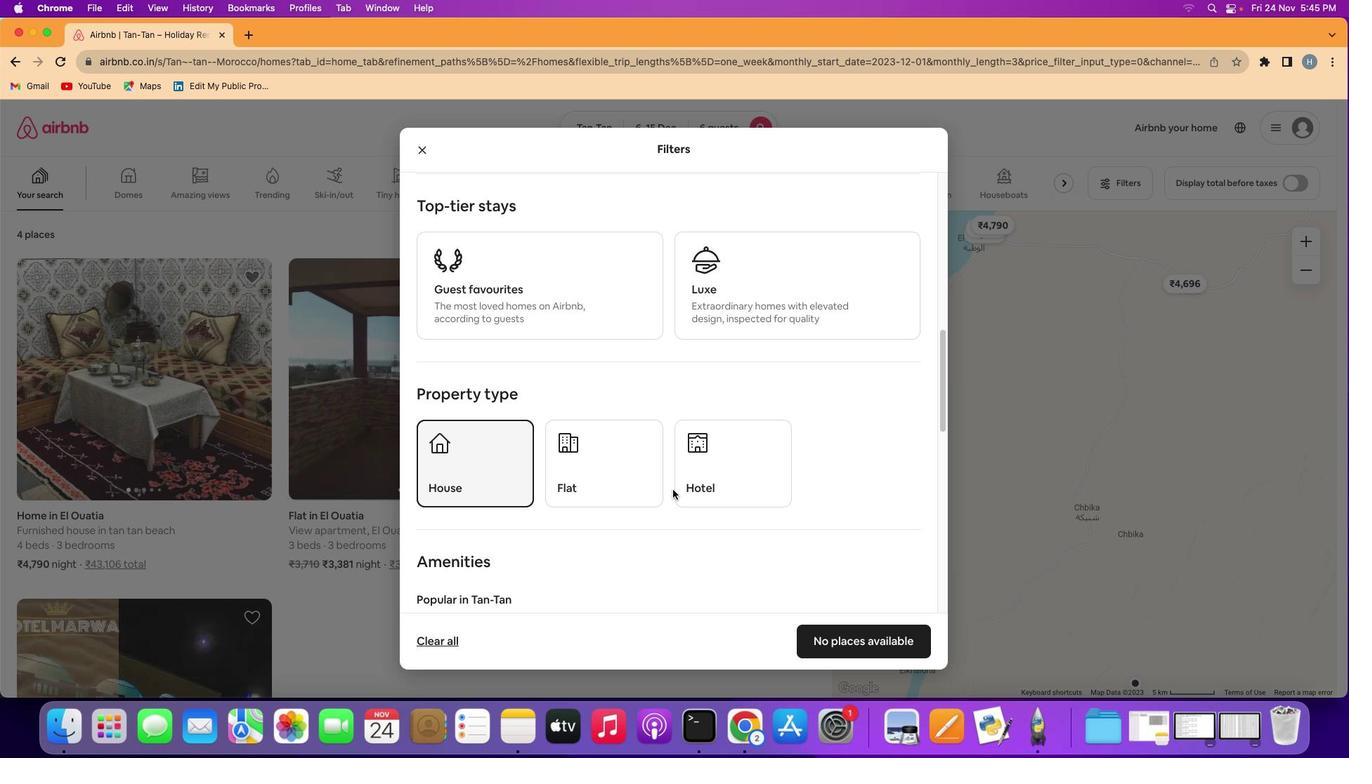 
Action: Mouse scrolled (691, 486) with delta (162, 62)
Screenshot: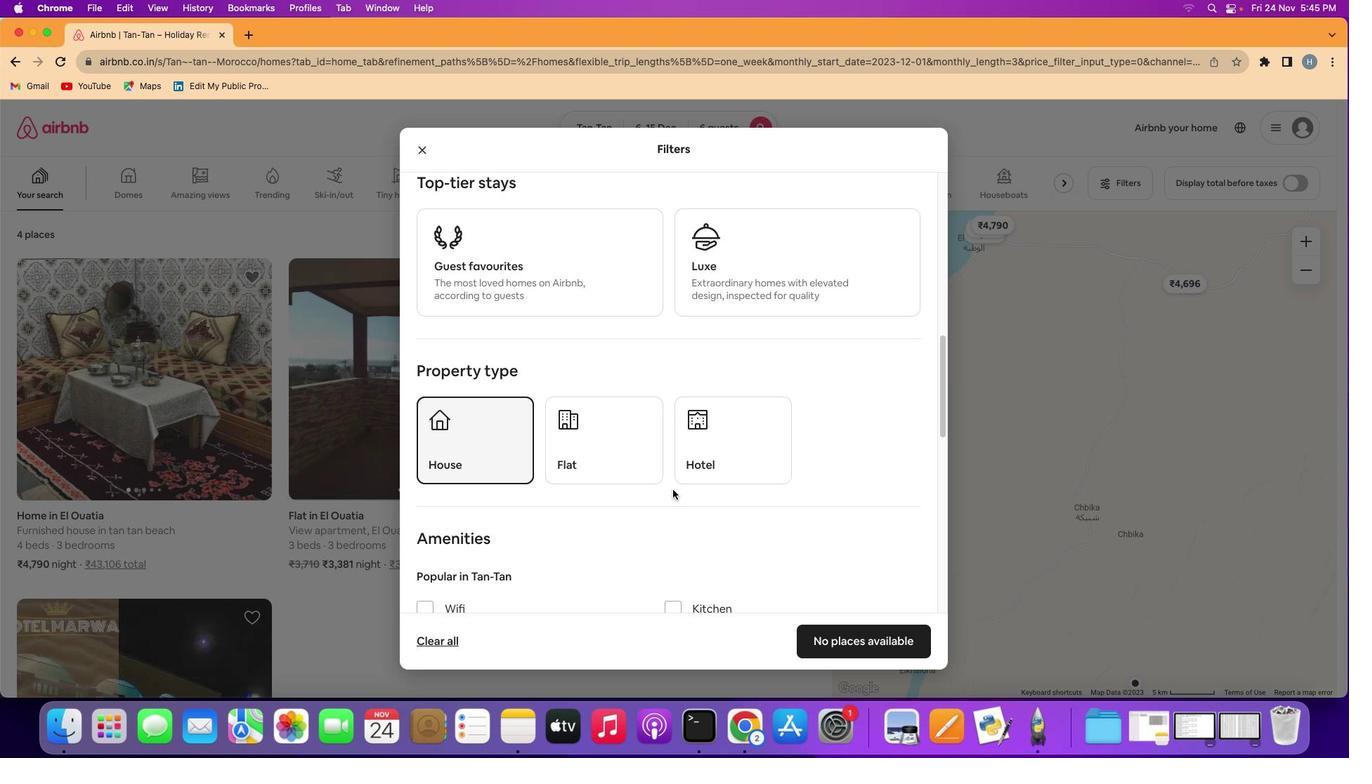 
Action: Mouse scrolled (691, 486) with delta (162, 62)
Screenshot: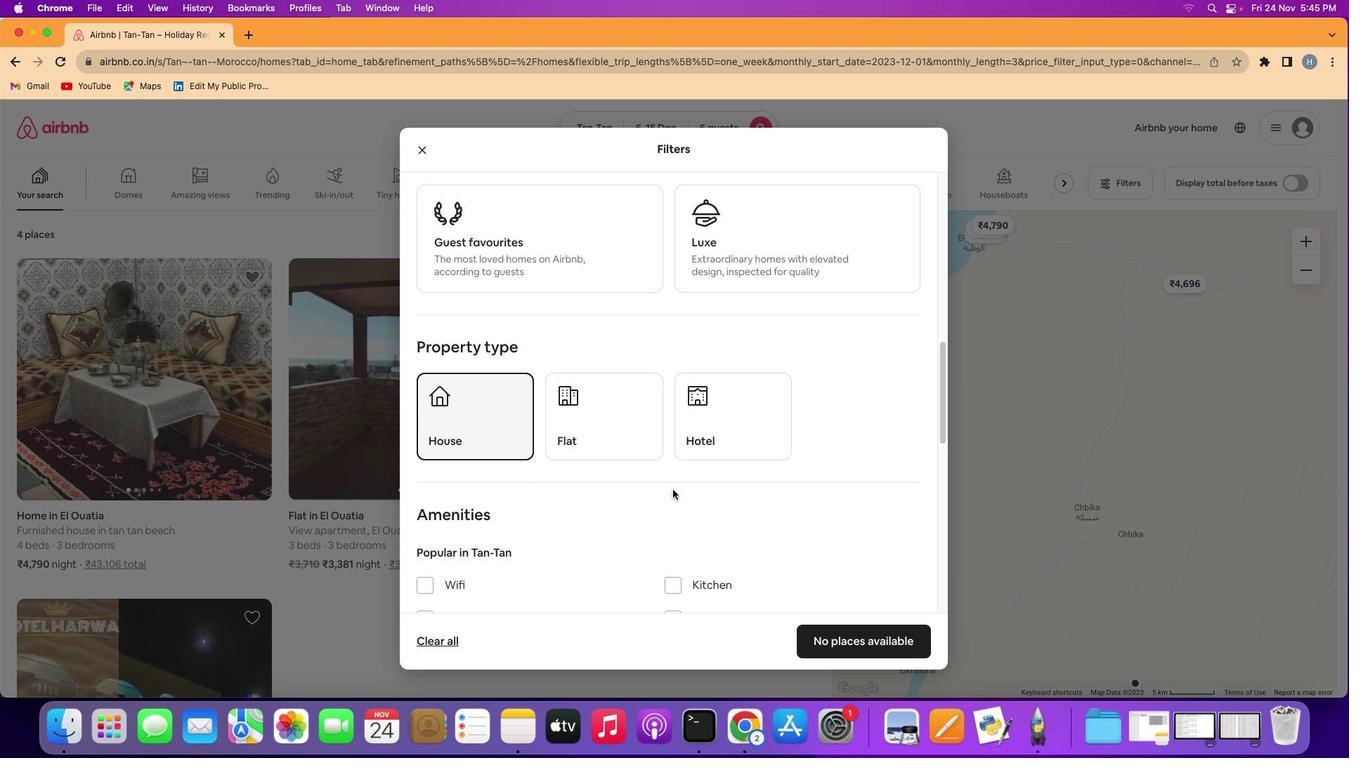 
Action: Mouse scrolled (691, 486) with delta (162, 62)
Screenshot: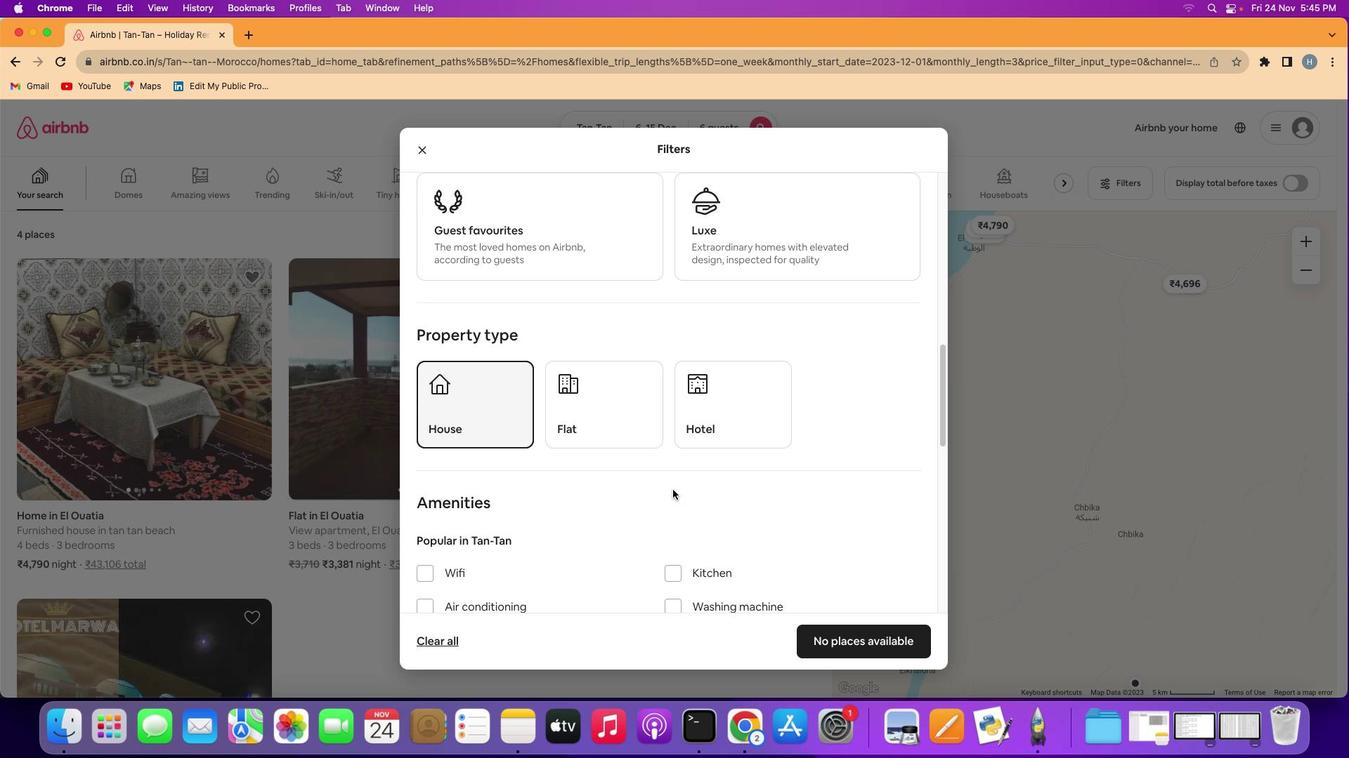 
Action: Mouse scrolled (691, 486) with delta (162, 62)
Screenshot: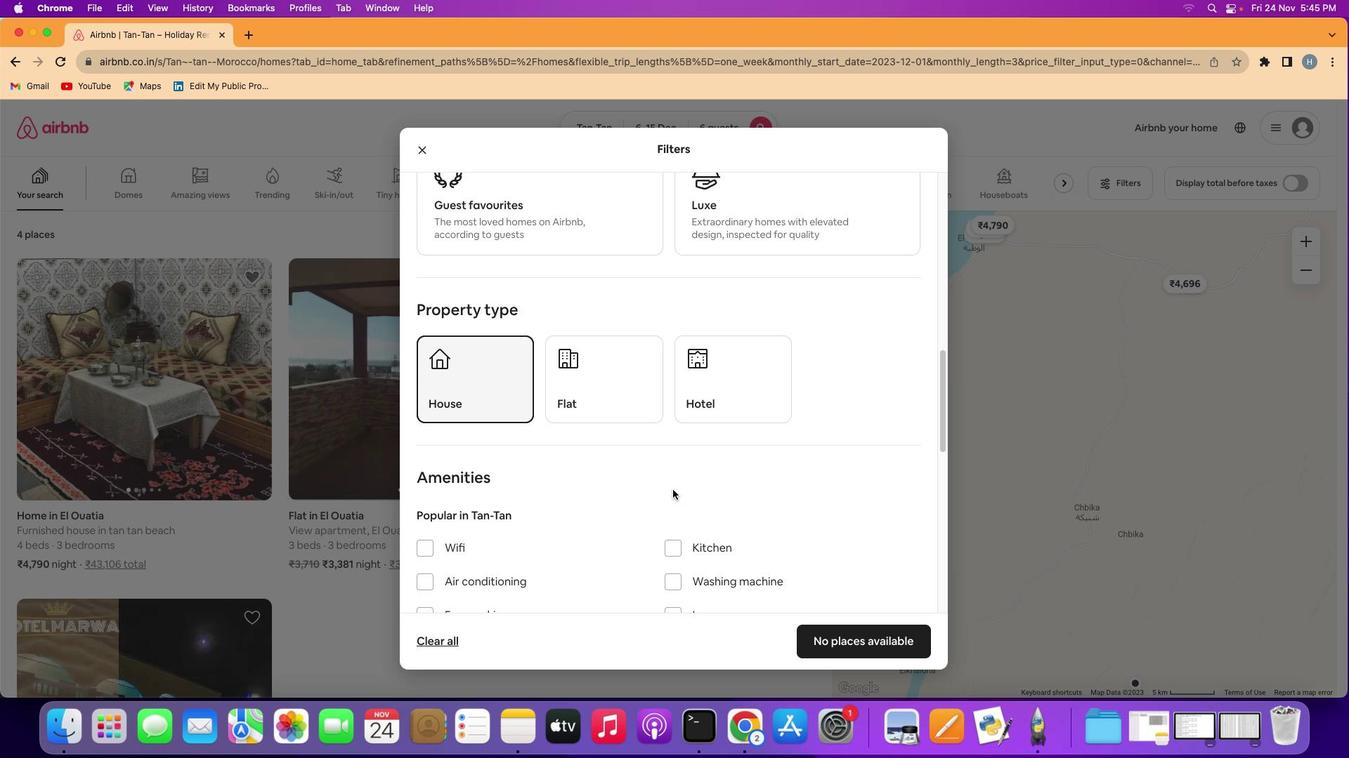 
Action: Mouse scrolled (691, 486) with delta (162, 62)
Screenshot: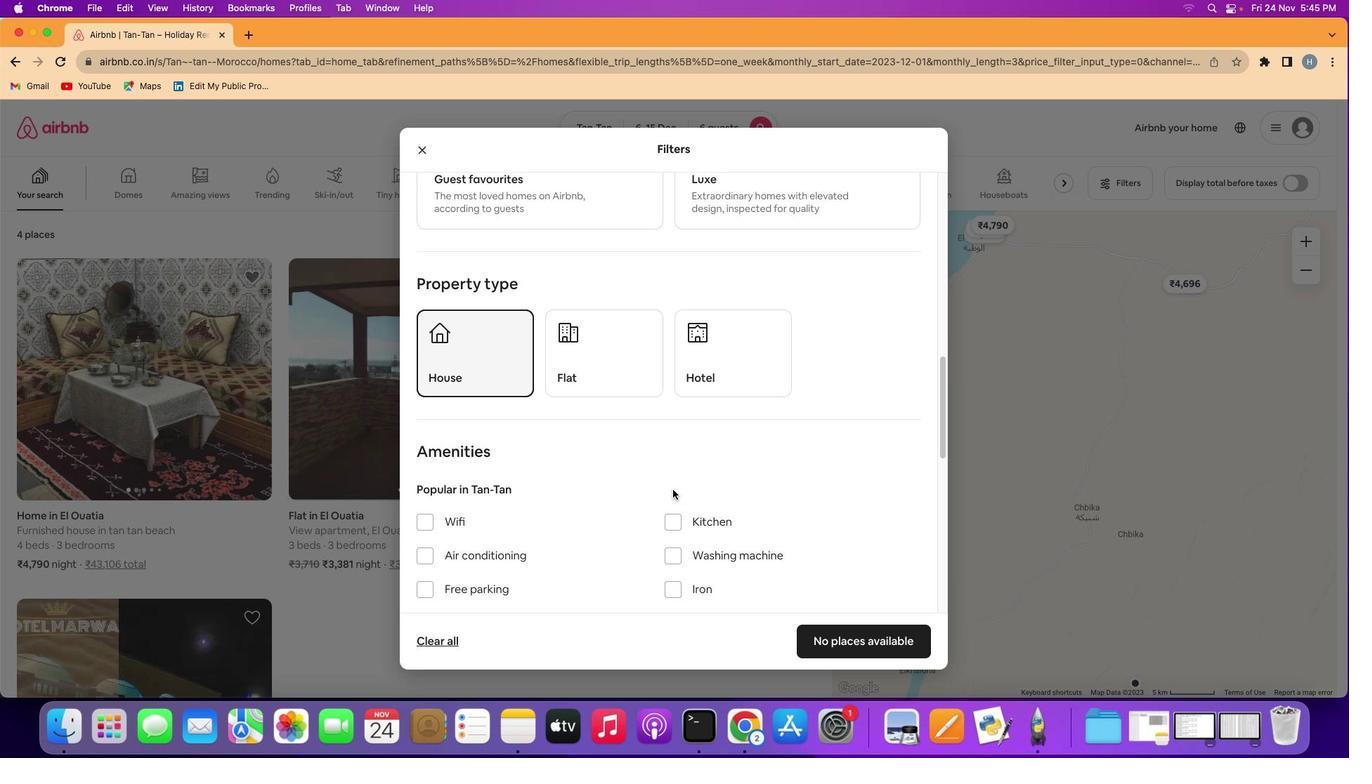 
Action: Mouse scrolled (691, 486) with delta (162, 62)
Screenshot: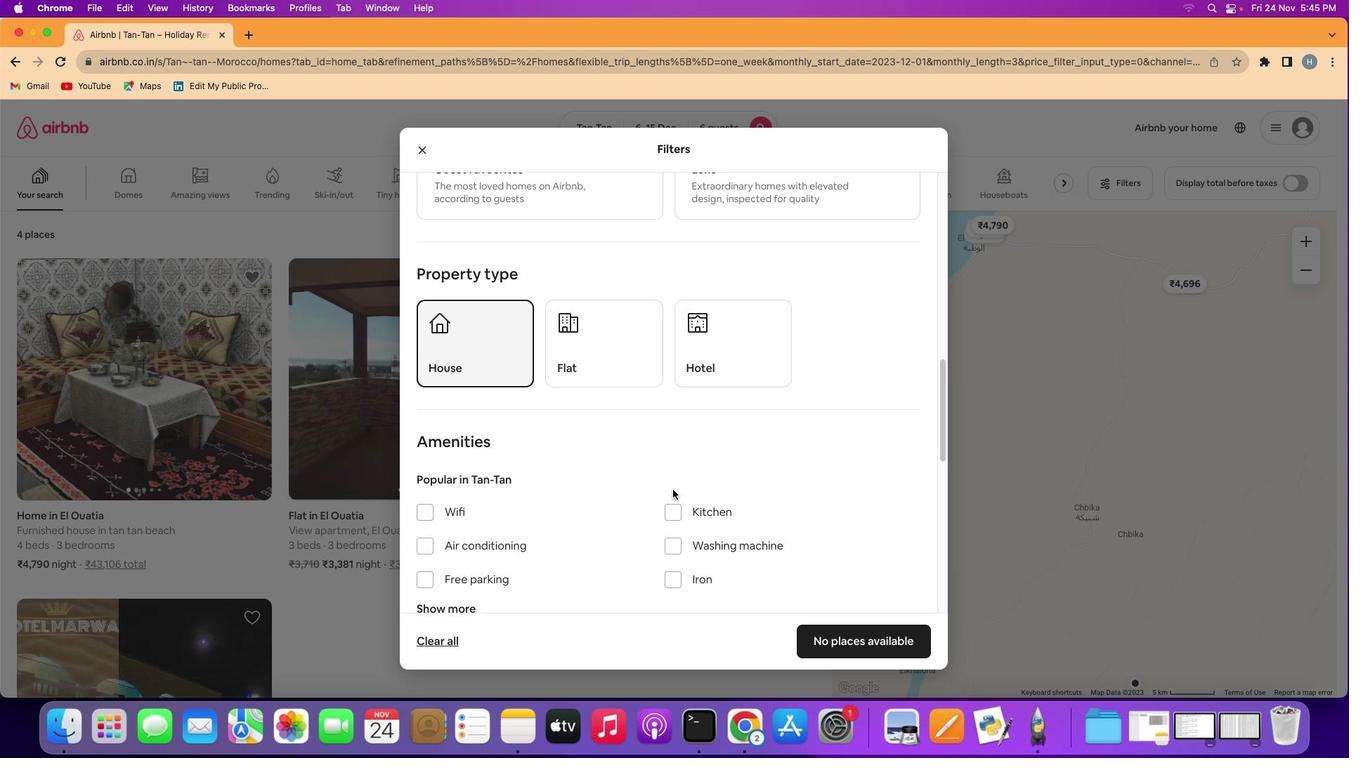 
Action: Mouse scrolled (691, 486) with delta (162, 62)
Screenshot: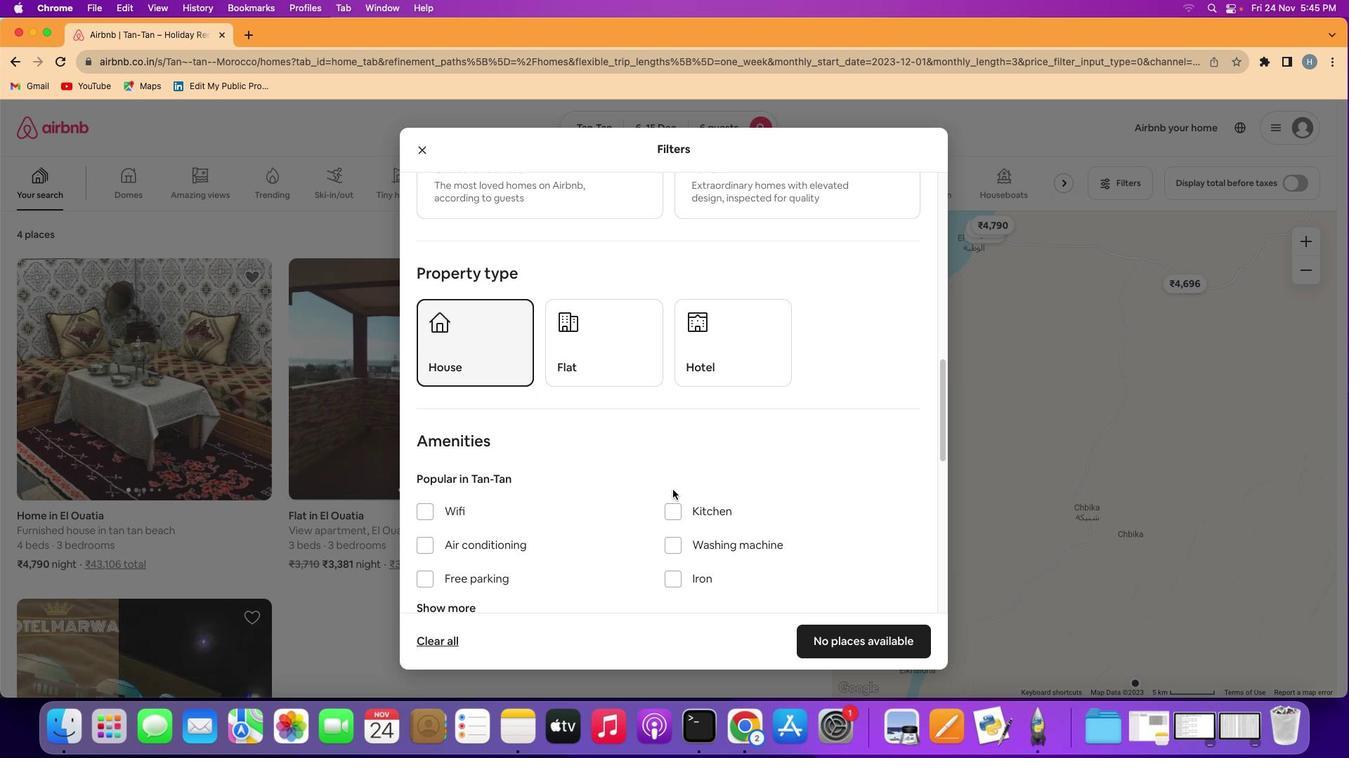 
Action: Mouse scrolled (691, 486) with delta (162, 62)
Screenshot: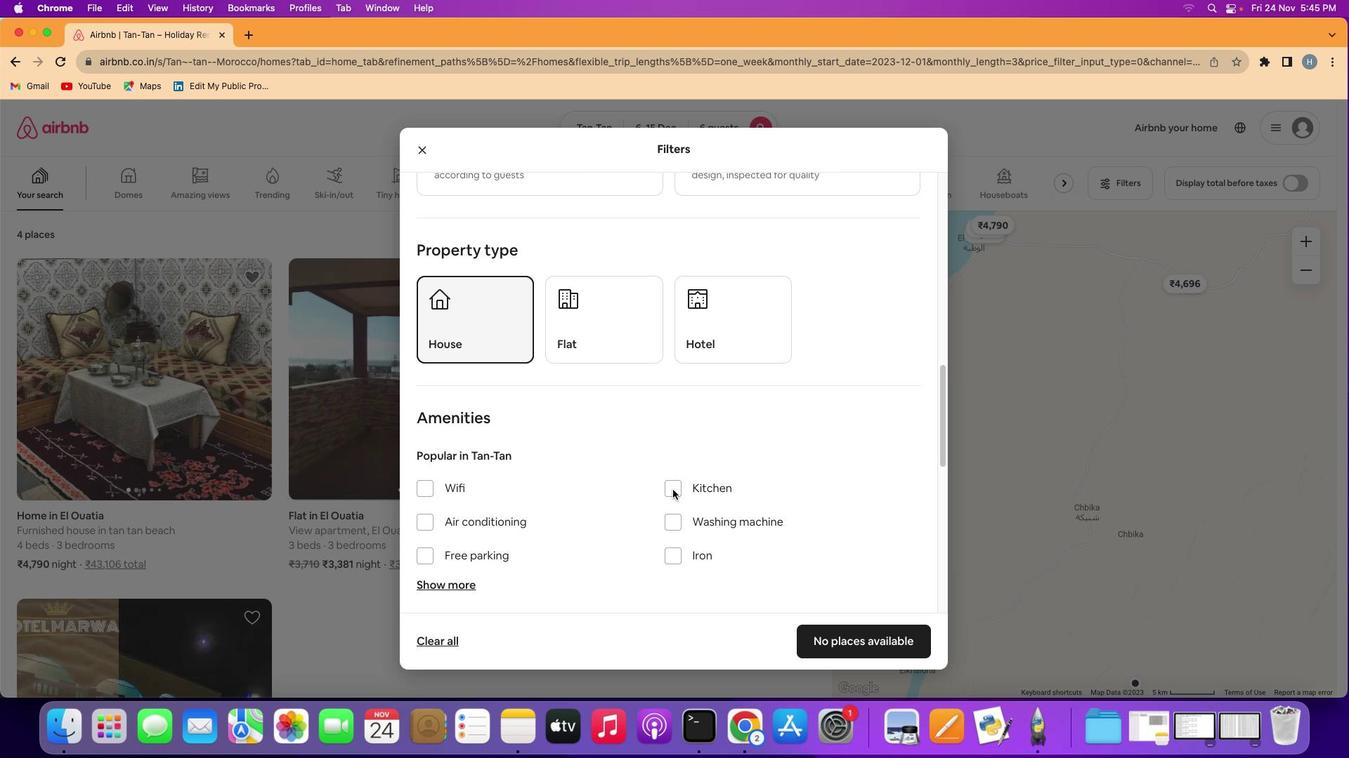 
Action: Mouse scrolled (691, 486) with delta (162, 62)
Screenshot: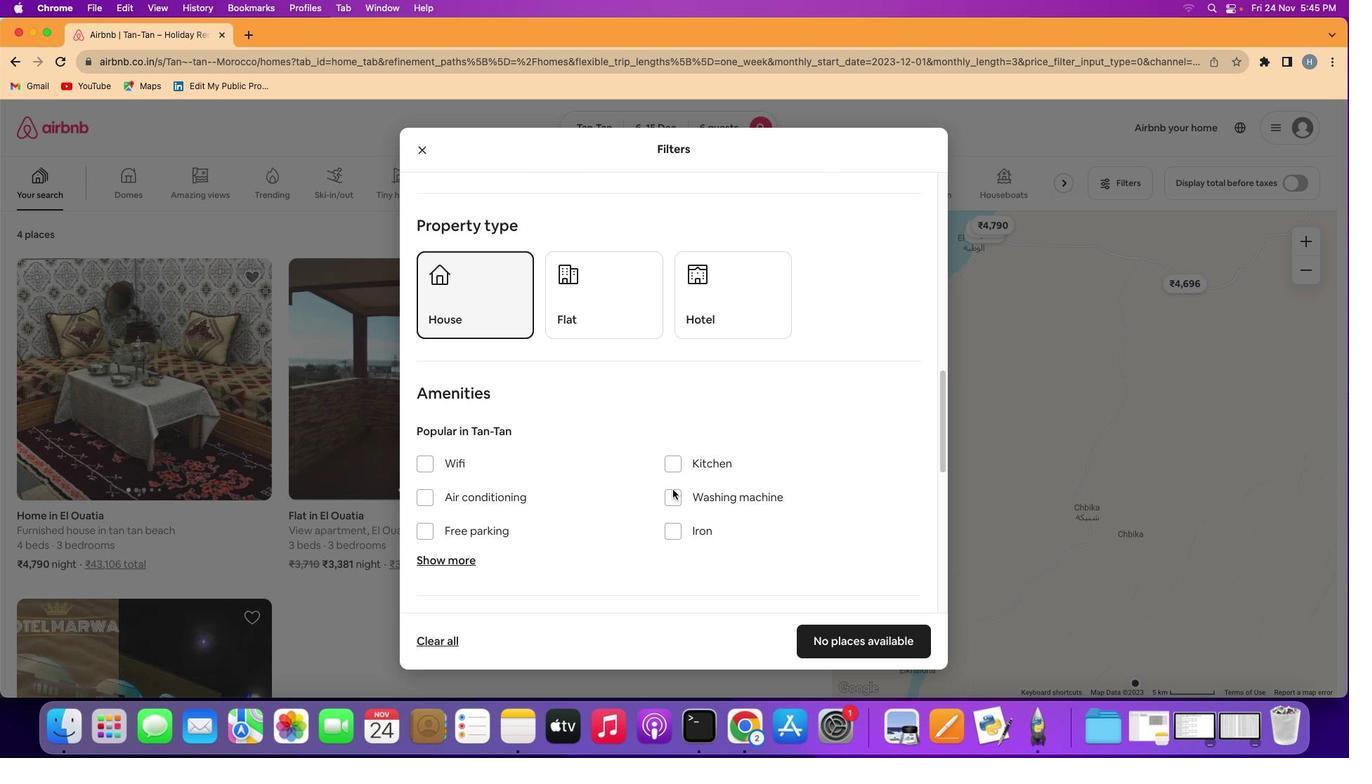 
Action: Mouse scrolled (691, 486) with delta (162, 62)
Screenshot: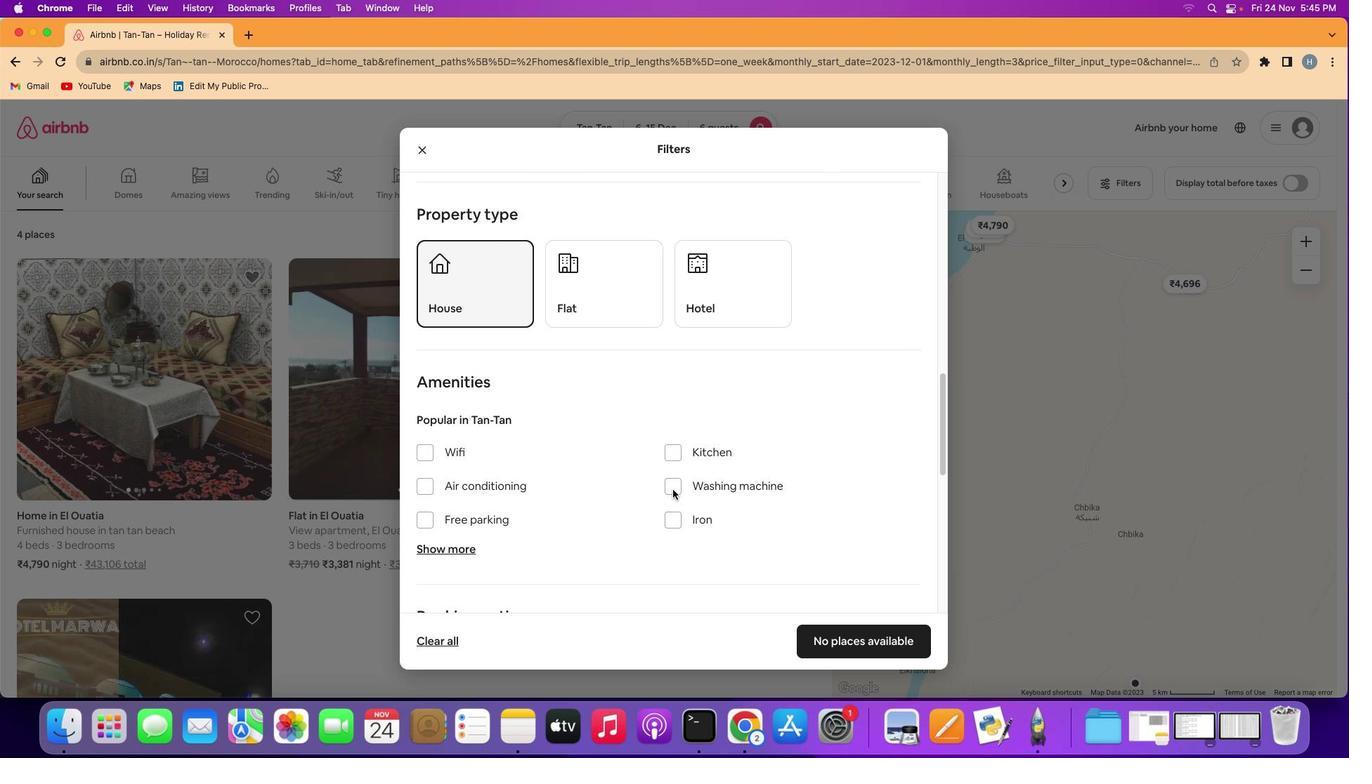 
Action: Mouse moved to (492, 449)
Screenshot: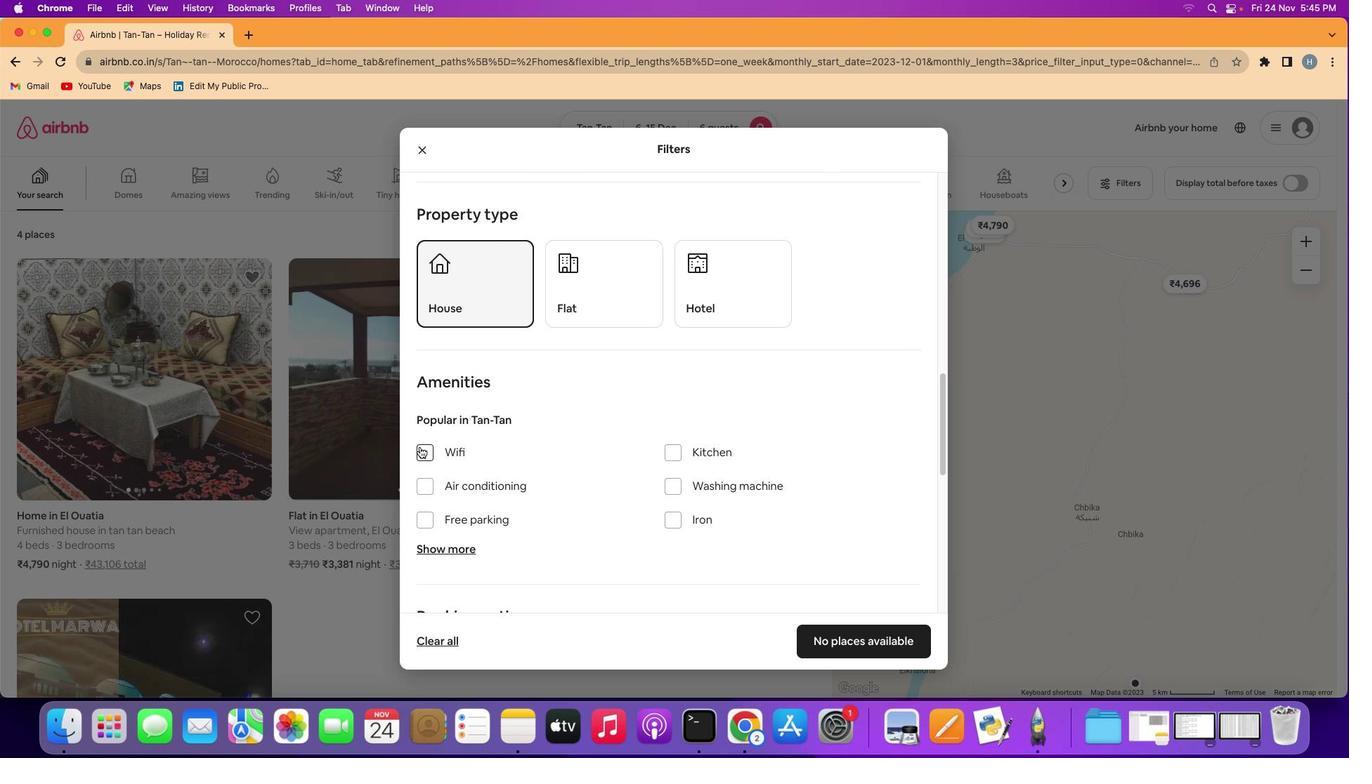 
Action: Mouse pressed left at (492, 449)
Screenshot: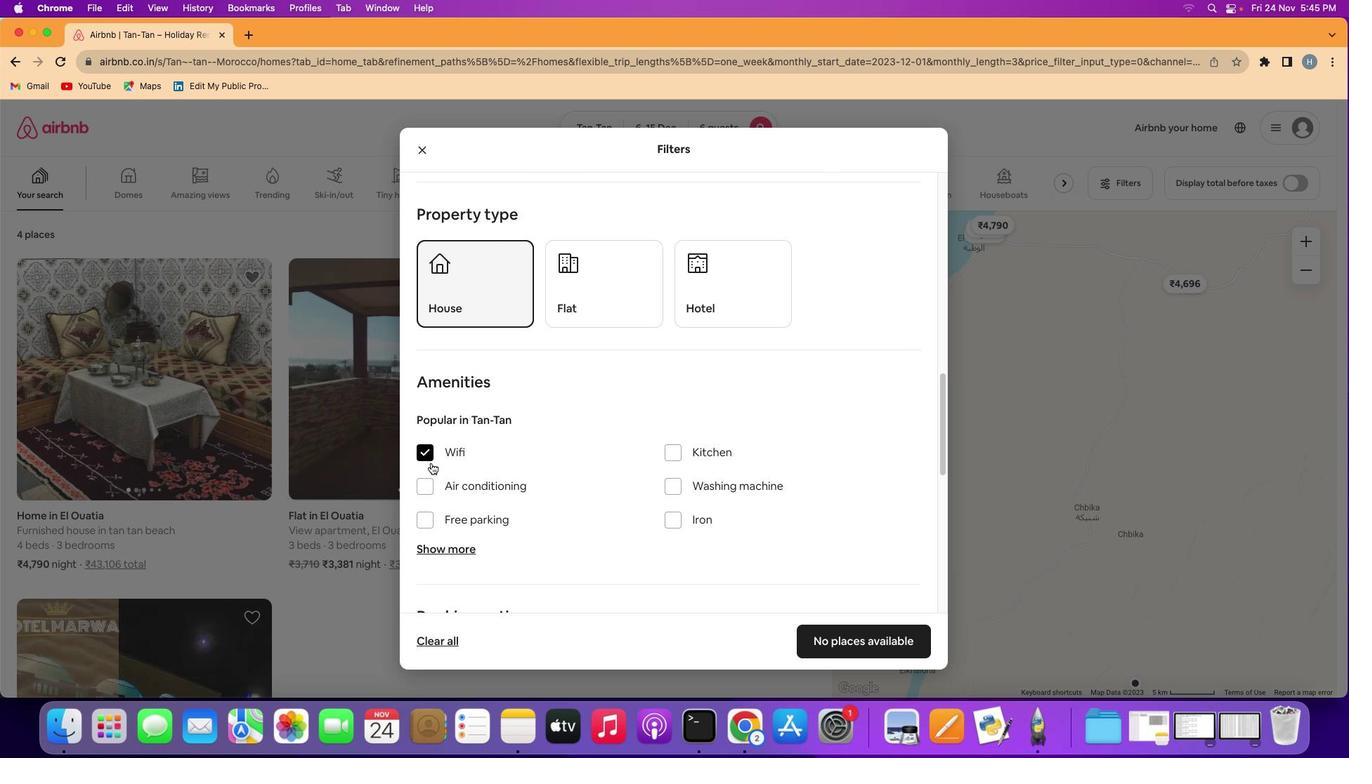 
Action: Mouse moved to (505, 532)
Screenshot: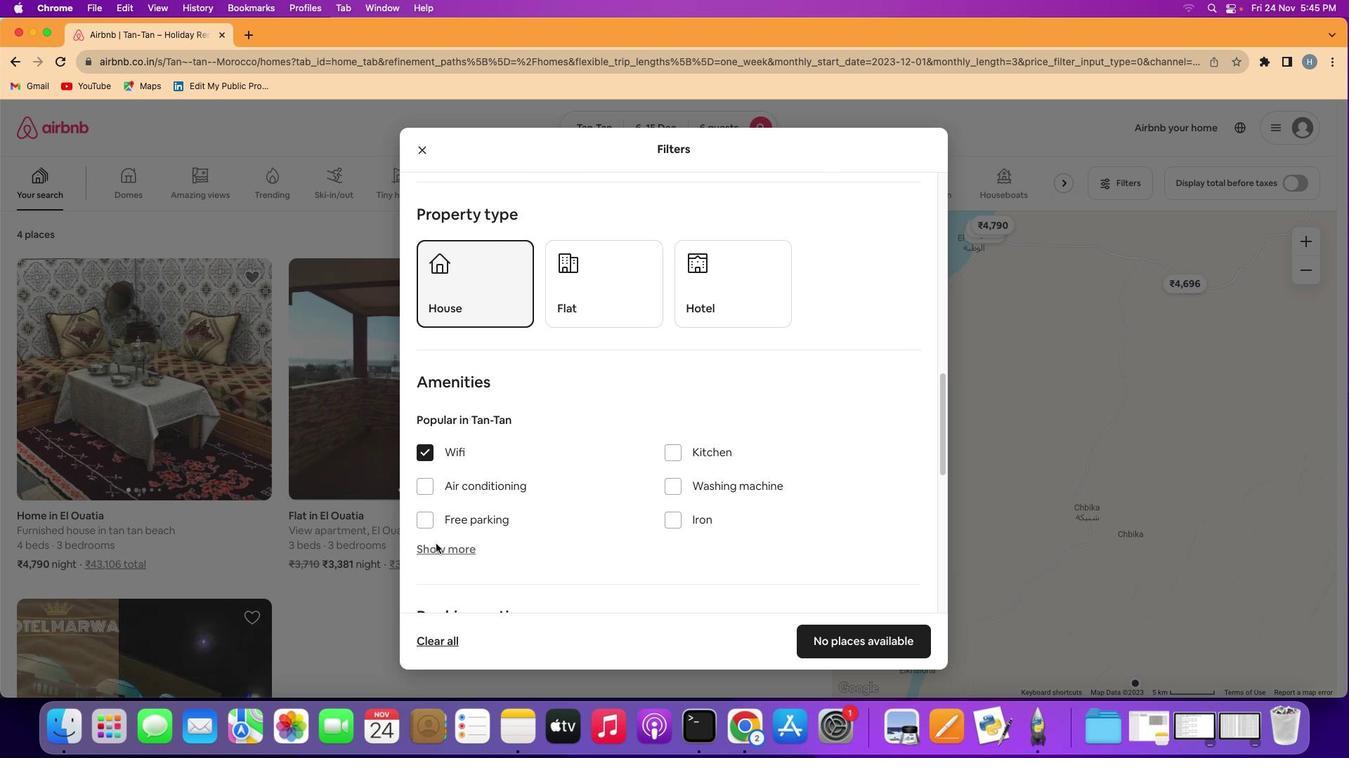
Action: Mouse pressed left at (505, 532)
Screenshot: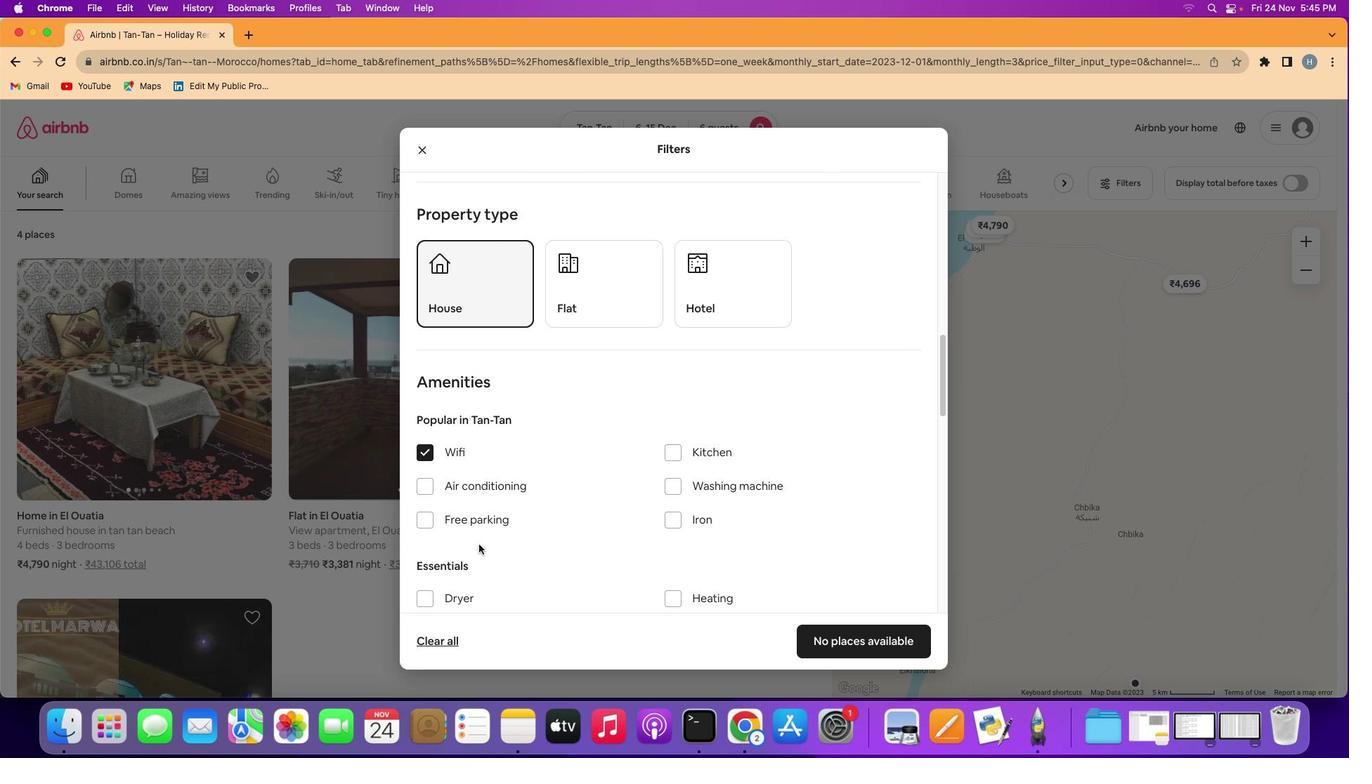 
Action: Mouse moved to (643, 537)
Screenshot: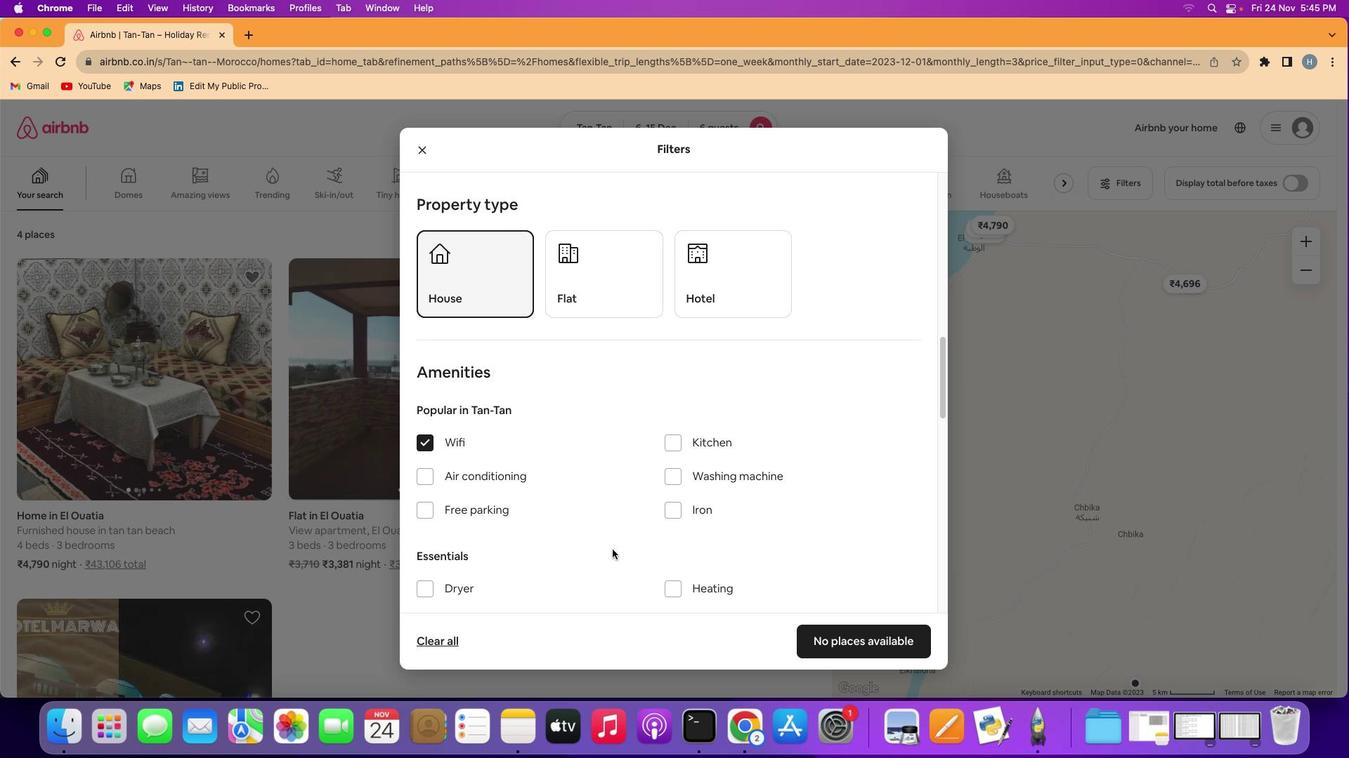 
Action: Mouse scrolled (643, 537) with delta (162, 62)
Screenshot: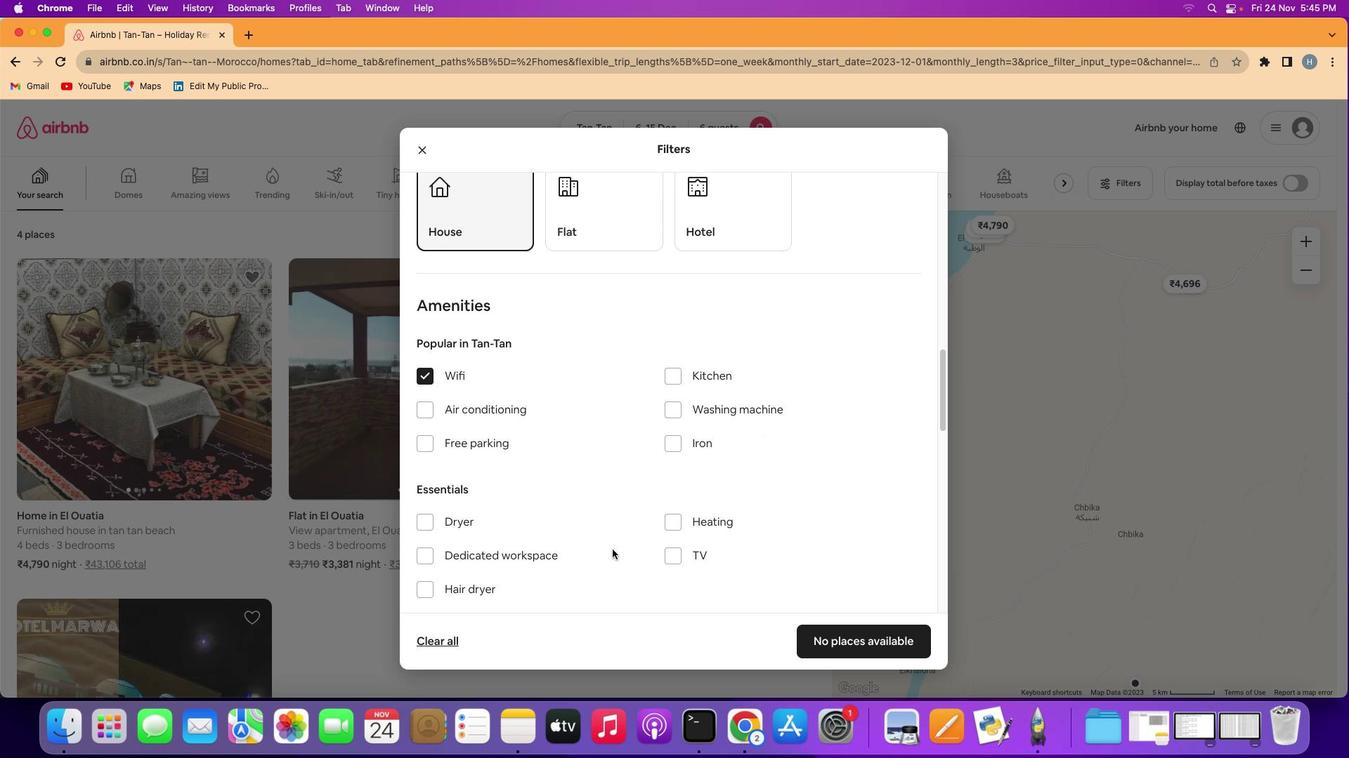 
Action: Mouse scrolled (643, 537) with delta (162, 62)
Screenshot: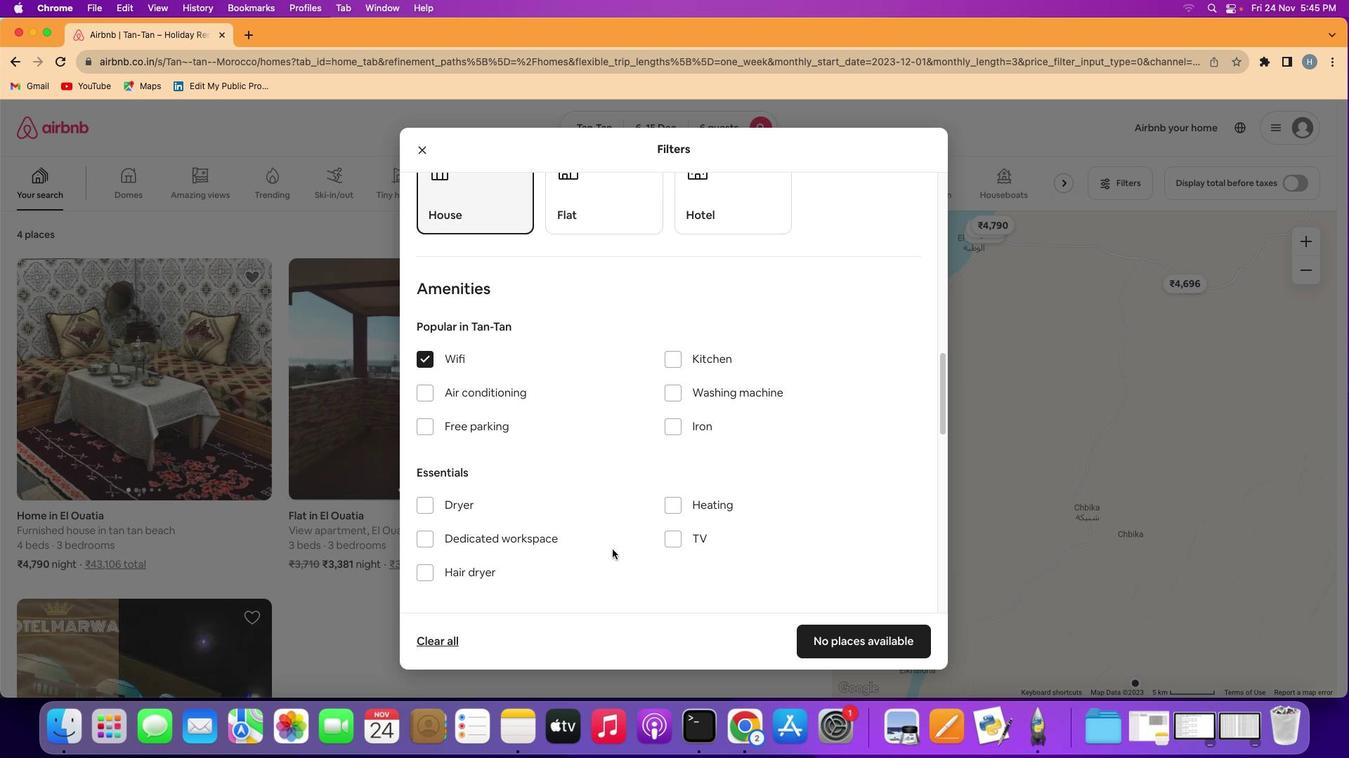 
Action: Mouse scrolled (643, 537) with delta (162, 61)
Screenshot: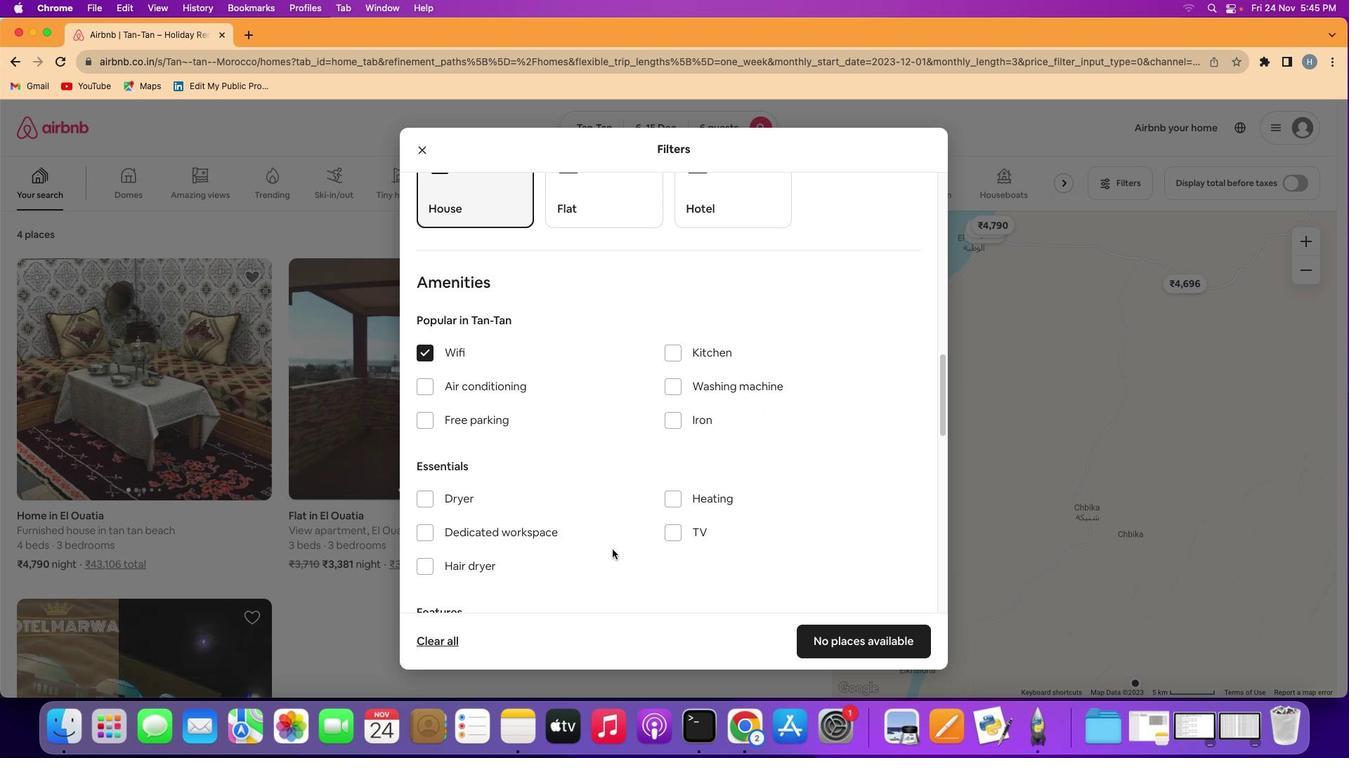 
Action: Mouse moved to (696, 524)
Screenshot: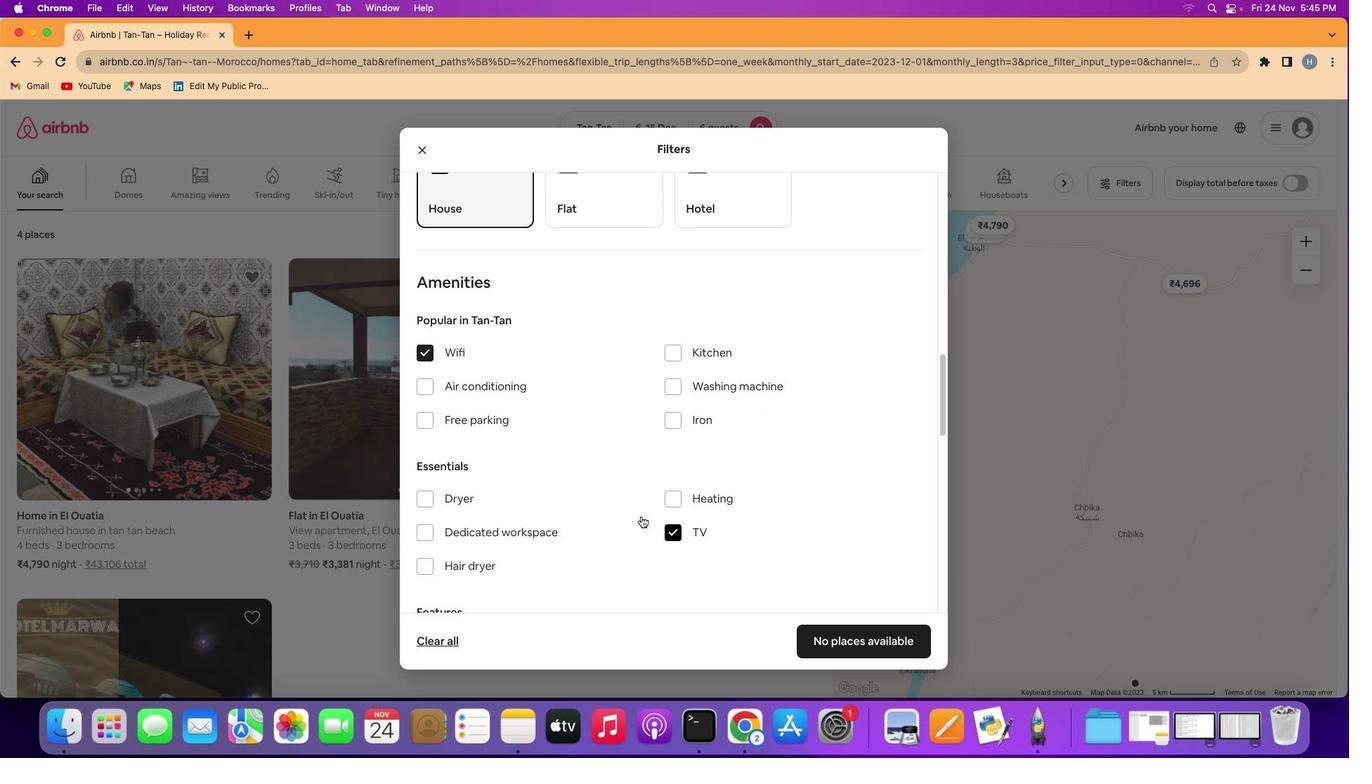 
Action: Mouse pressed left at (696, 524)
Screenshot: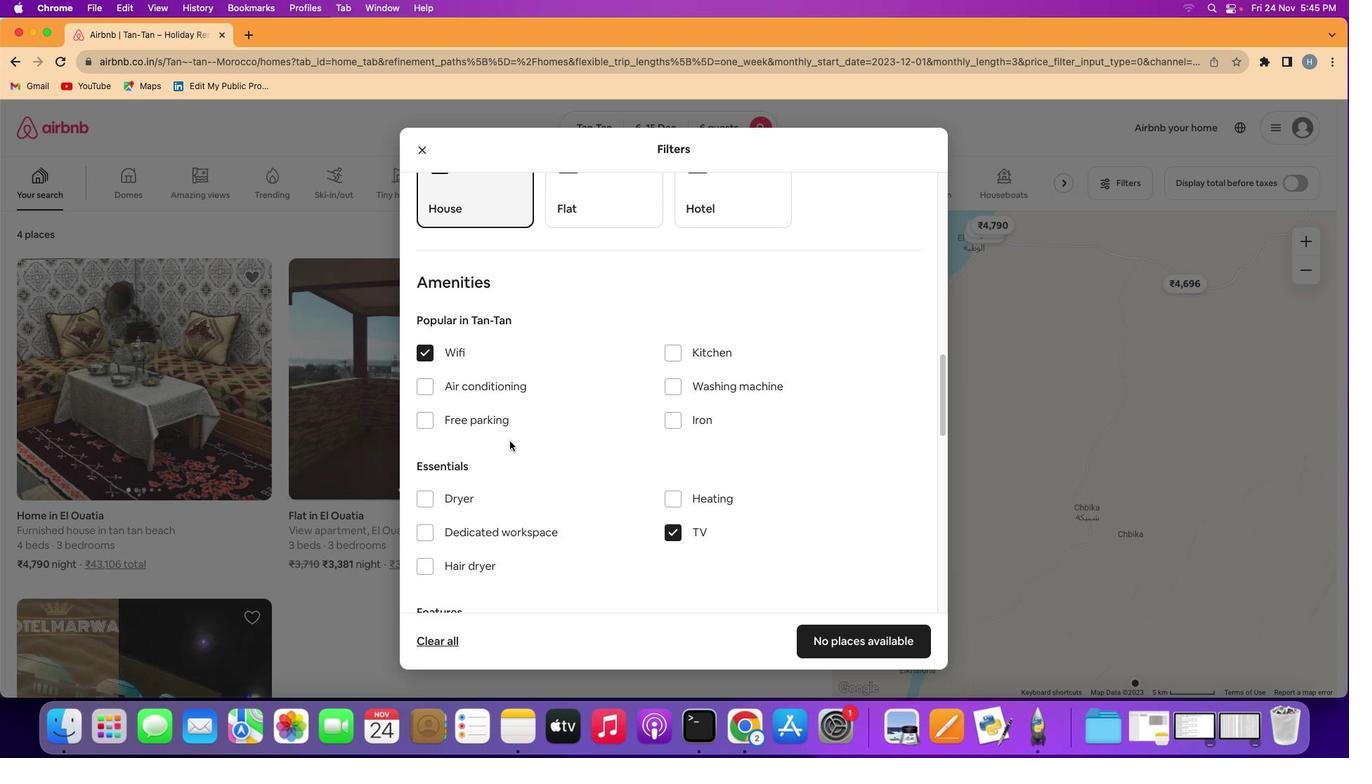 
Action: Mouse moved to (523, 420)
Screenshot: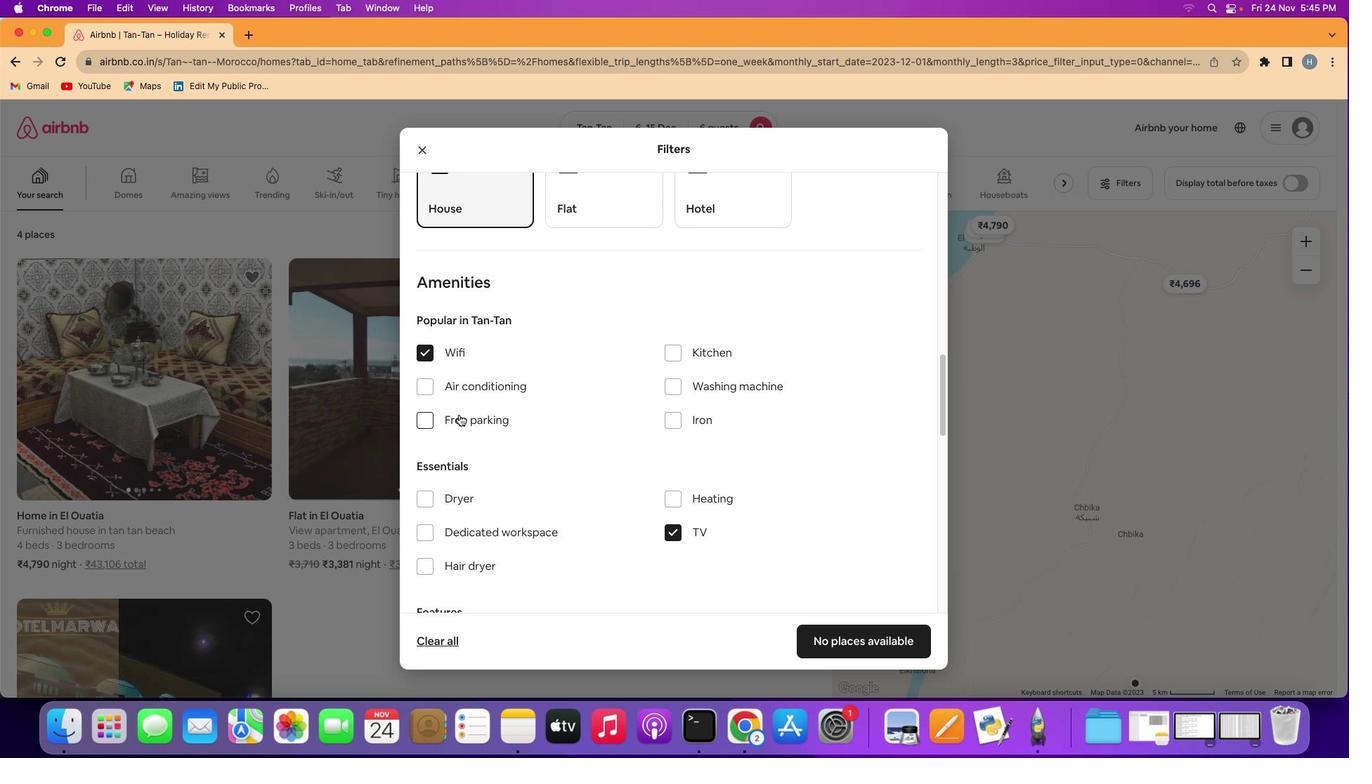 
Action: Mouse pressed left at (523, 420)
Screenshot: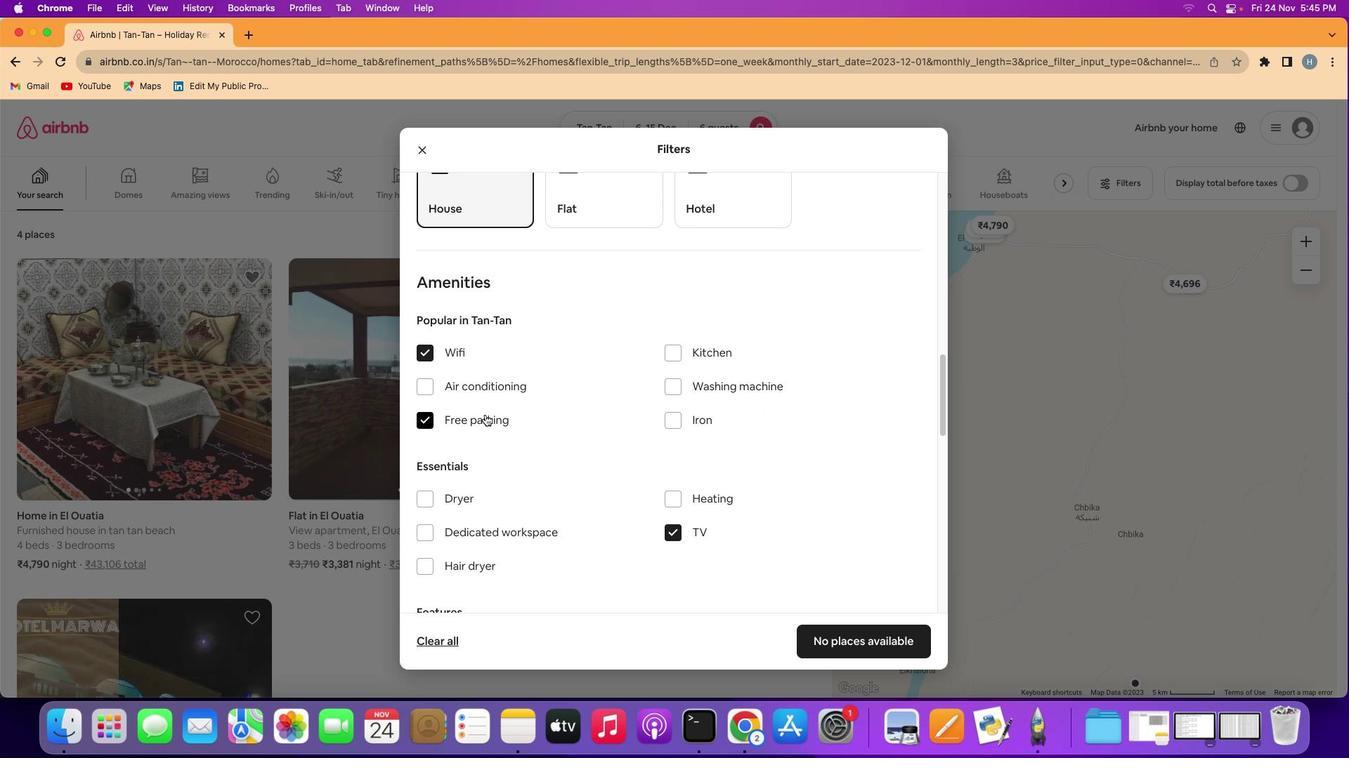 
Action: Mouse moved to (651, 449)
Screenshot: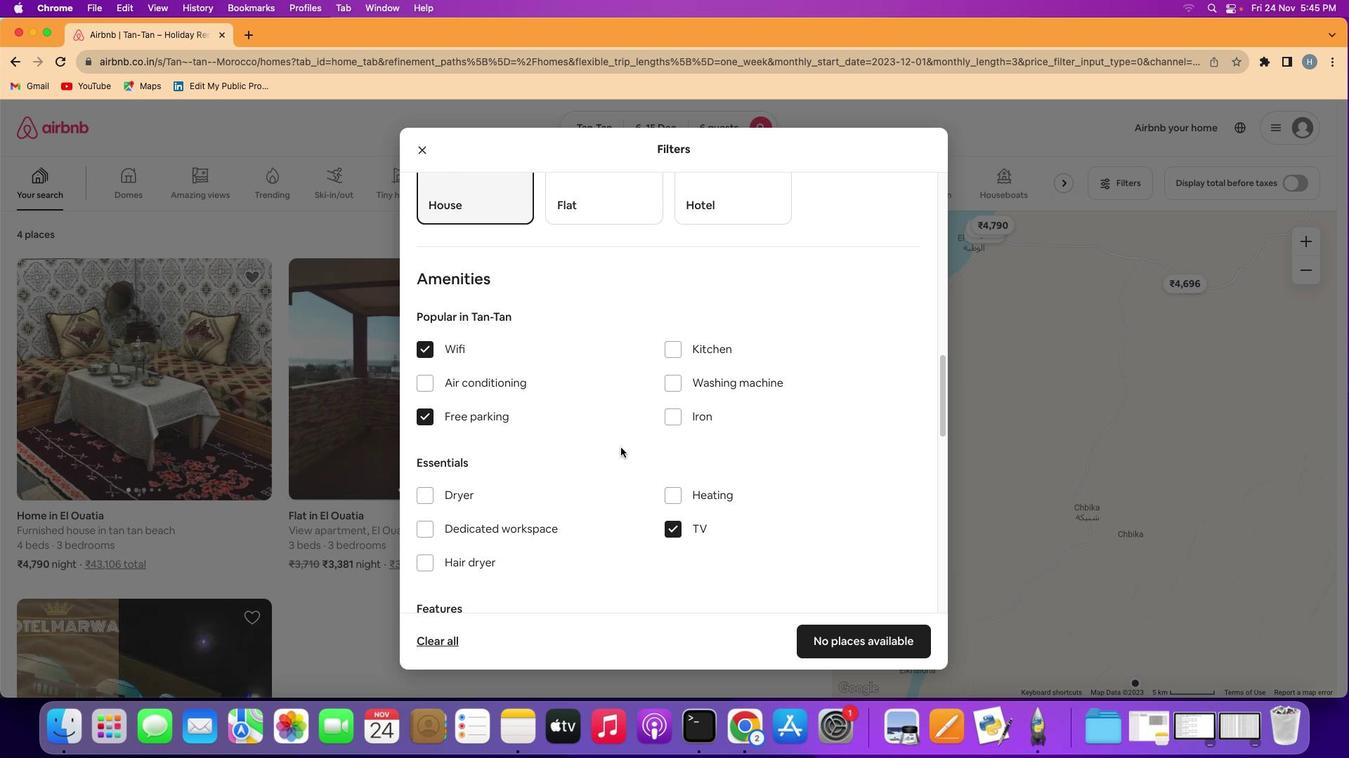 
Action: Mouse scrolled (651, 449) with delta (162, 62)
Screenshot: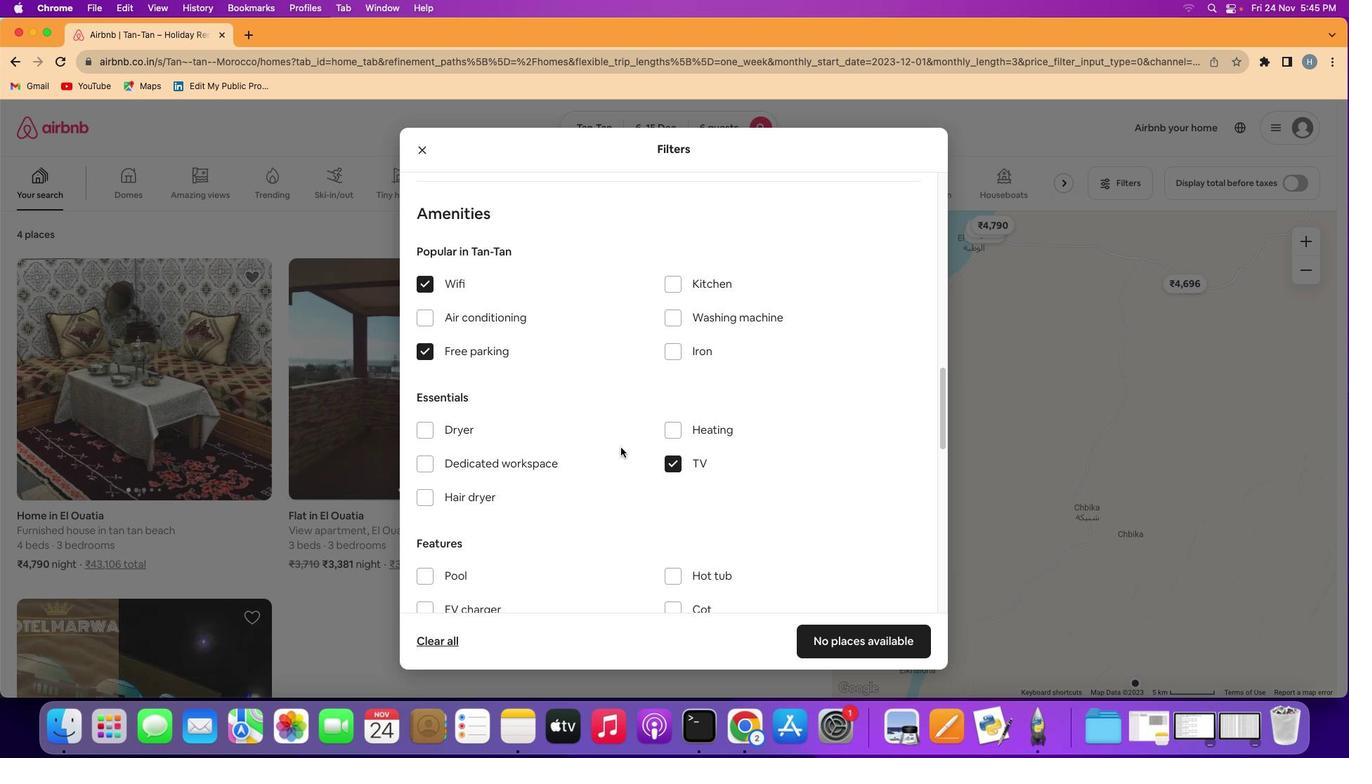 
Action: Mouse scrolled (651, 449) with delta (162, 62)
Screenshot: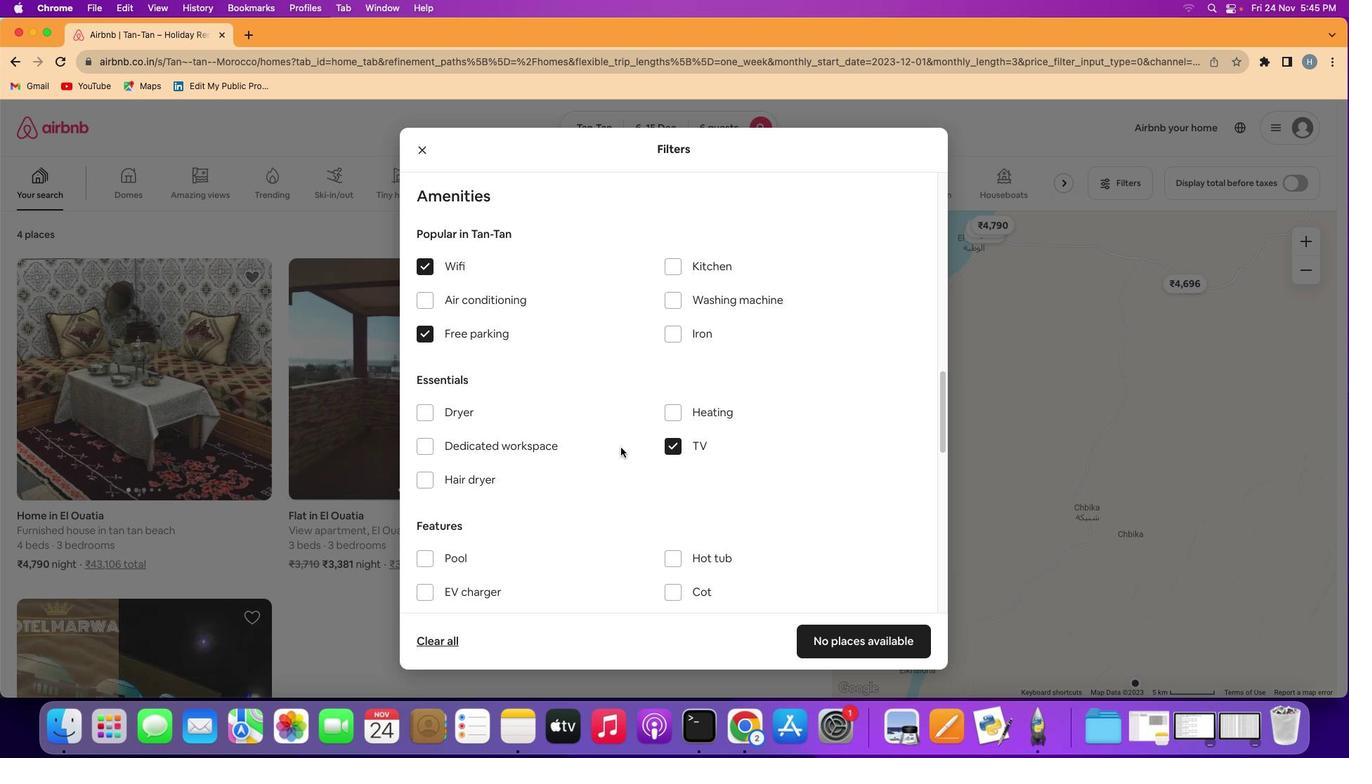 
Action: Mouse scrolled (651, 449) with delta (162, 61)
Screenshot: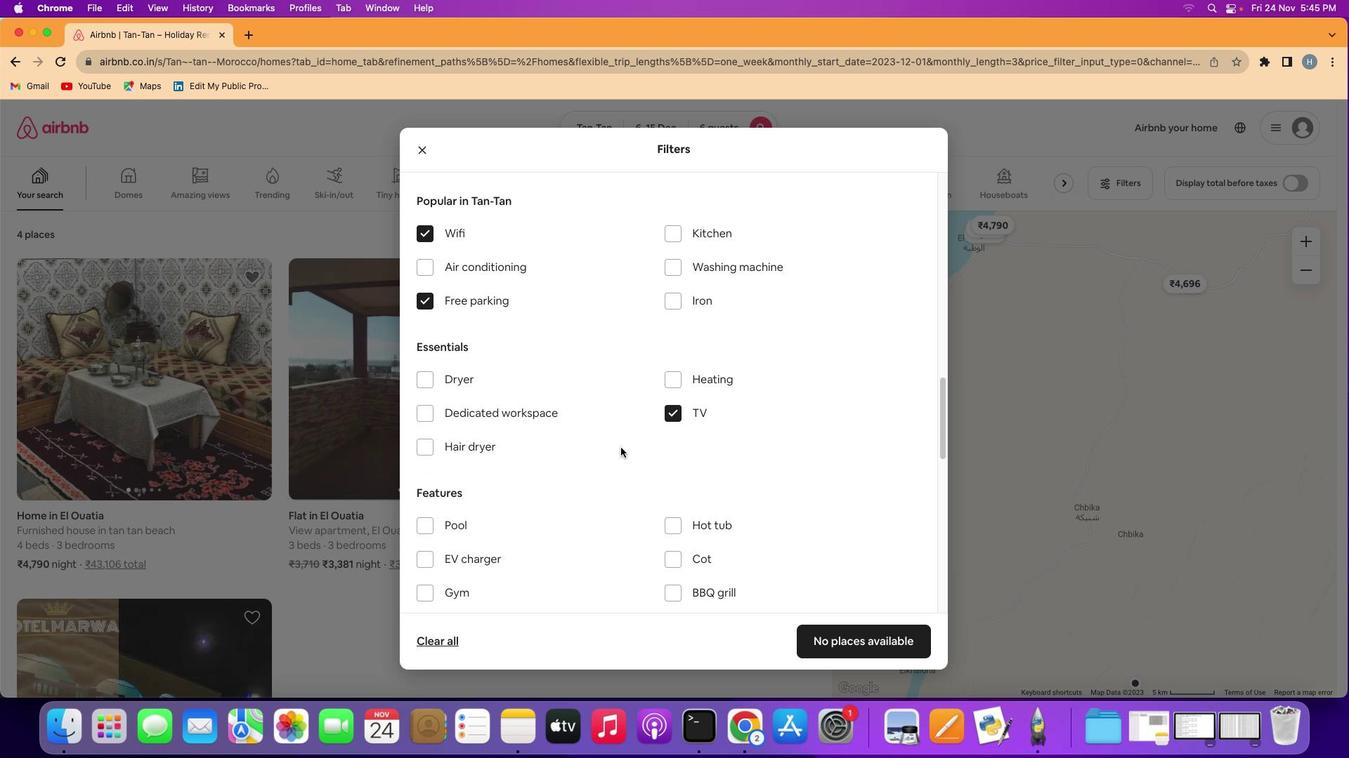 
Action: Mouse scrolled (651, 449) with delta (162, 62)
Screenshot: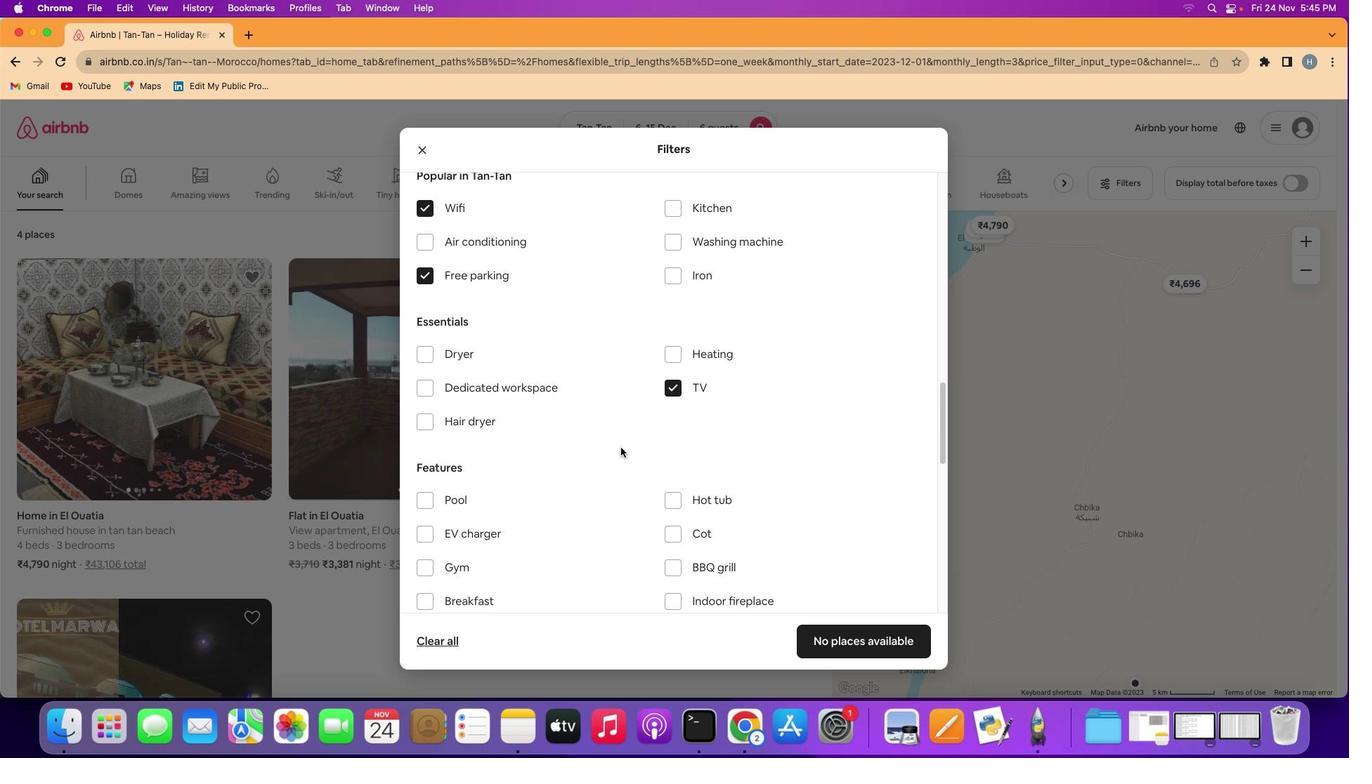 
Action: Mouse scrolled (651, 449) with delta (162, 62)
Screenshot: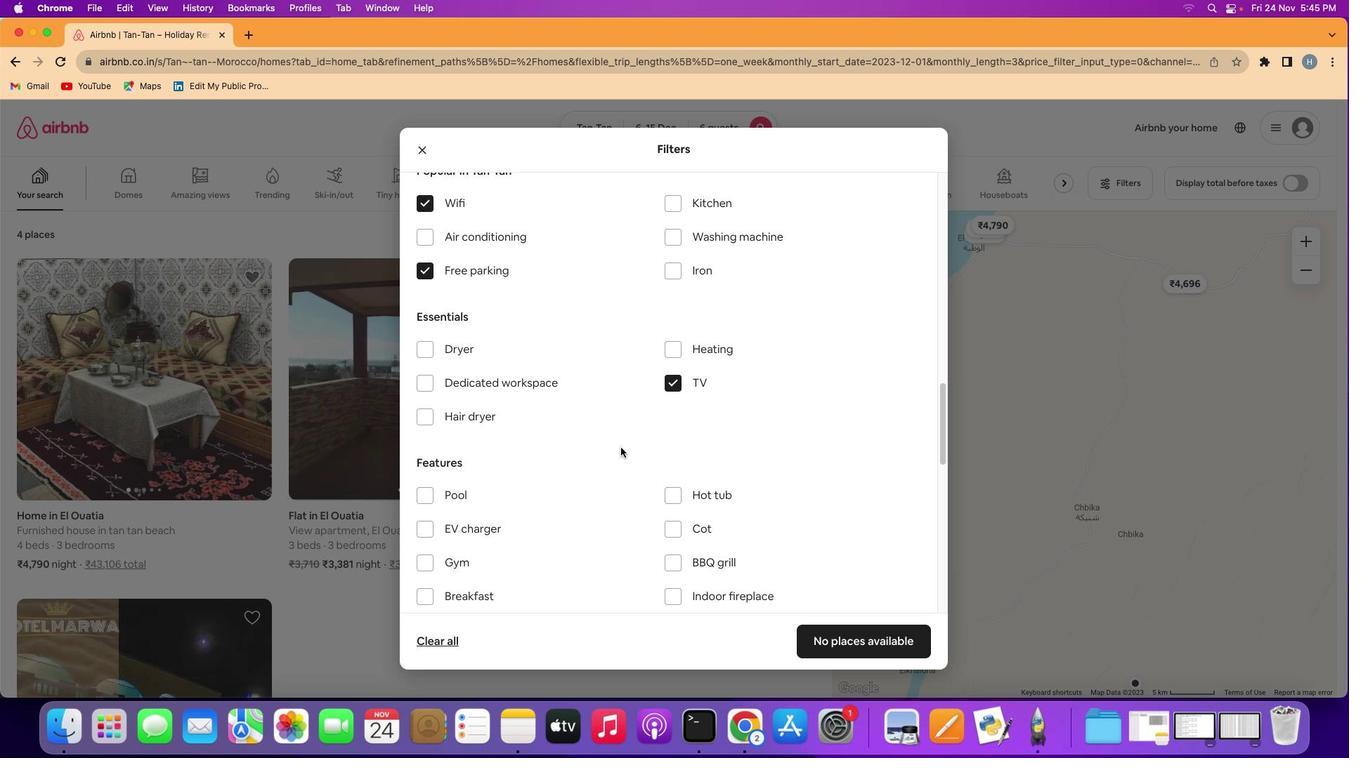 
Action: Mouse scrolled (651, 449) with delta (162, 62)
Screenshot: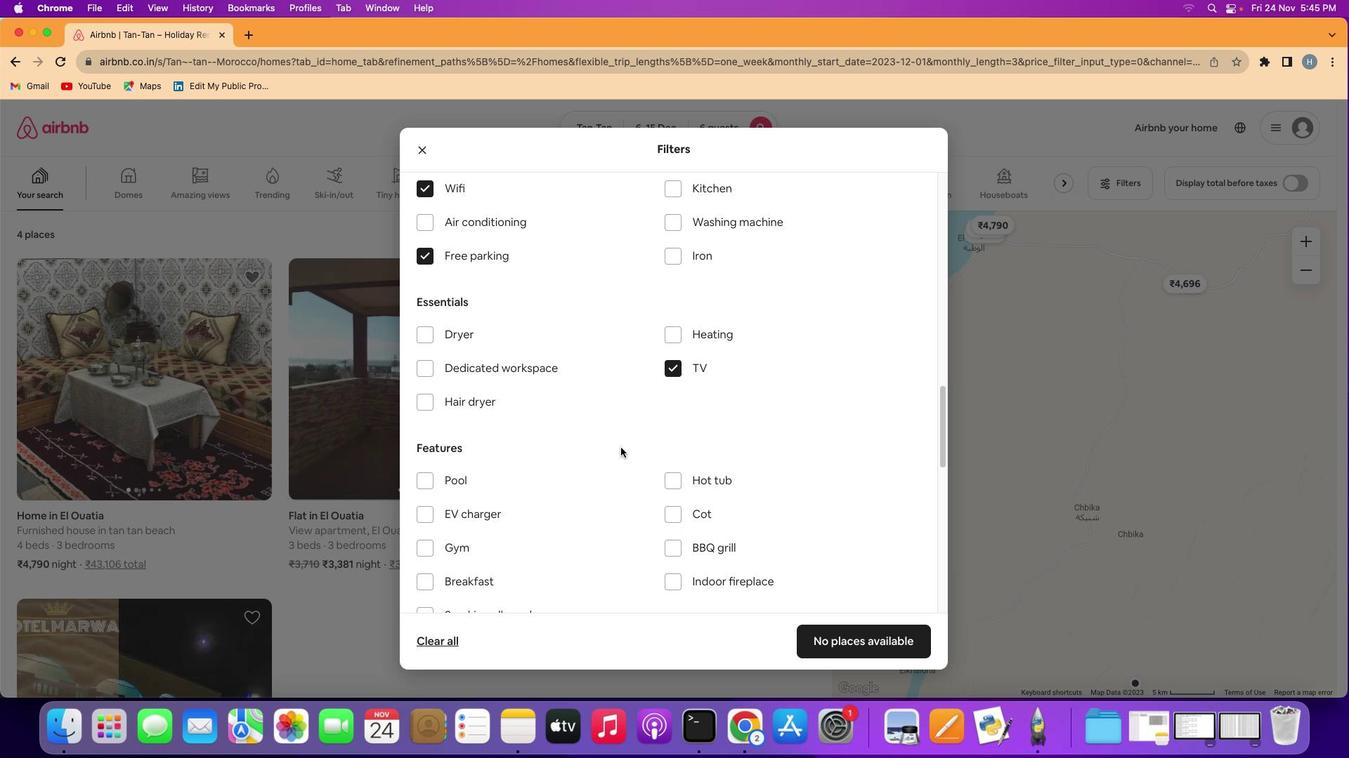 
Action: Mouse scrolled (651, 449) with delta (162, 62)
Screenshot: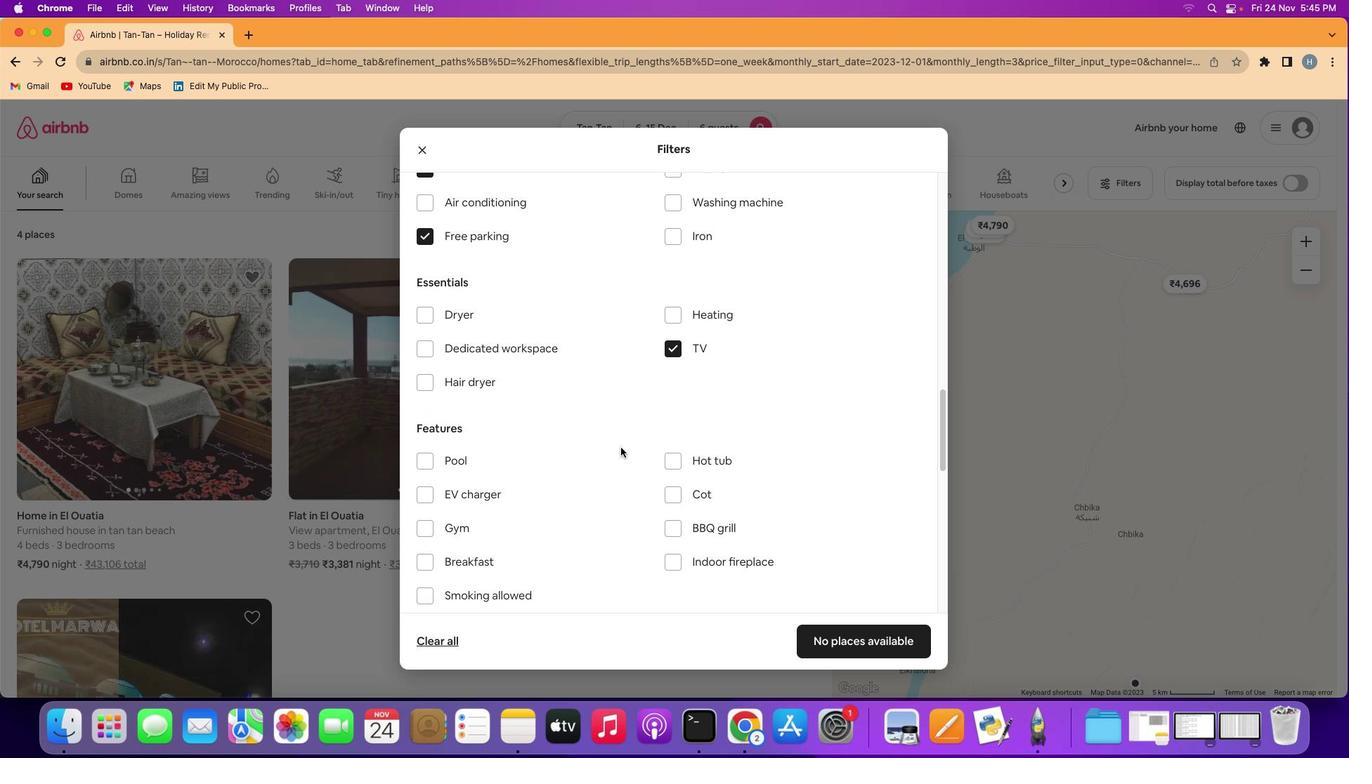 
Action: Mouse scrolled (651, 449) with delta (162, 62)
Screenshot: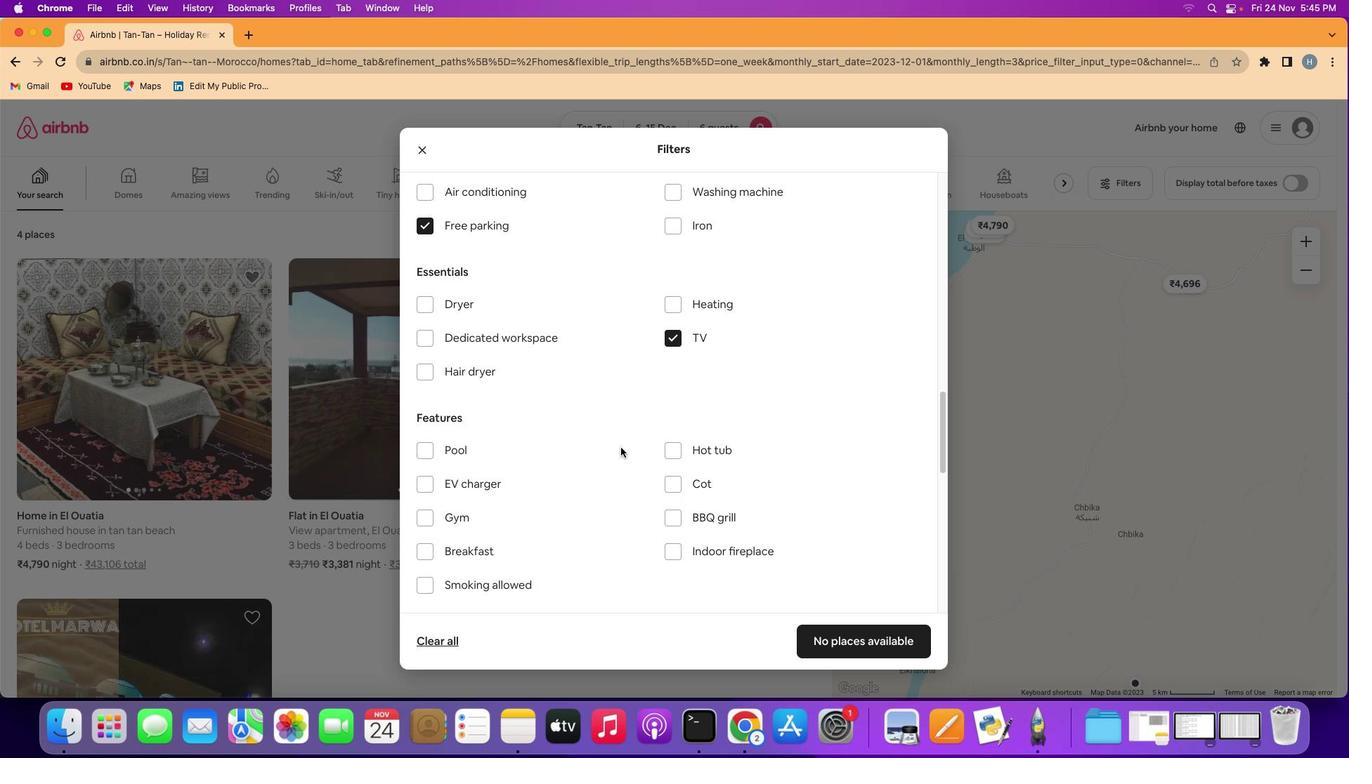 
Action: Mouse scrolled (651, 449) with delta (162, 62)
Screenshot: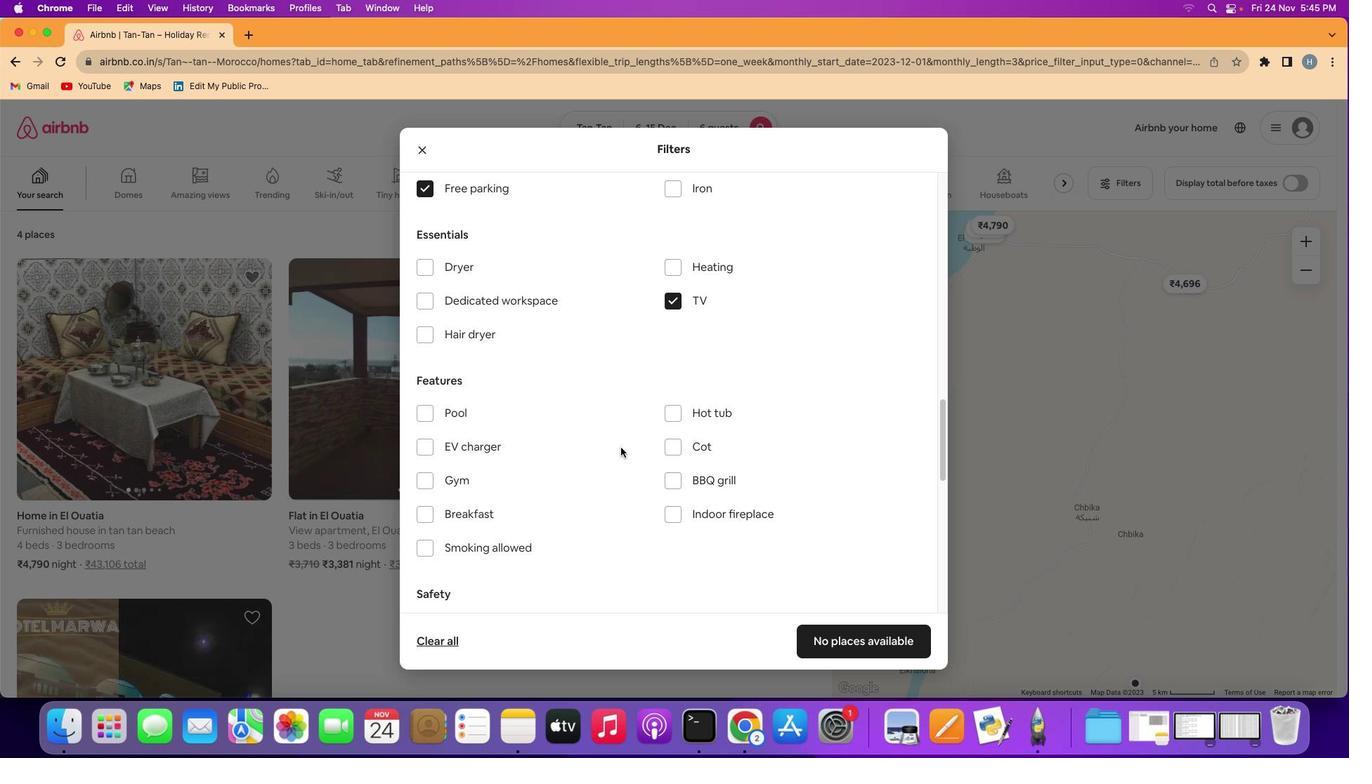
Action: Mouse scrolled (651, 449) with delta (162, 62)
Screenshot: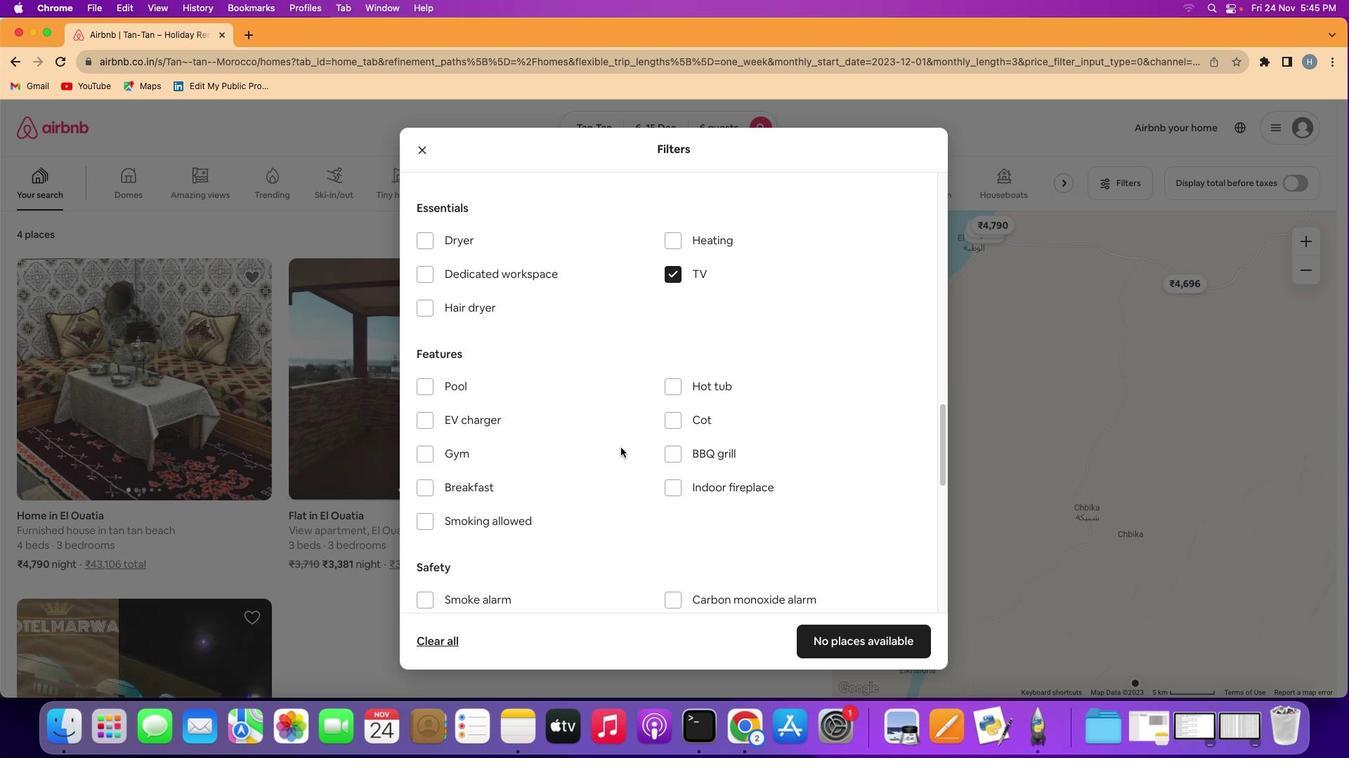 
Action: Mouse scrolled (651, 449) with delta (162, 62)
Screenshot: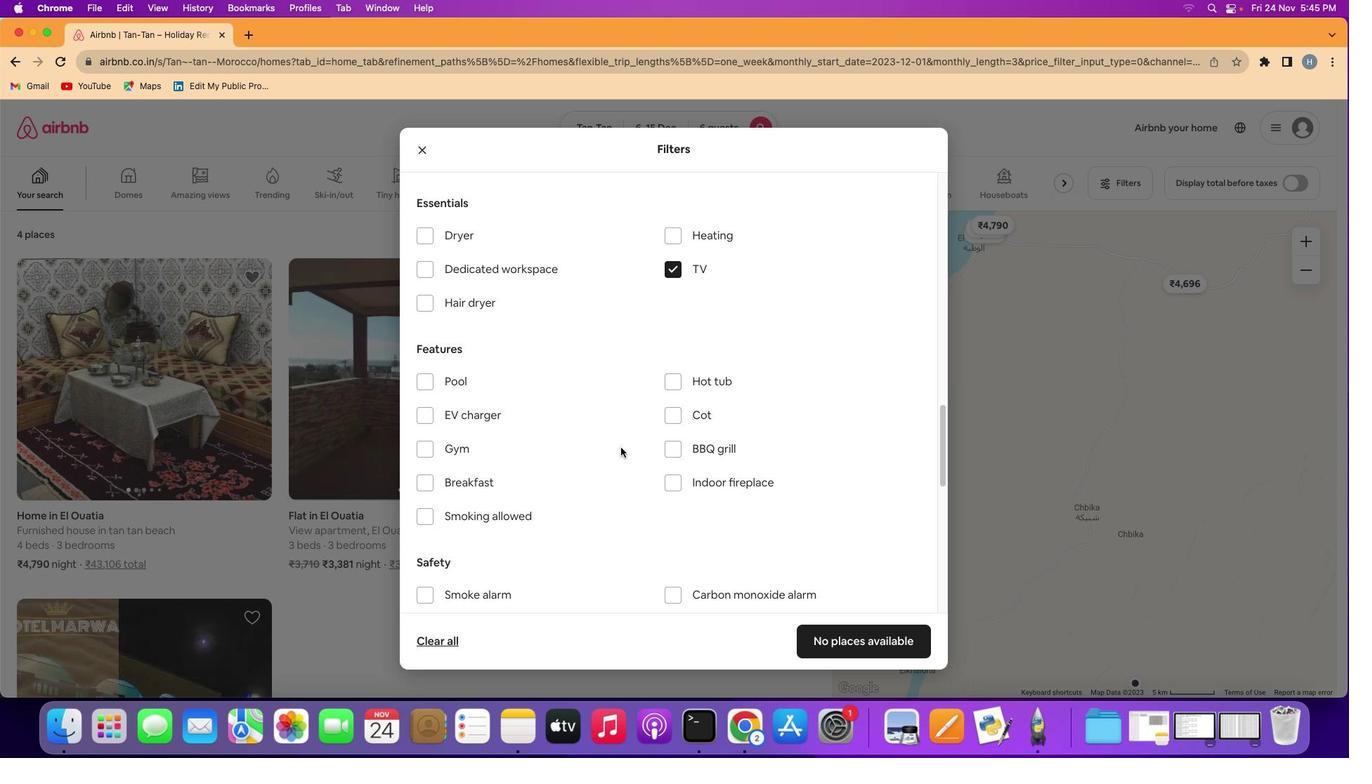 
Action: Mouse scrolled (651, 449) with delta (162, 62)
Screenshot: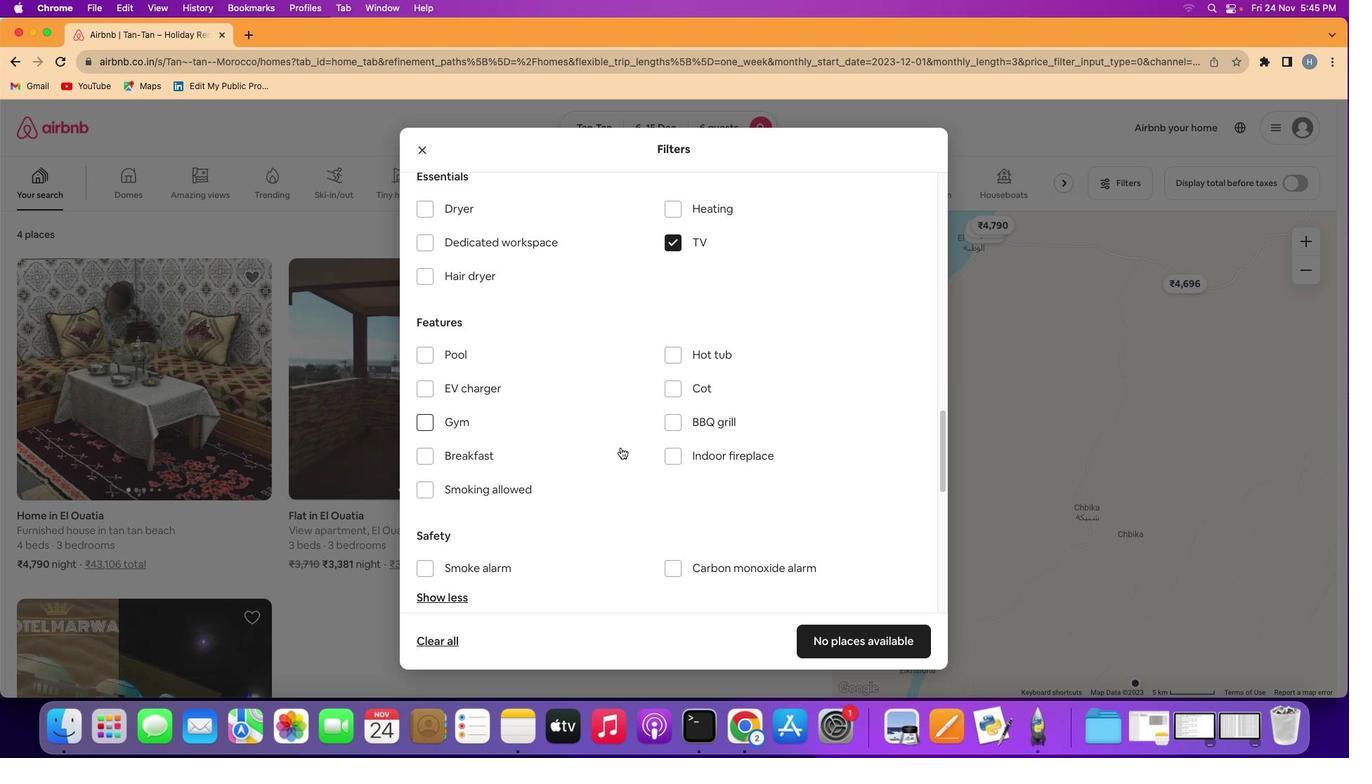 
Action: Mouse scrolled (651, 449) with delta (162, 62)
Screenshot: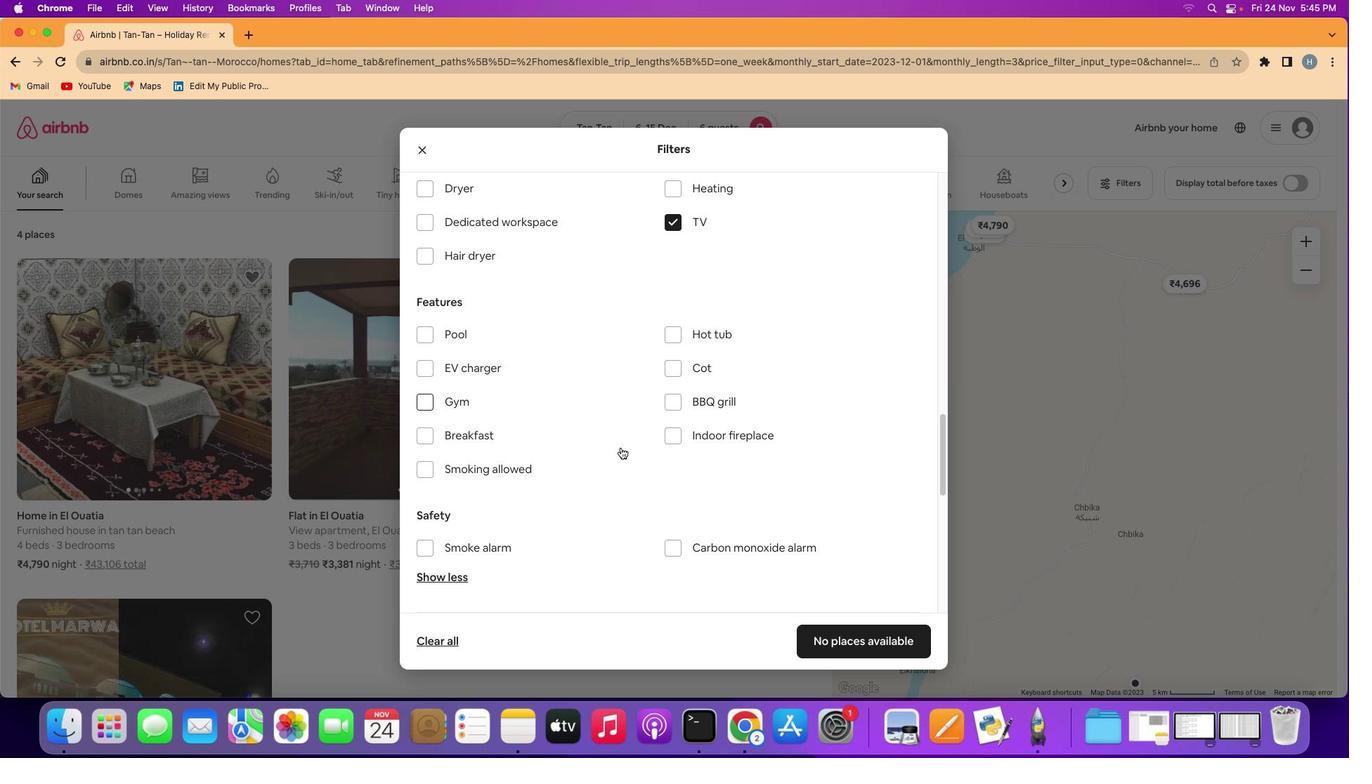 
Action: Mouse scrolled (651, 449) with delta (162, 62)
Screenshot: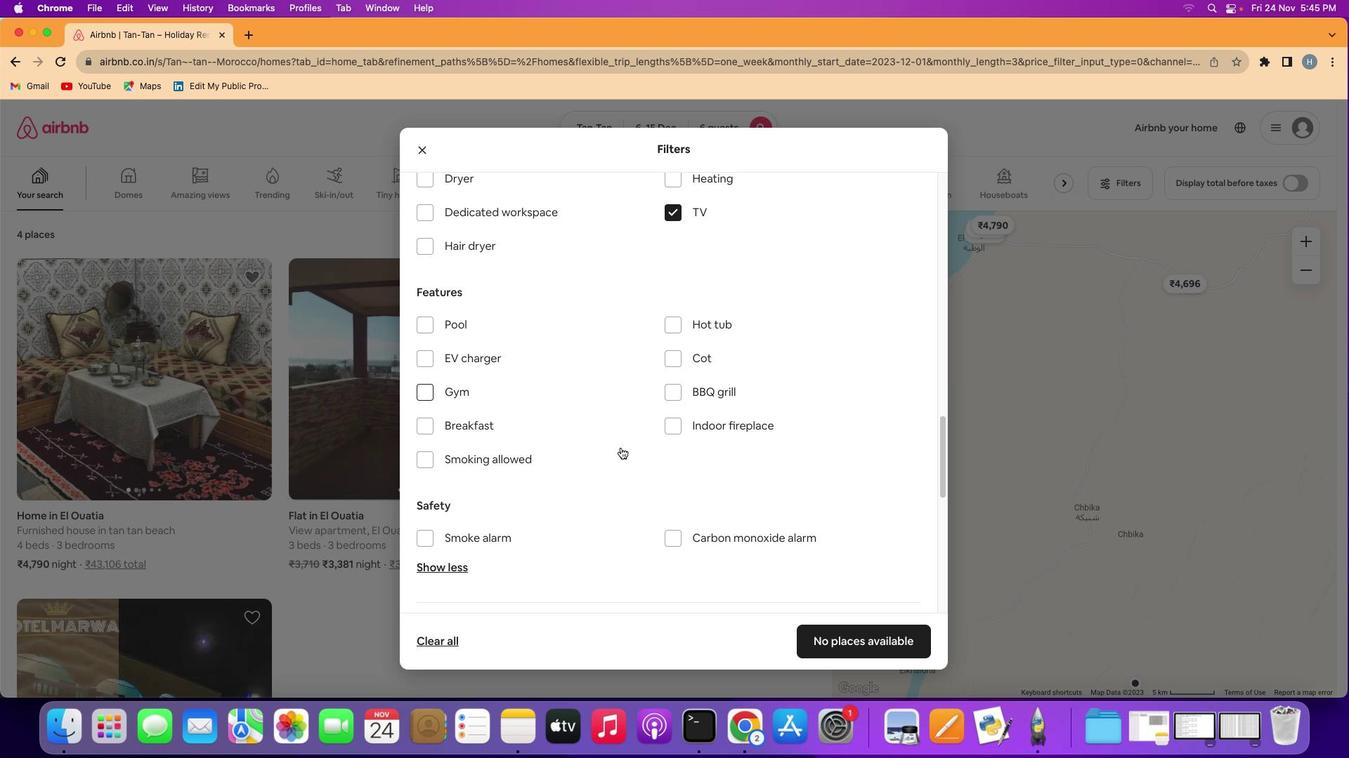 
Action: Mouse scrolled (651, 449) with delta (162, 62)
Screenshot: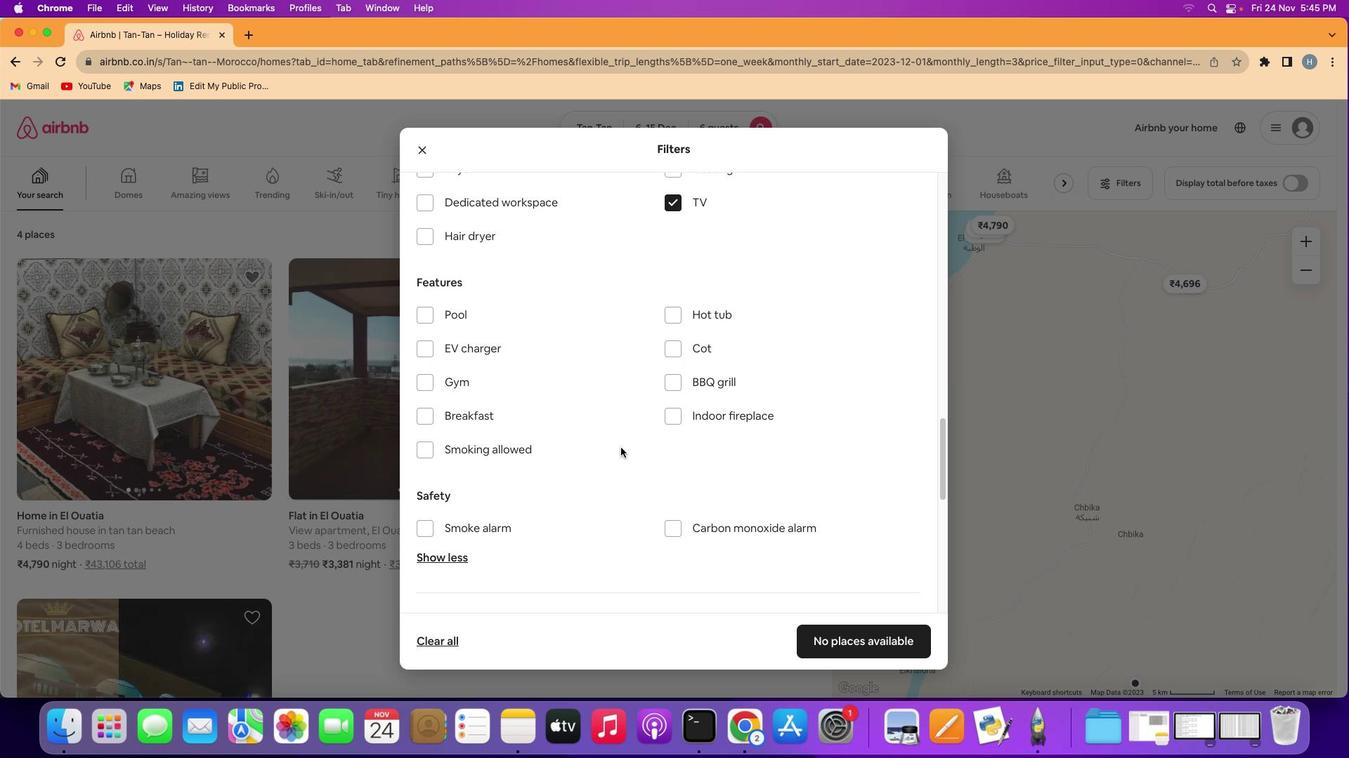 
Action: Mouse scrolled (651, 449) with delta (162, 62)
Screenshot: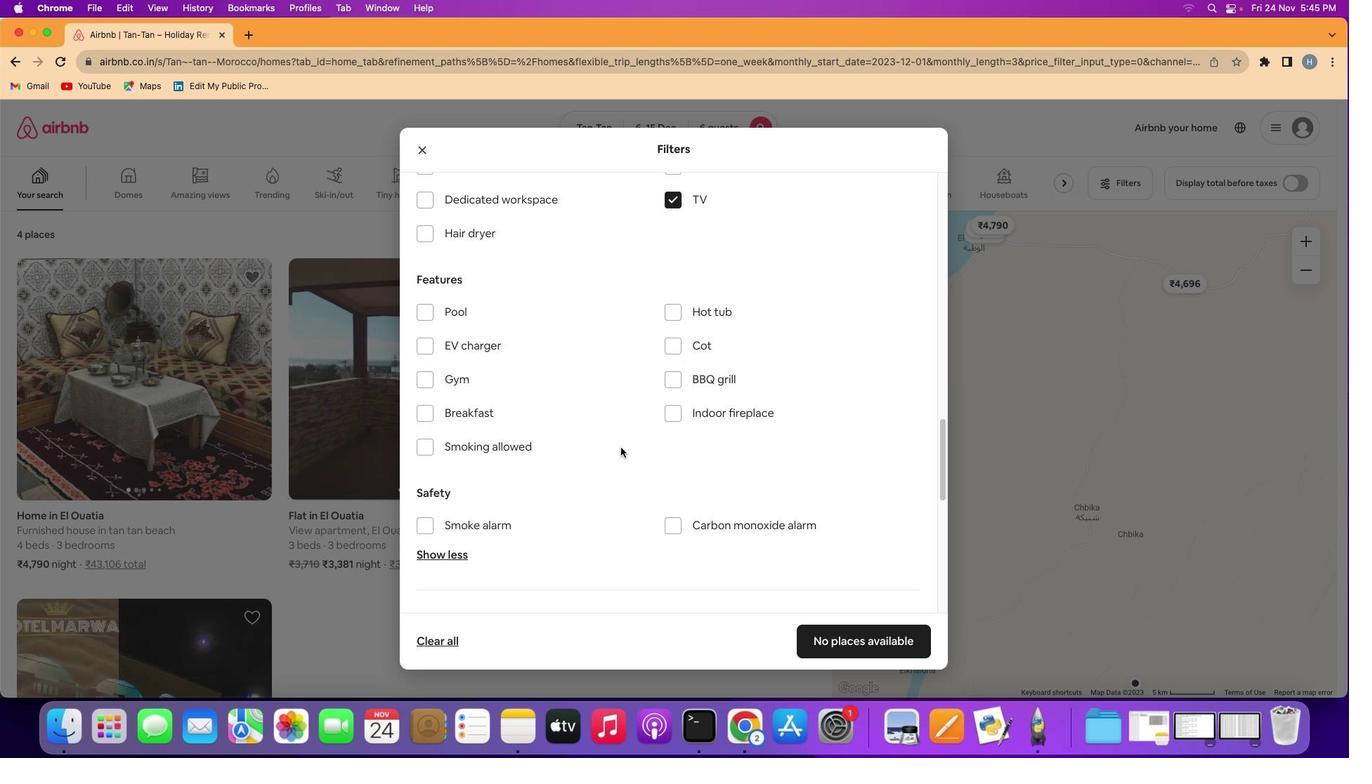 
Action: Mouse moved to (503, 387)
Screenshot: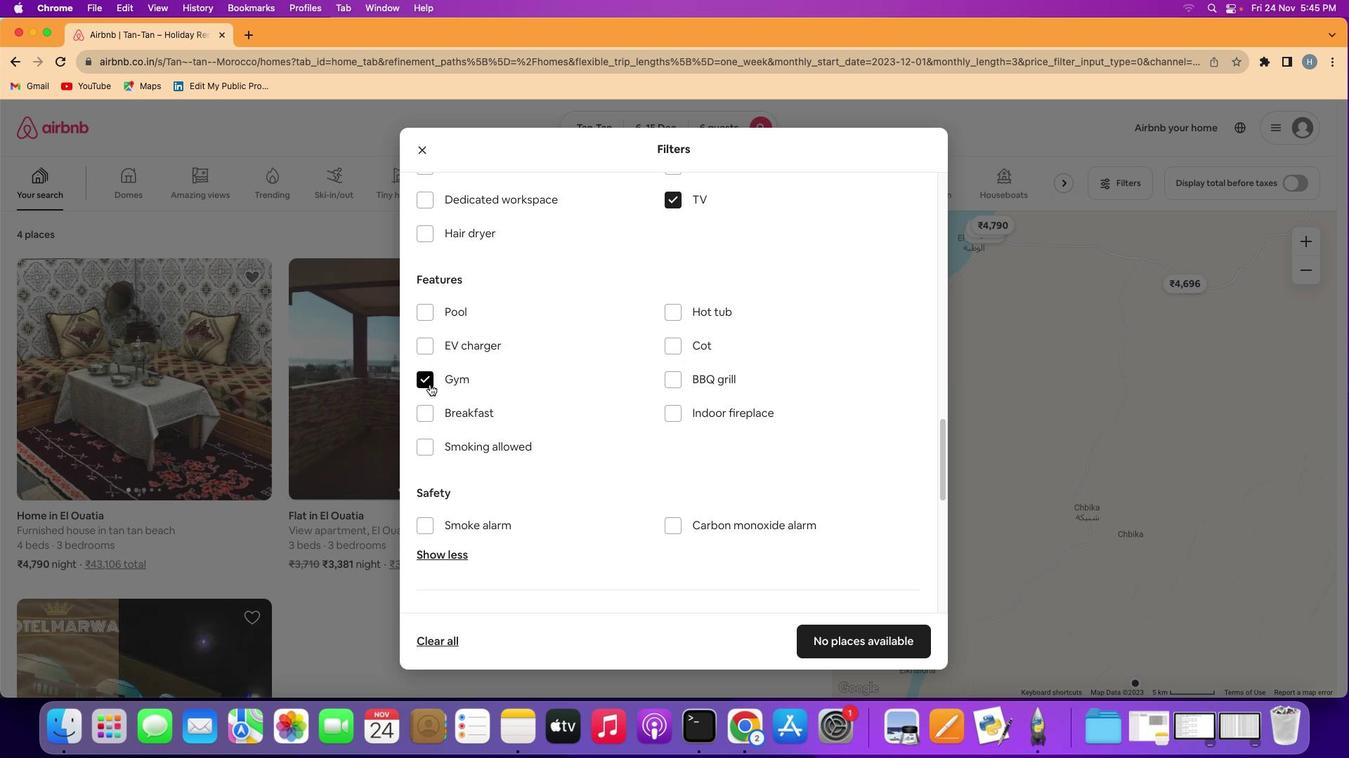 
Action: Mouse pressed left at (503, 387)
Screenshot: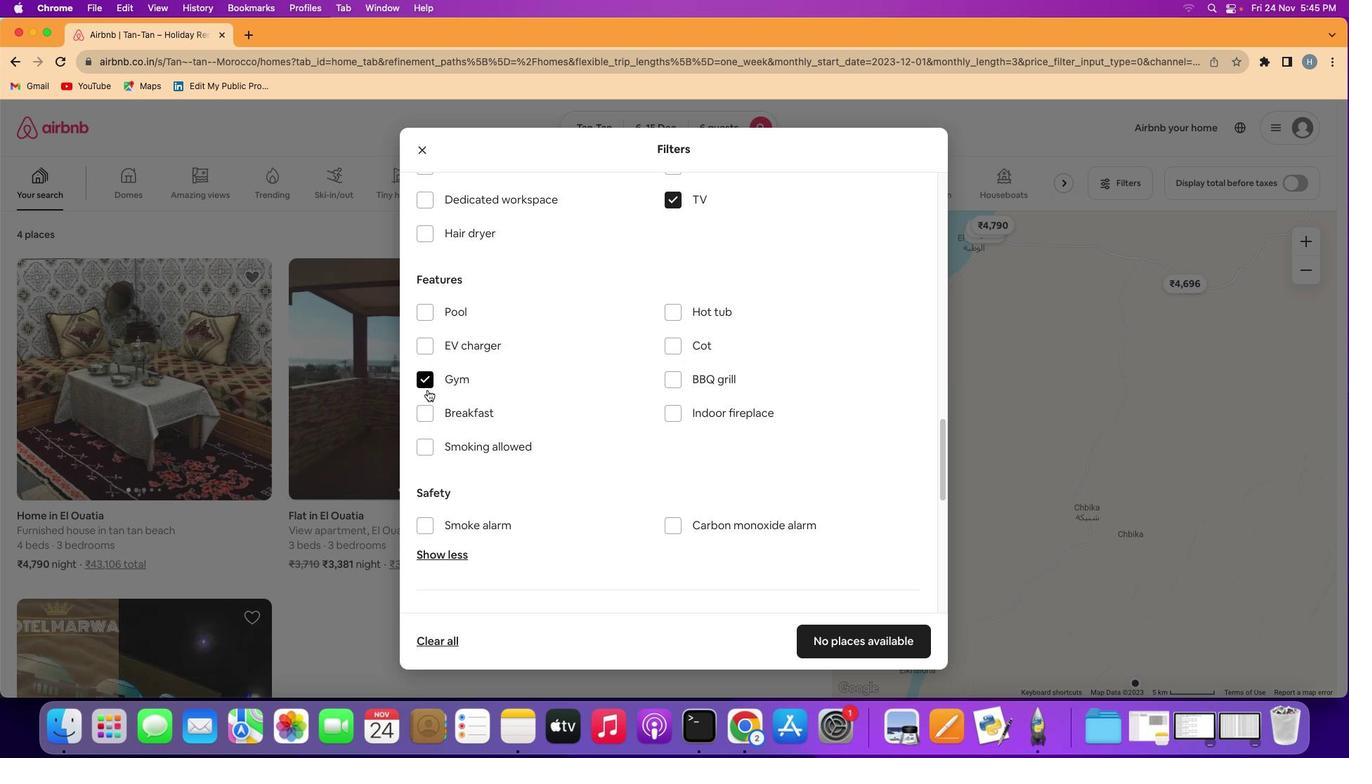 
Action: Mouse moved to (498, 411)
Screenshot: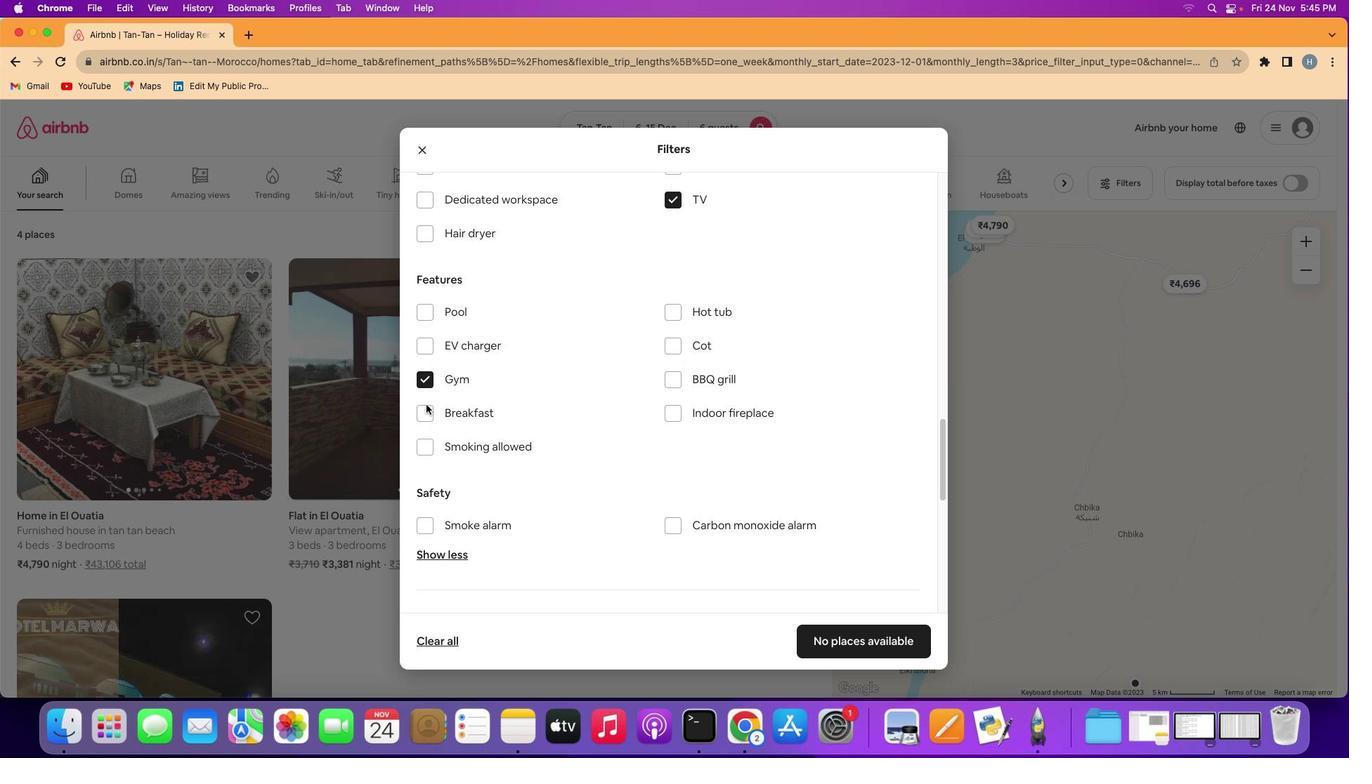 
Action: Mouse pressed left at (498, 411)
Screenshot: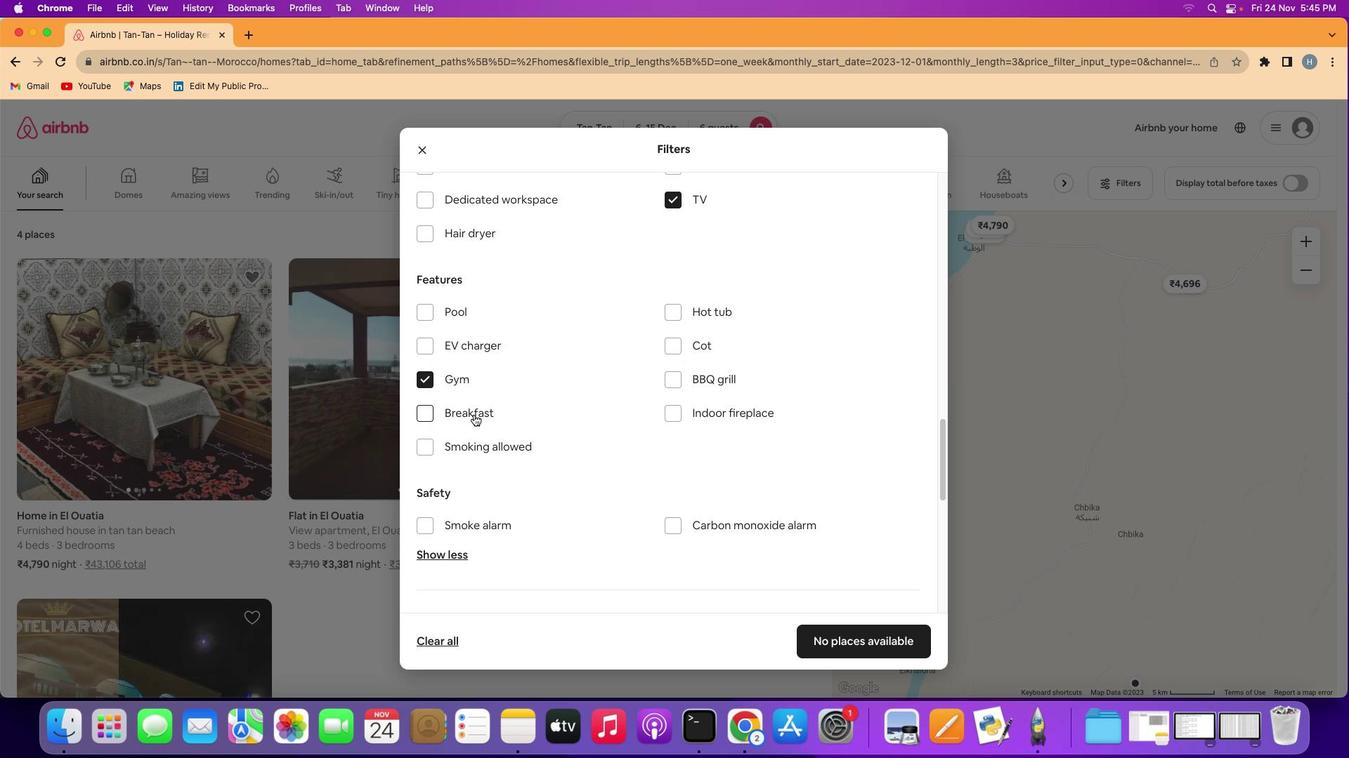 
Action: Mouse moved to (496, 411)
Screenshot: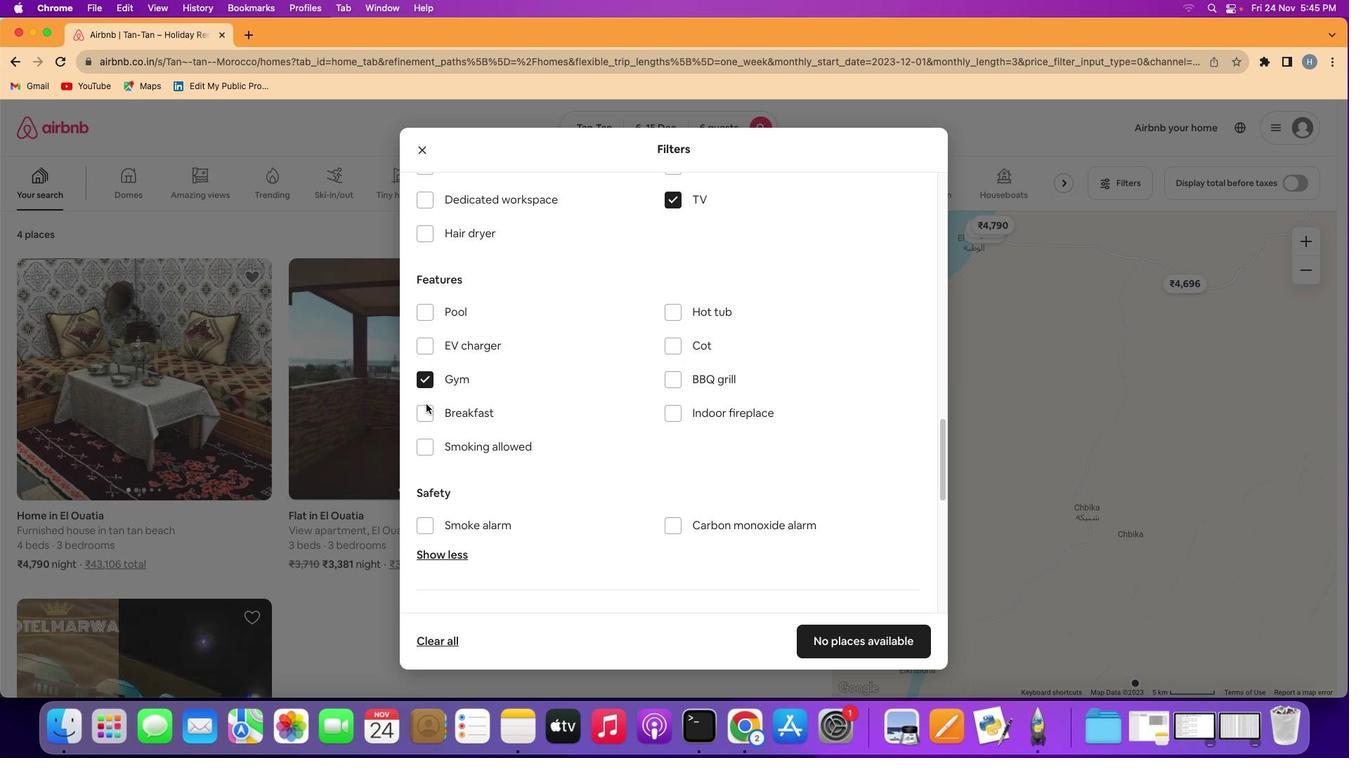 
Action: Mouse pressed left at (496, 411)
Screenshot: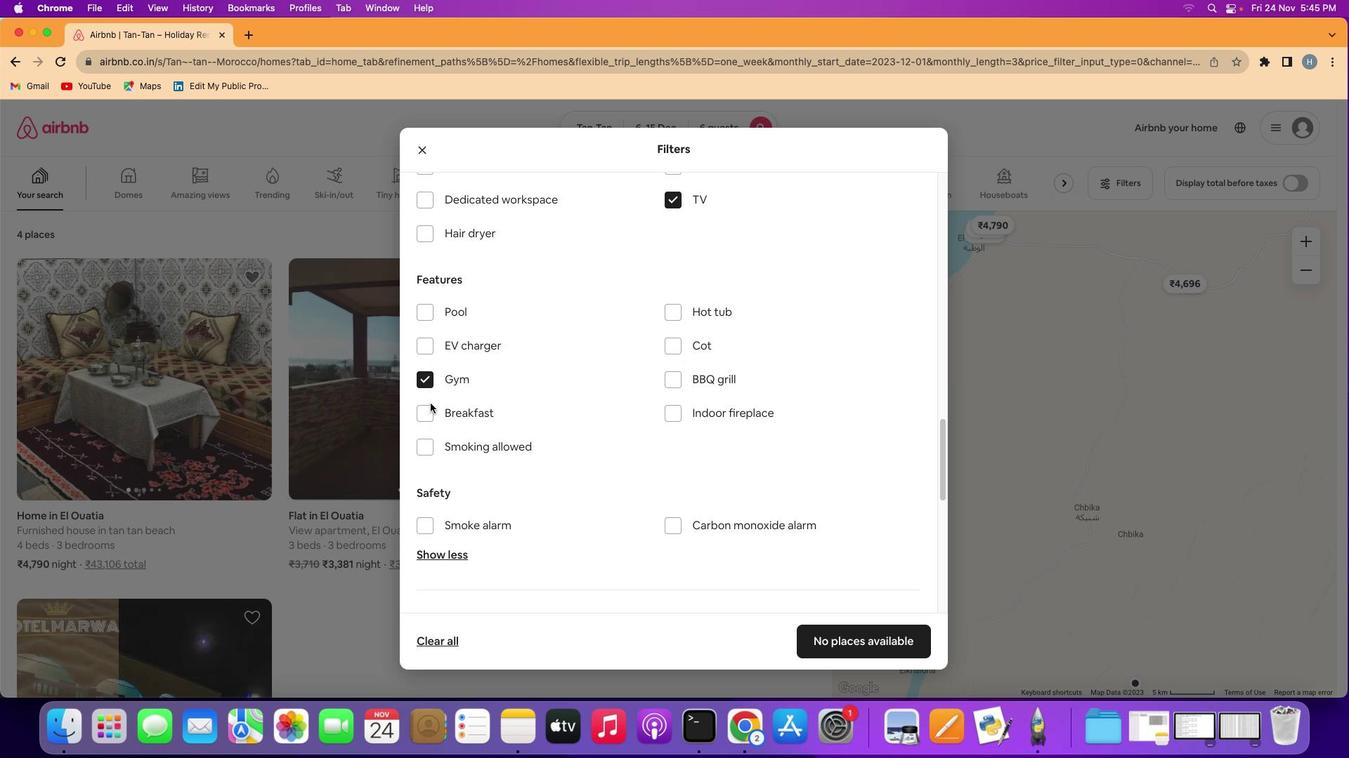 
Action: Mouse moved to (501, 415)
Screenshot: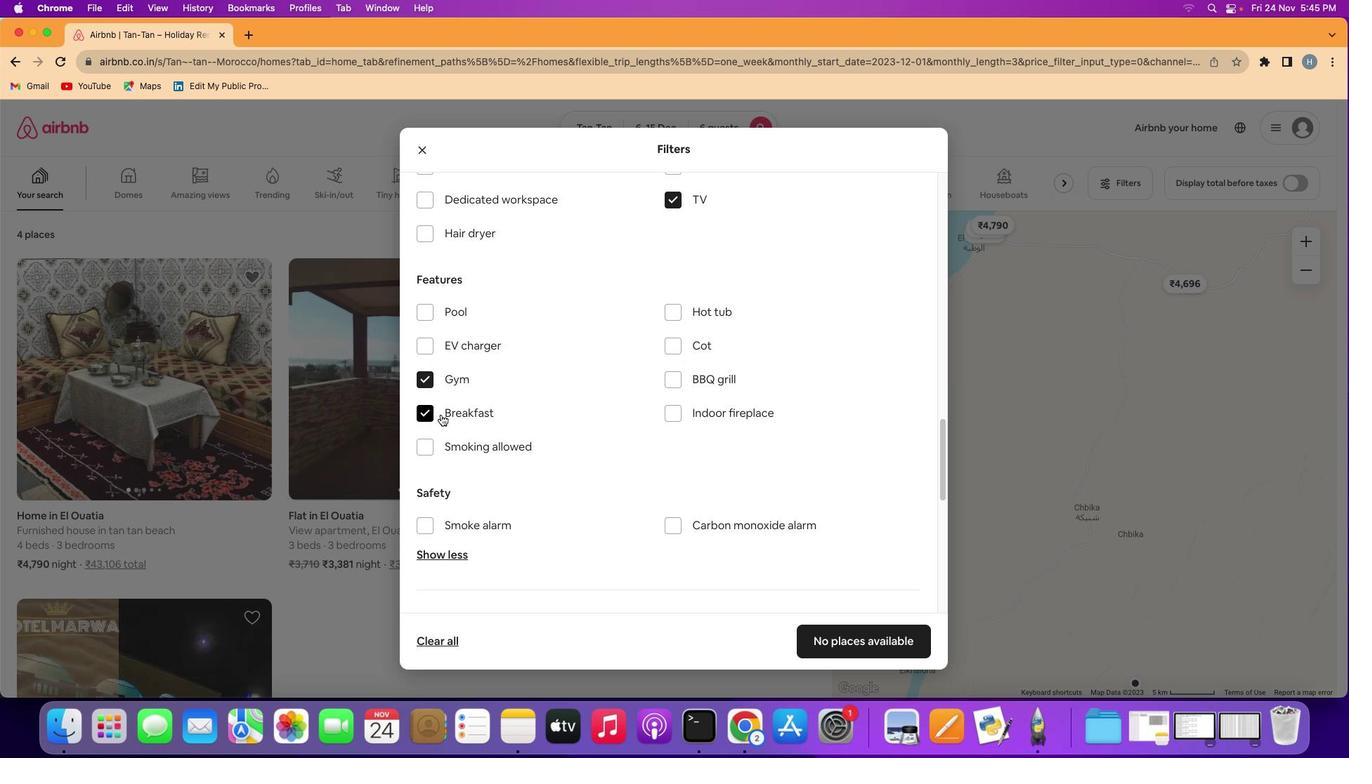 
Action: Mouse pressed left at (501, 415)
Screenshot: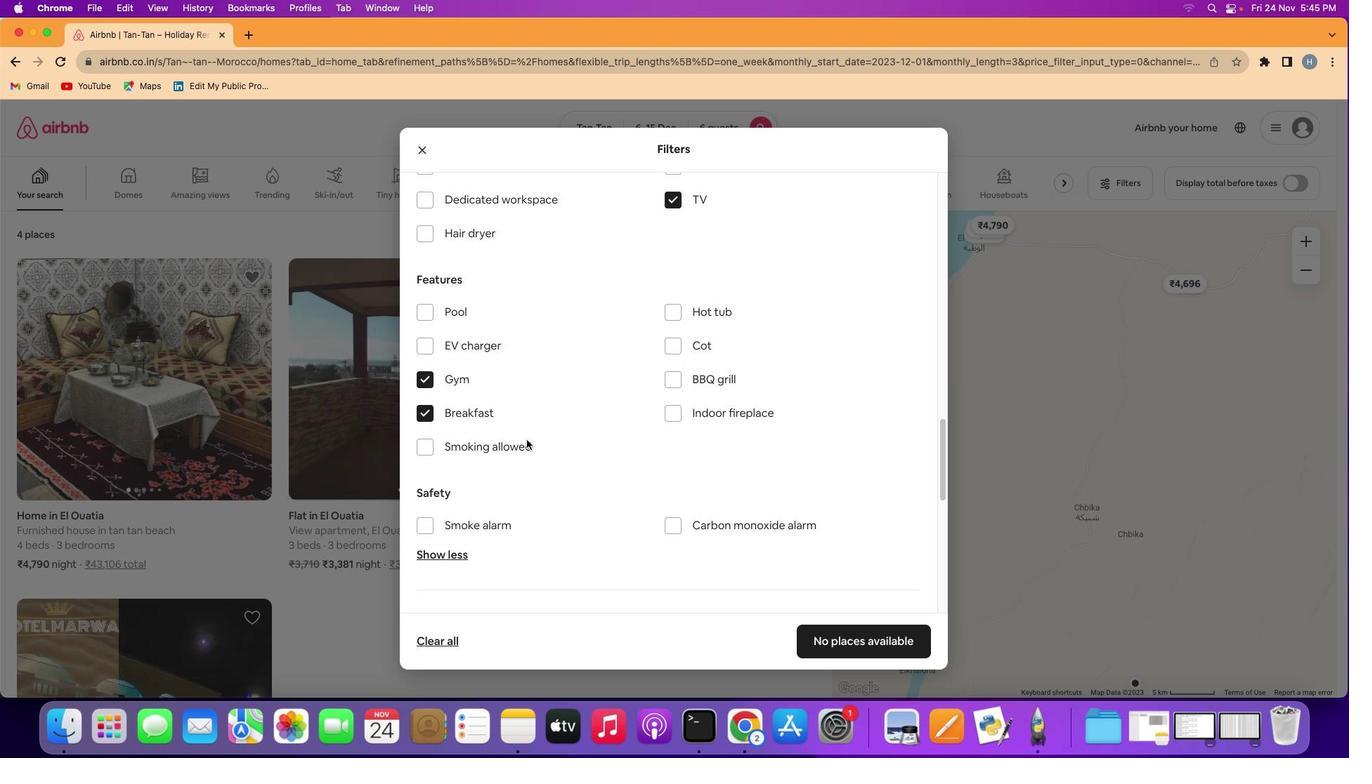 
Action: Mouse moved to (596, 446)
Screenshot: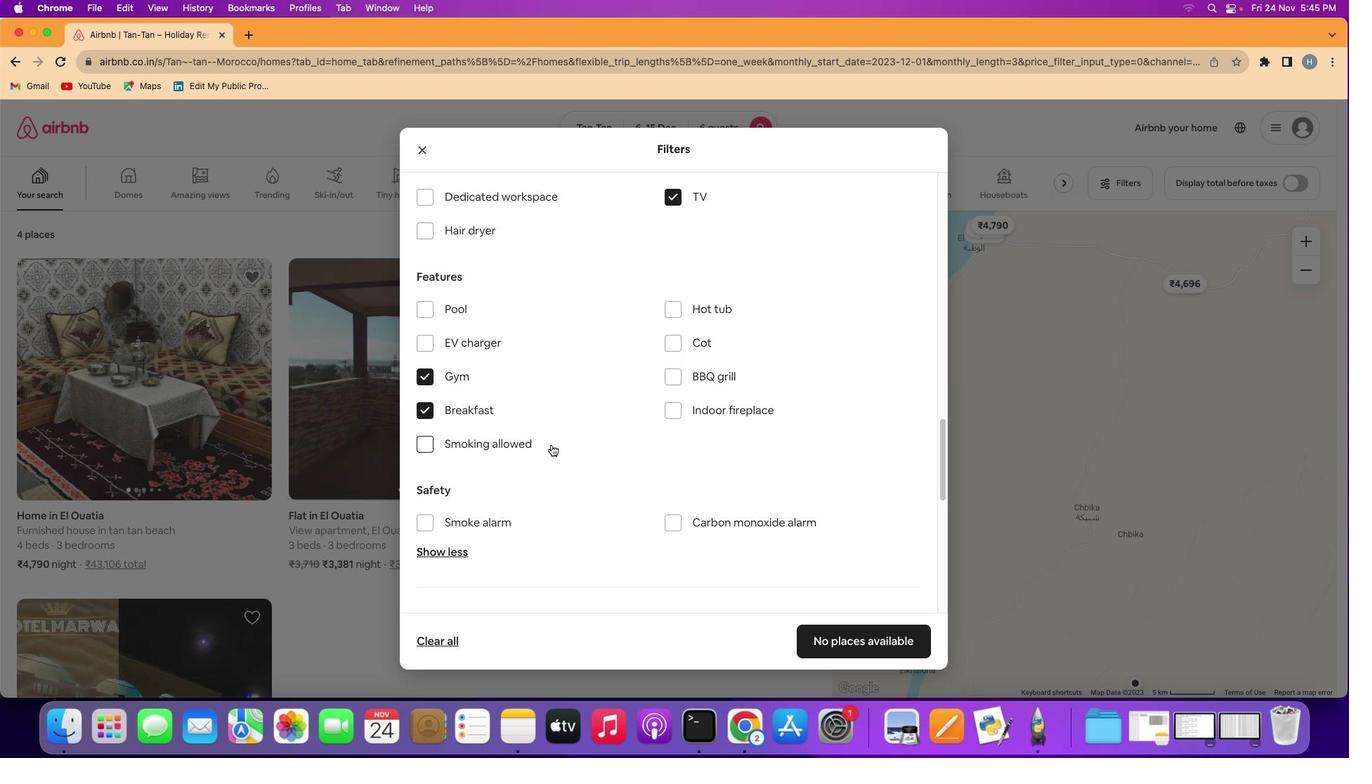
Action: Mouse scrolled (596, 446) with delta (162, 62)
Screenshot: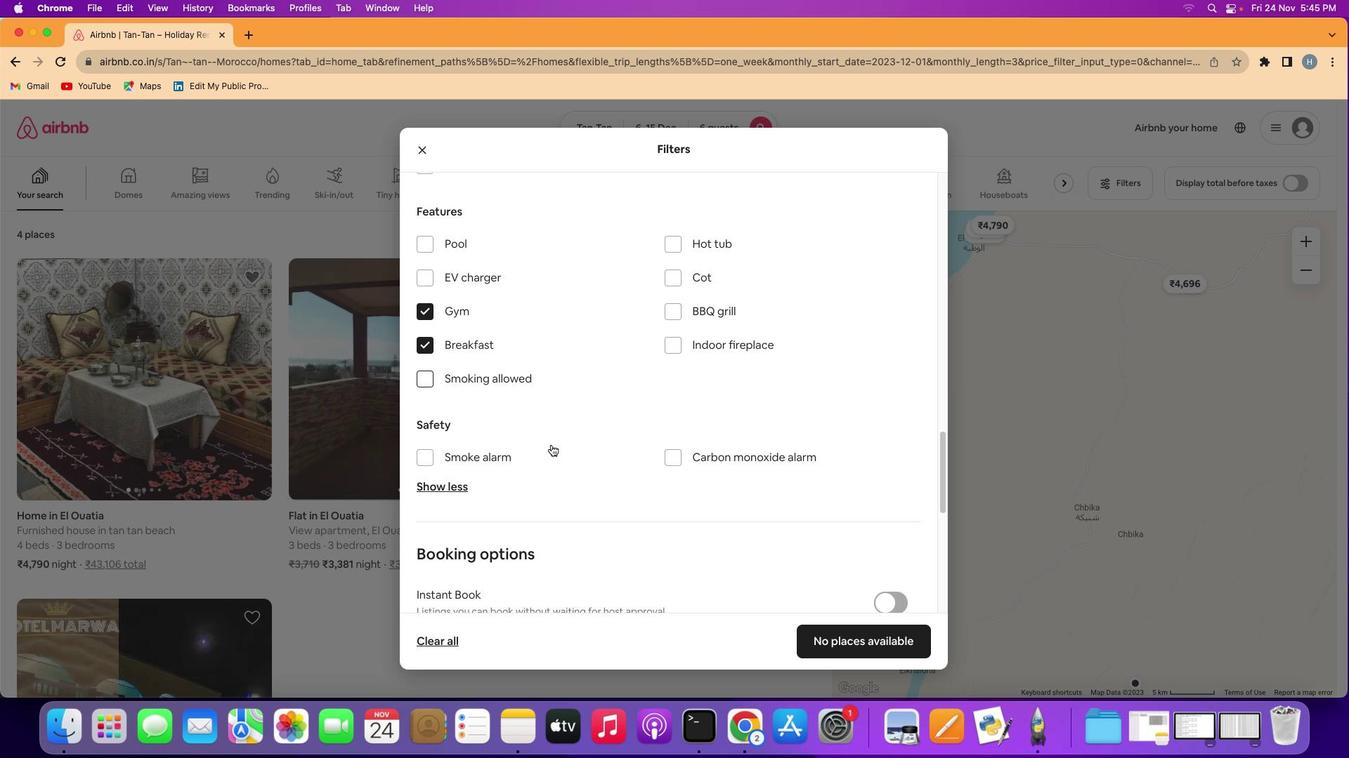 
Action: Mouse scrolled (596, 446) with delta (162, 62)
Screenshot: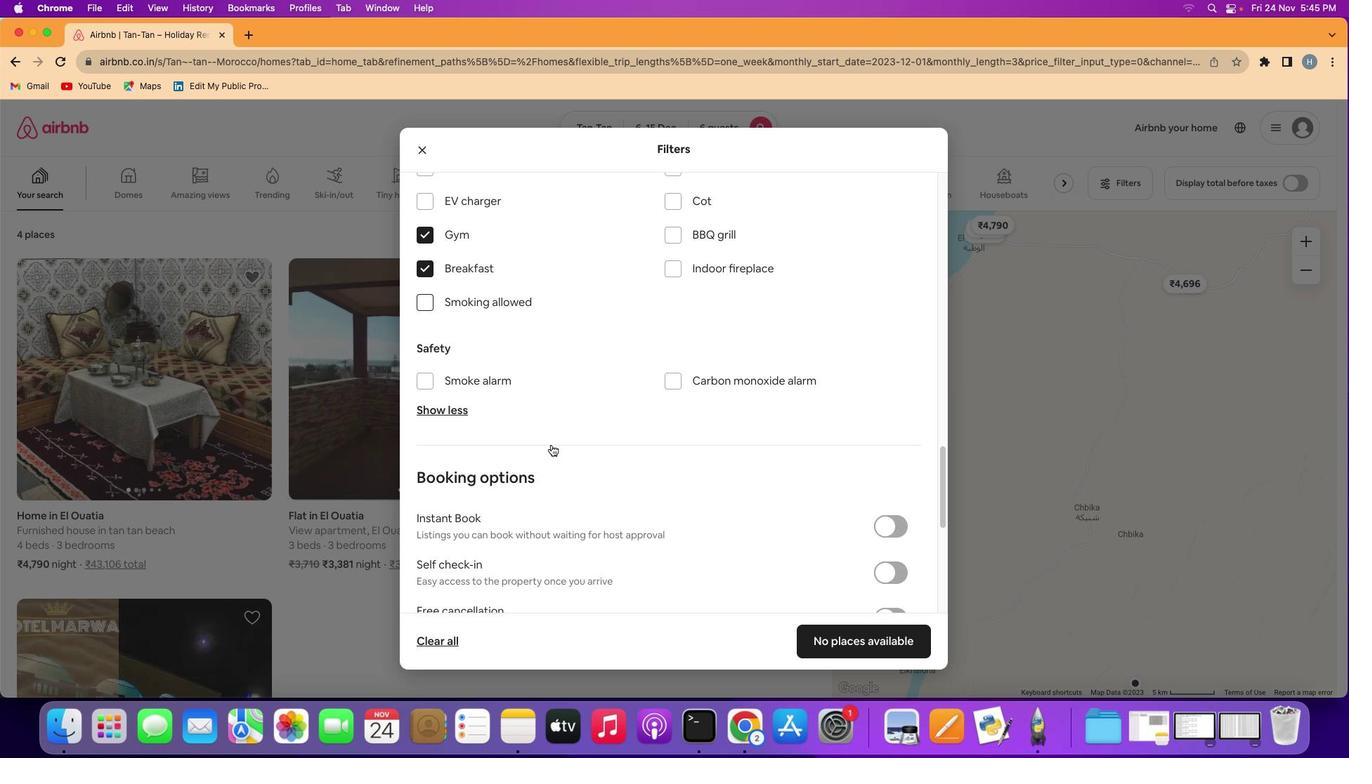 
Action: Mouse scrolled (596, 446) with delta (162, 61)
Screenshot: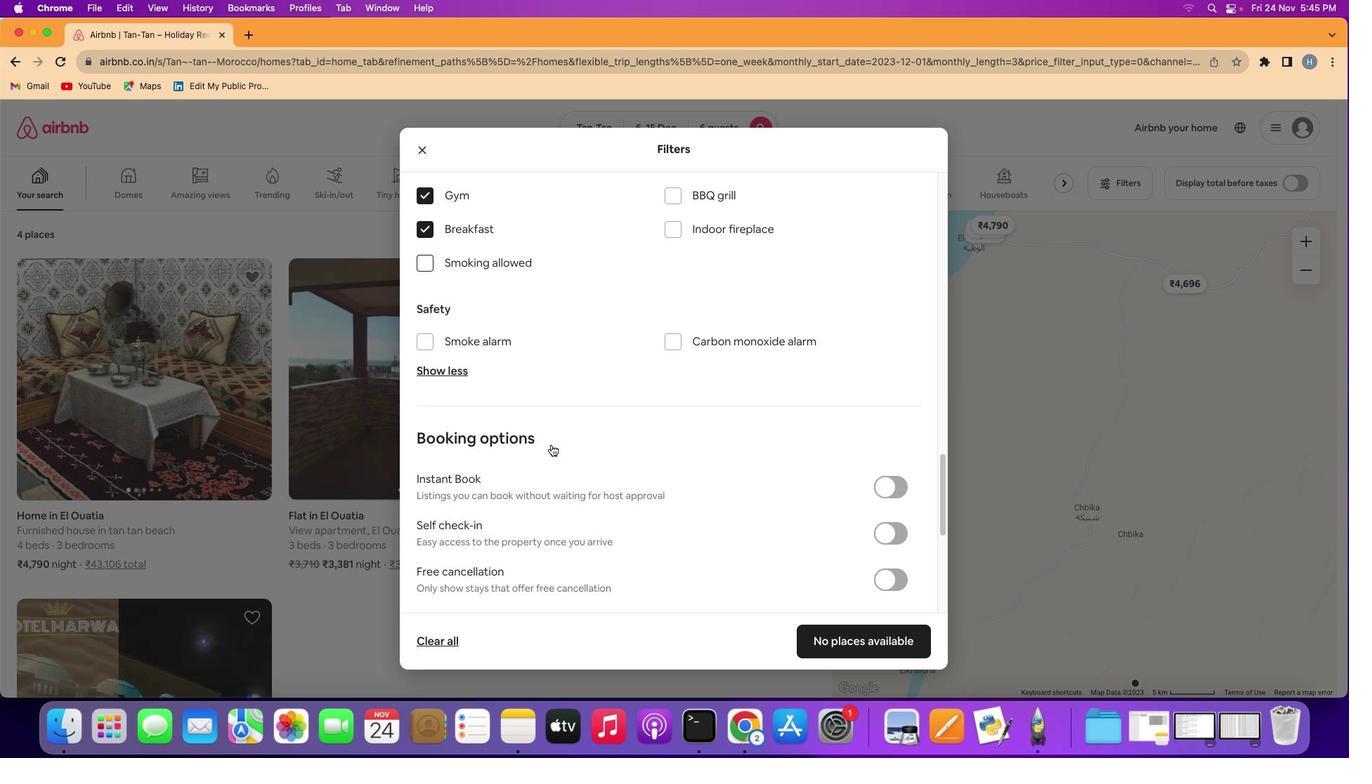 
Action: Mouse scrolled (596, 446) with delta (162, 61)
Screenshot: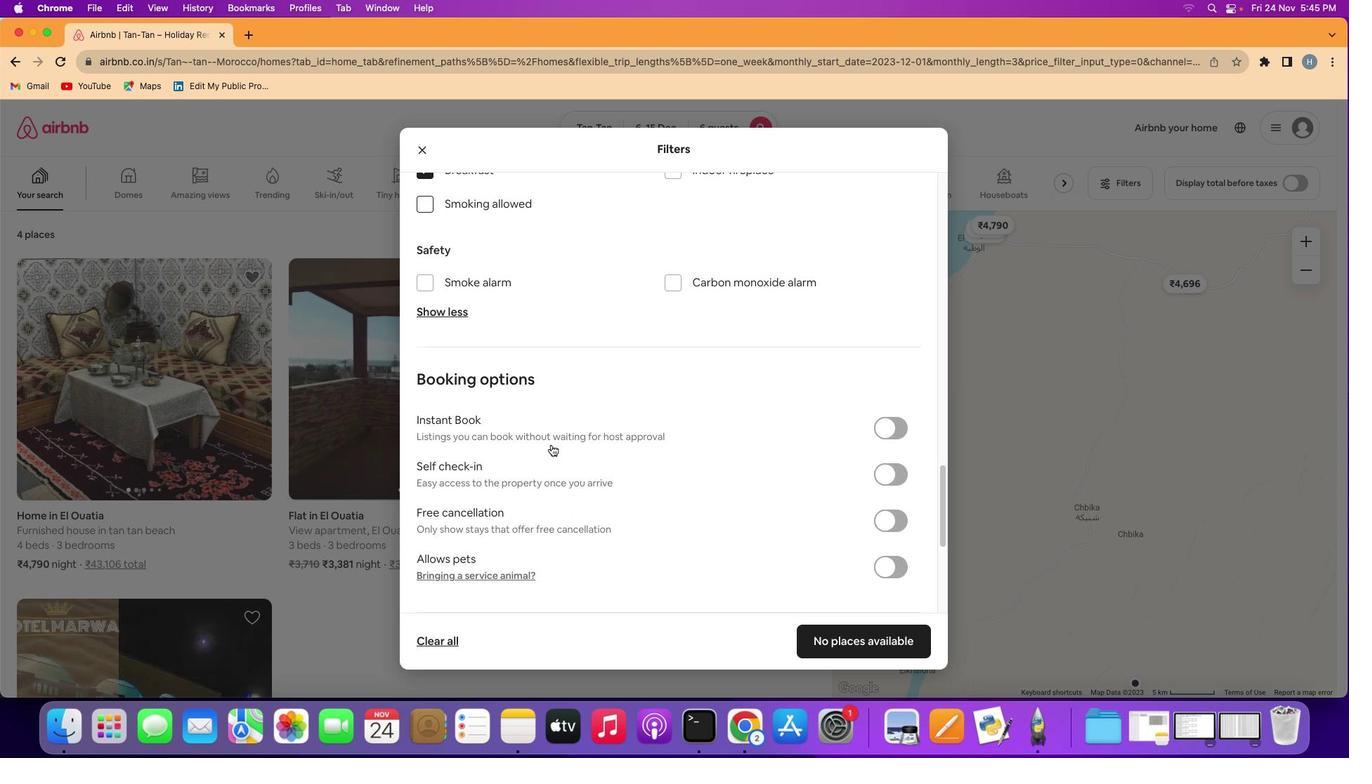 
Action: Mouse scrolled (596, 446) with delta (162, 61)
Screenshot: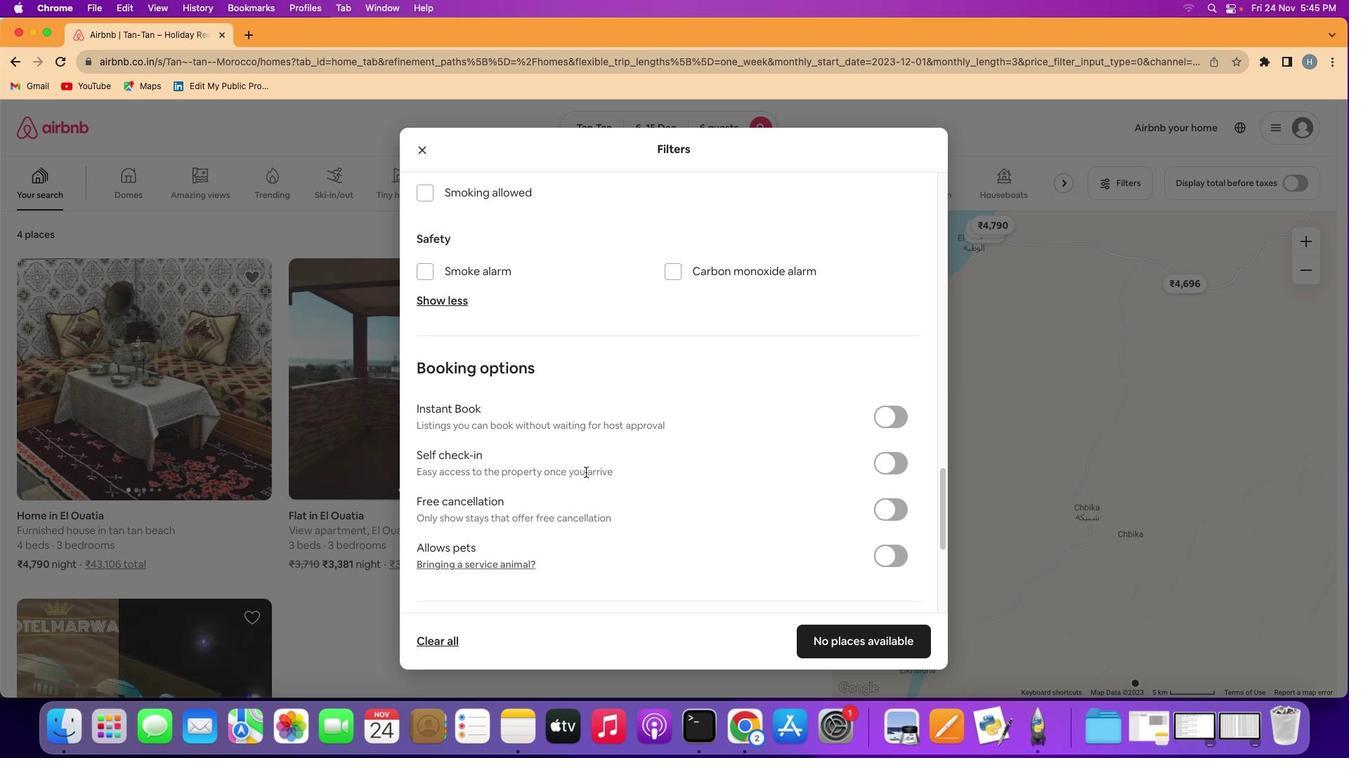 
Action: Mouse moved to (624, 470)
Screenshot: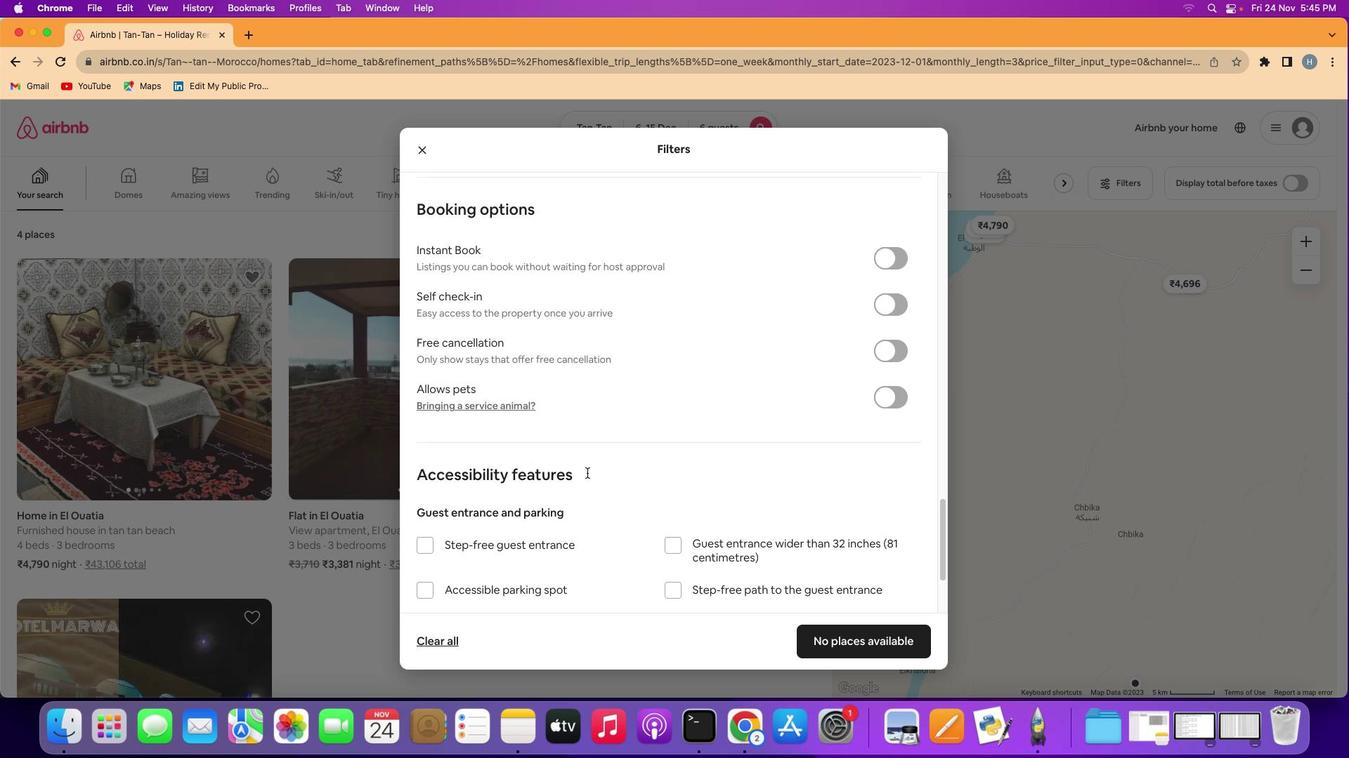 
Action: Mouse scrolled (624, 470) with delta (162, 62)
Screenshot: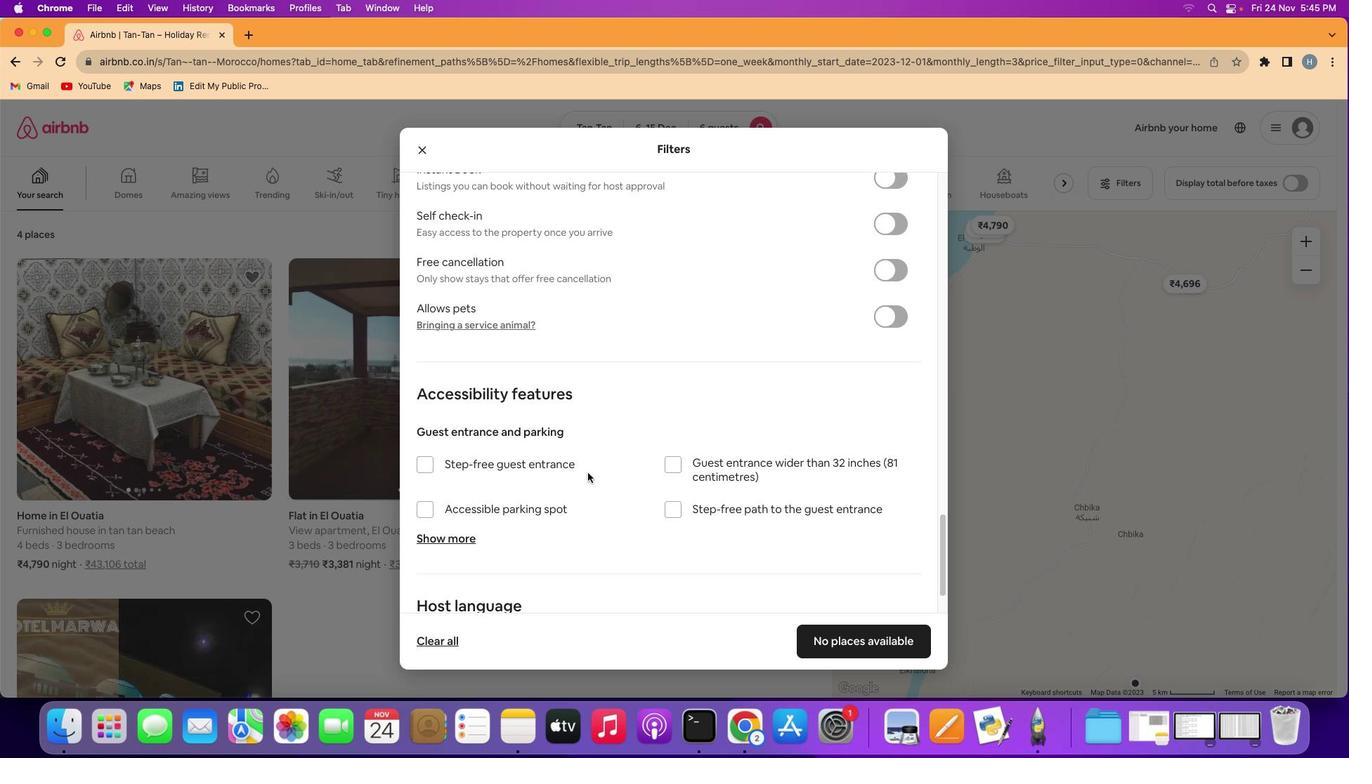 
Action: Mouse scrolled (624, 470) with delta (162, 62)
Screenshot: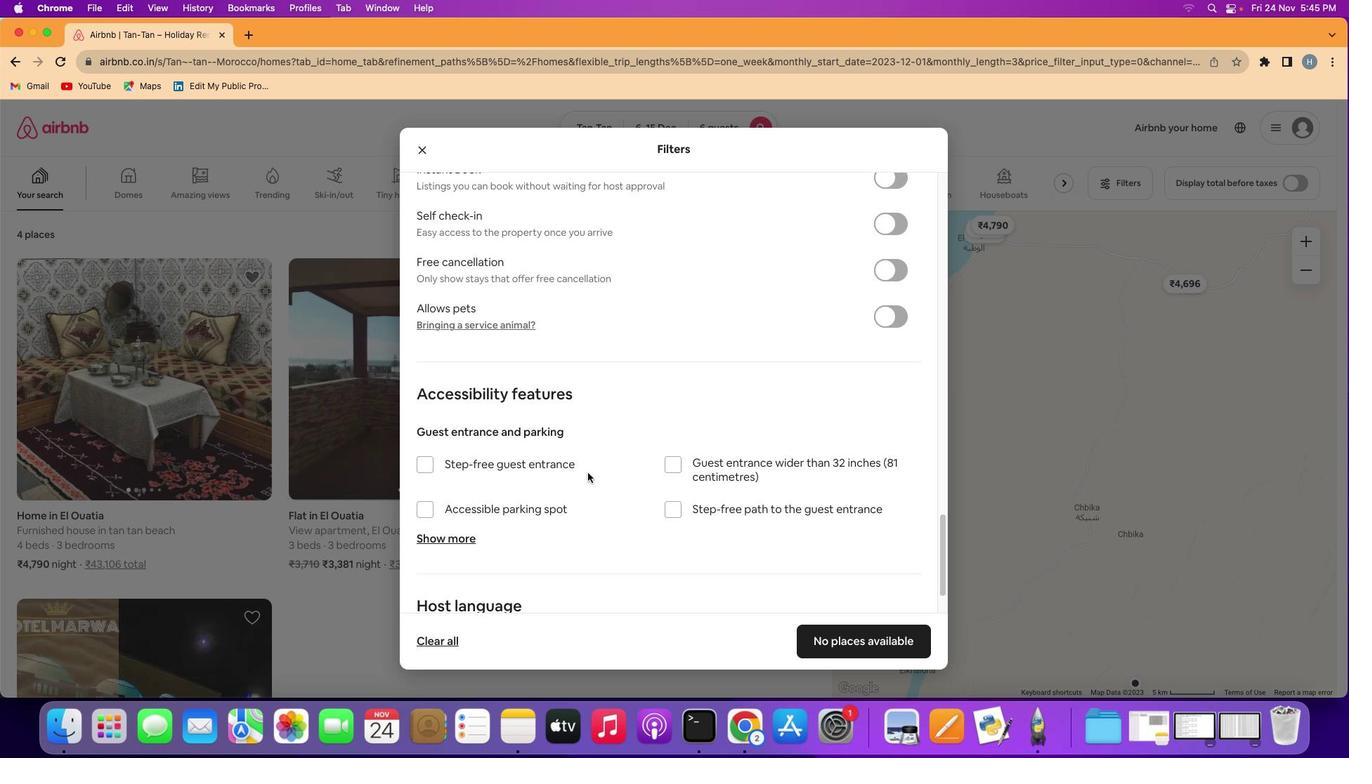 
Action: Mouse scrolled (624, 470) with delta (162, 61)
Screenshot: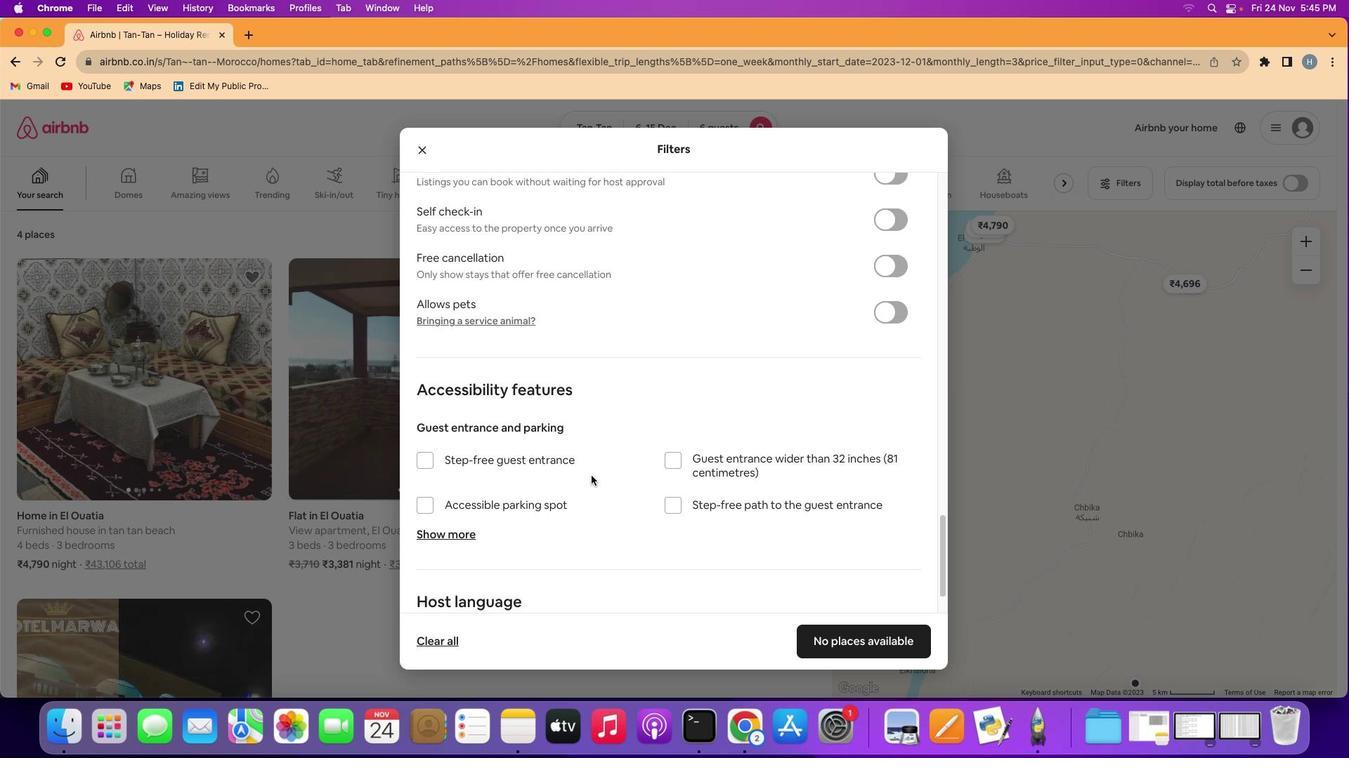 
Action: Mouse scrolled (624, 470) with delta (162, 60)
Screenshot: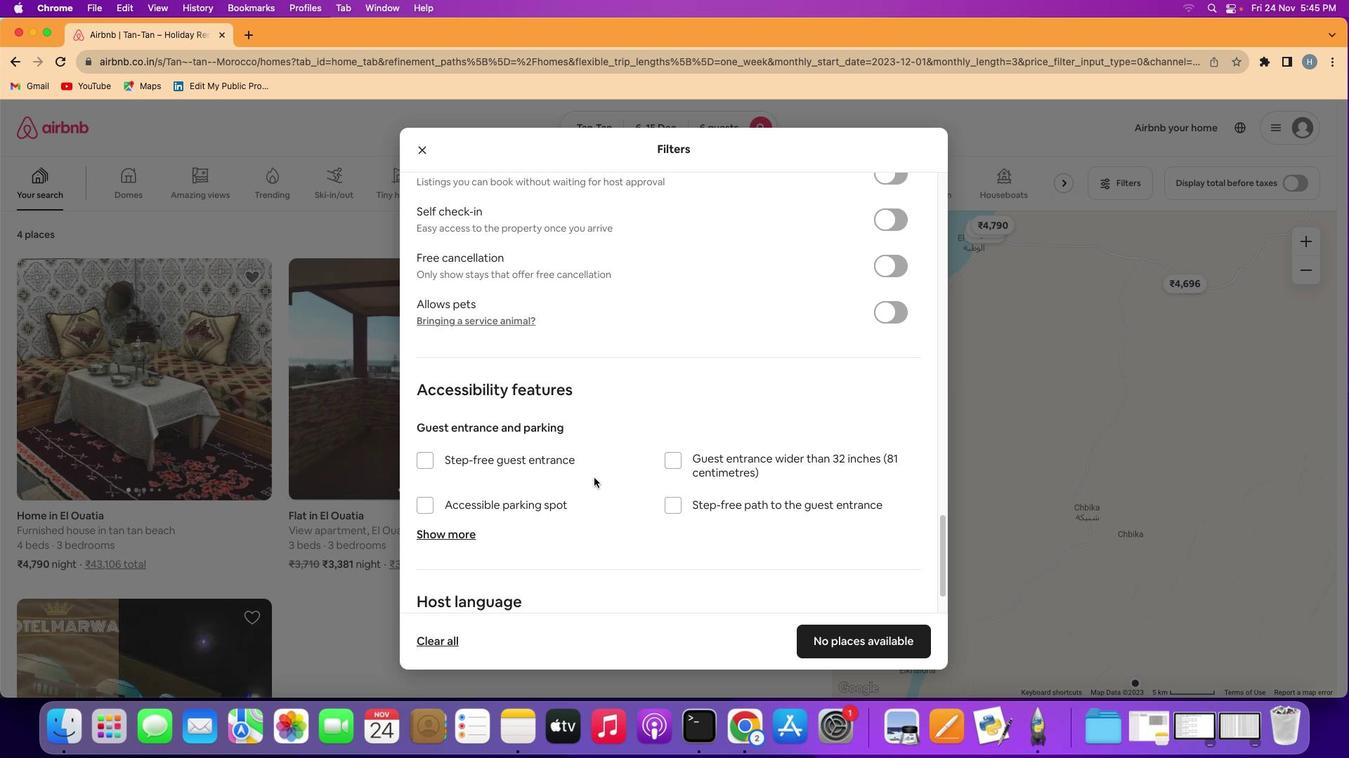 
Action: Mouse moved to (629, 475)
Screenshot: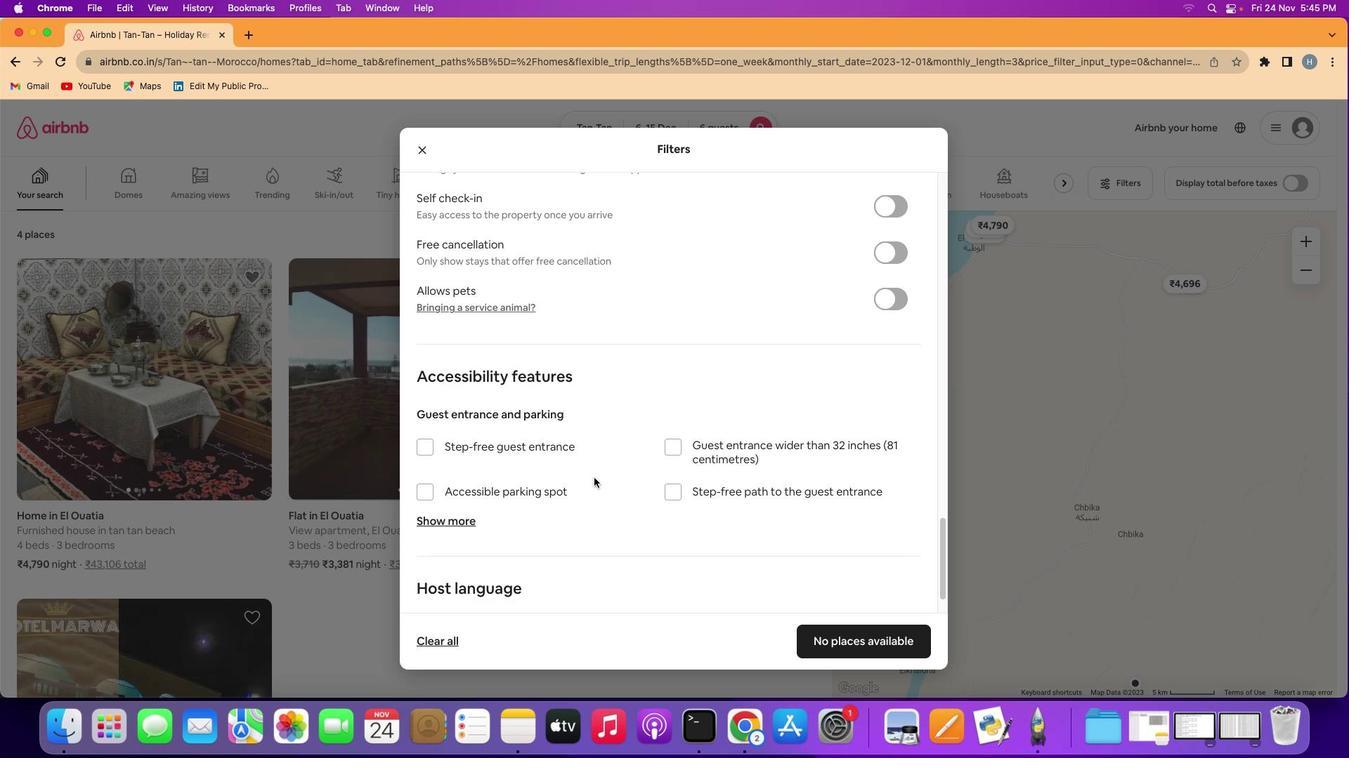 
Action: Mouse scrolled (629, 475) with delta (162, 62)
Screenshot: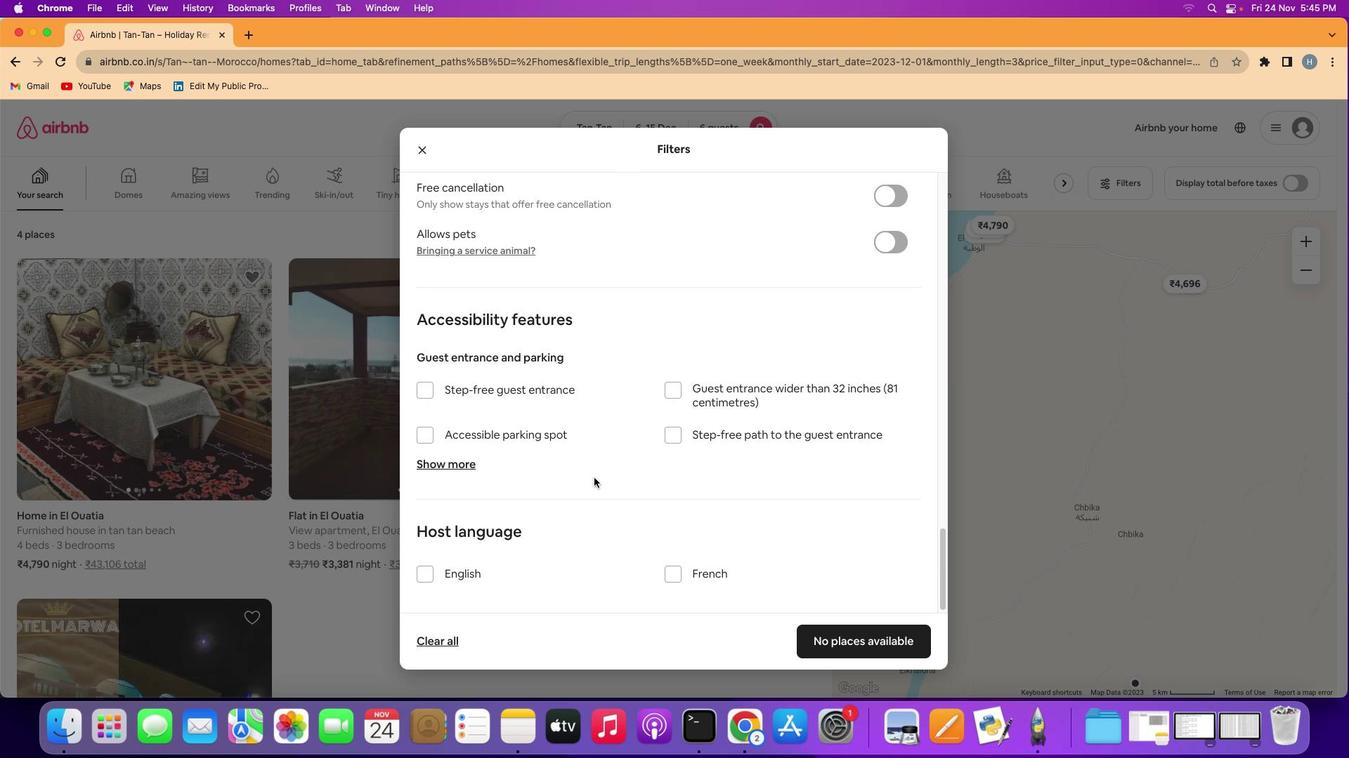 
Action: Mouse scrolled (629, 475) with delta (162, 62)
Screenshot: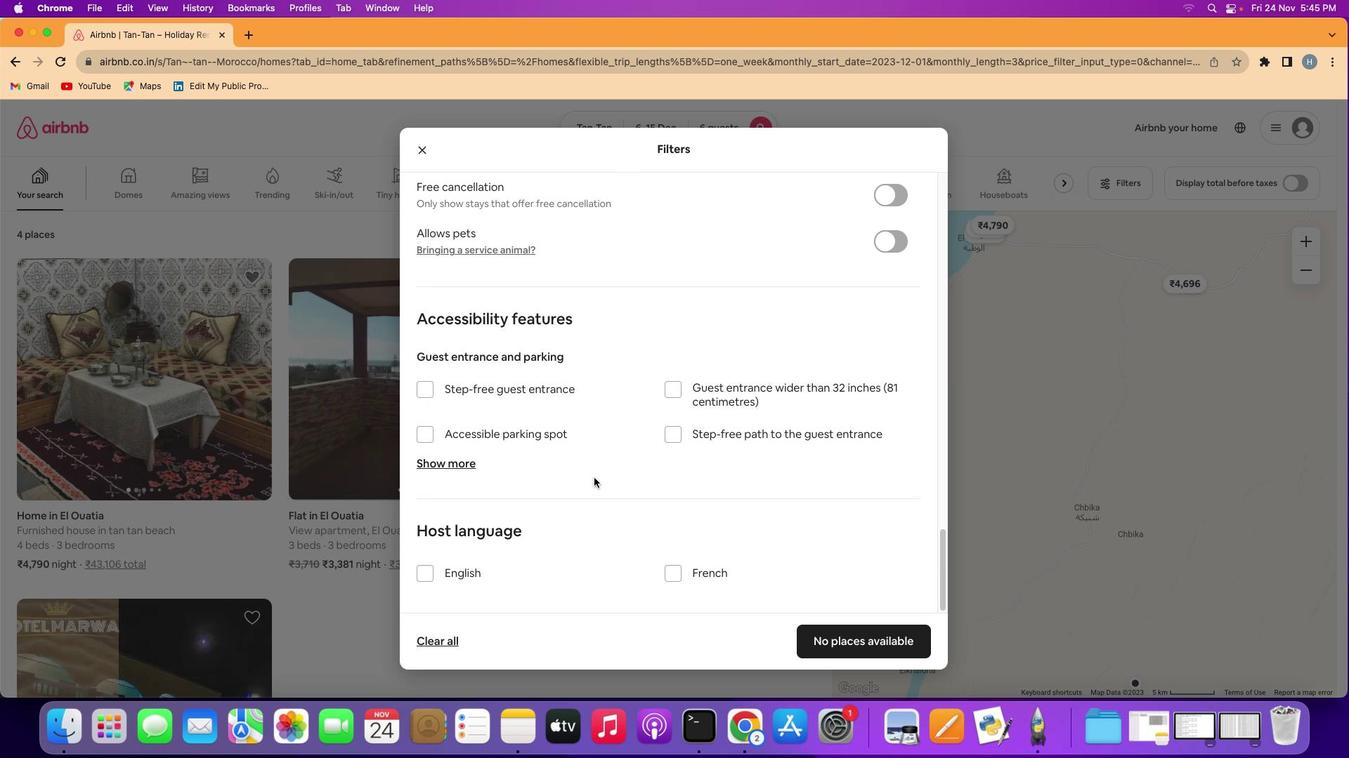 
Action: Mouse scrolled (629, 475) with delta (162, 61)
Screenshot: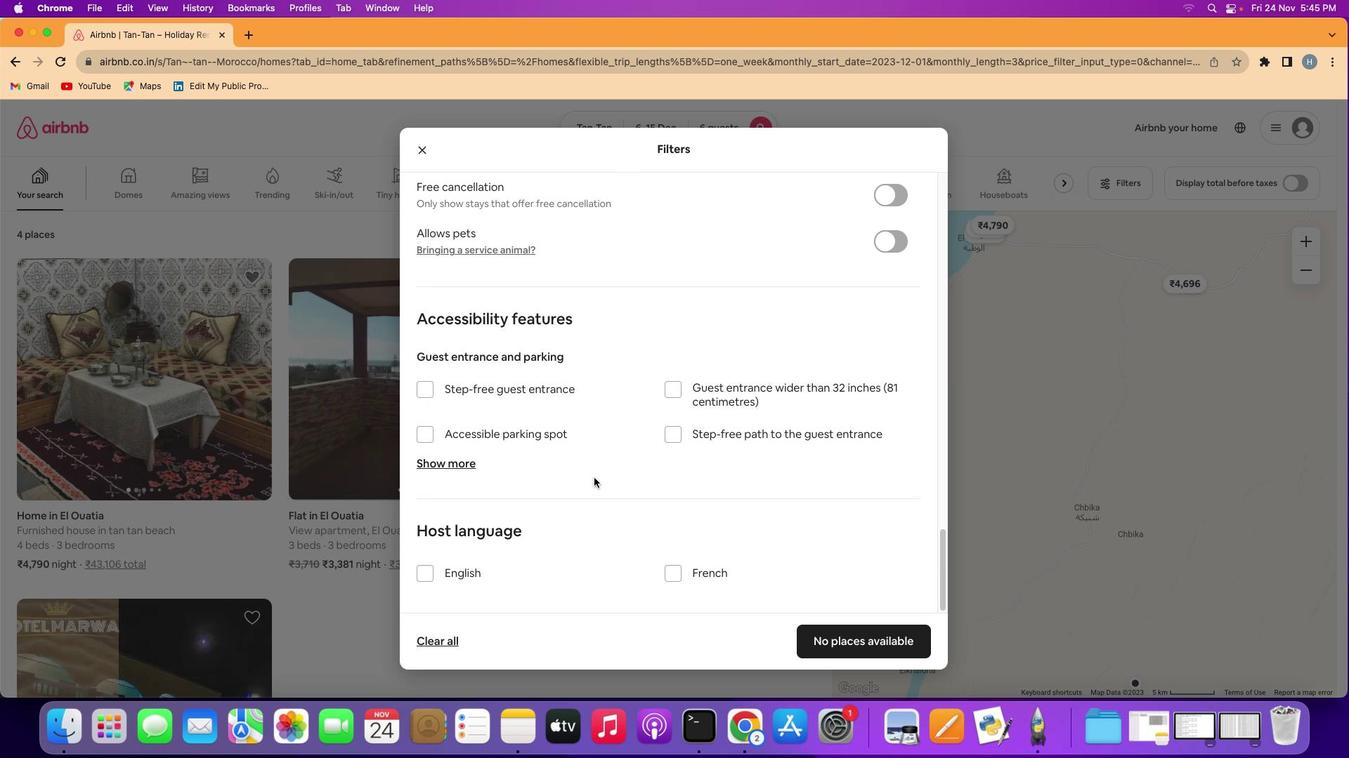 
Action: Mouse scrolled (629, 475) with delta (162, 60)
Screenshot: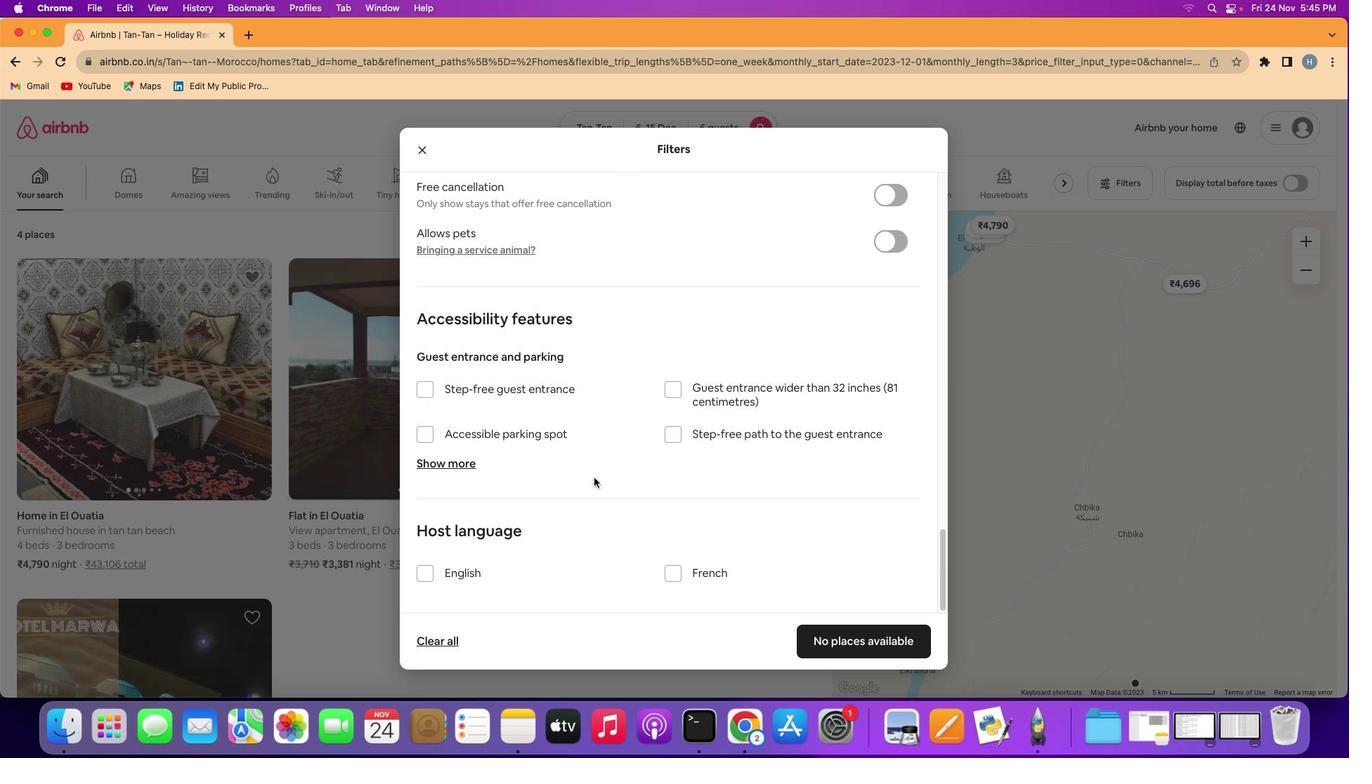 
Action: Mouse scrolled (629, 475) with delta (162, 62)
Screenshot: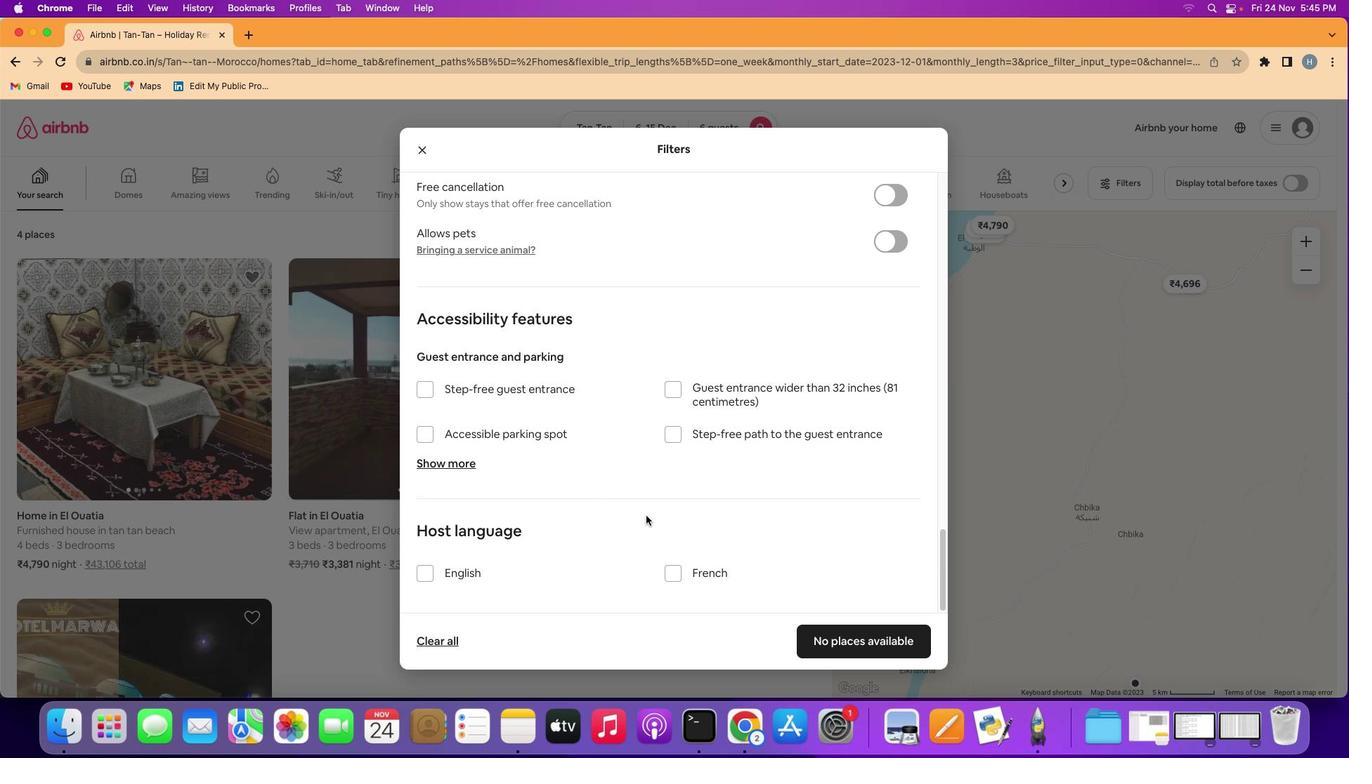 
Action: Mouse scrolled (629, 475) with delta (162, 62)
Screenshot: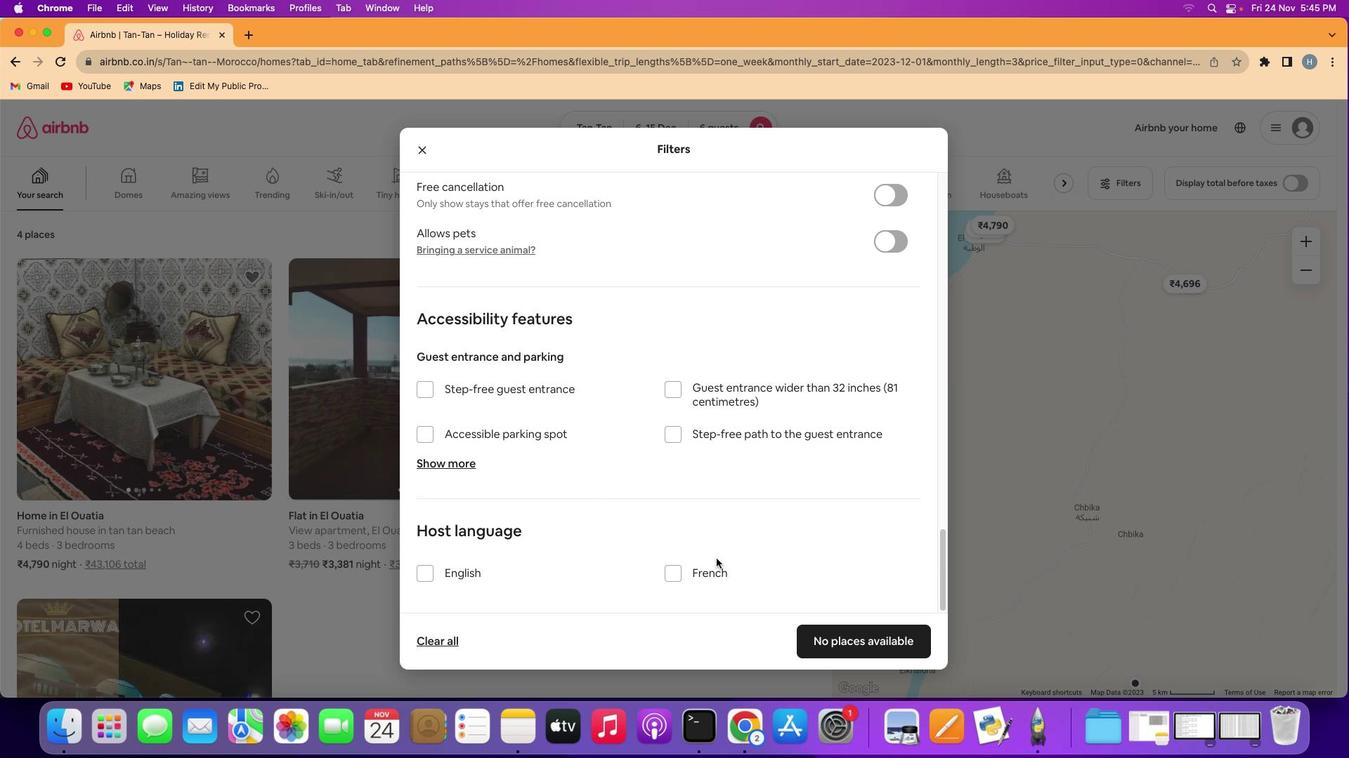
Action: Mouse scrolled (629, 475) with delta (162, 61)
Screenshot: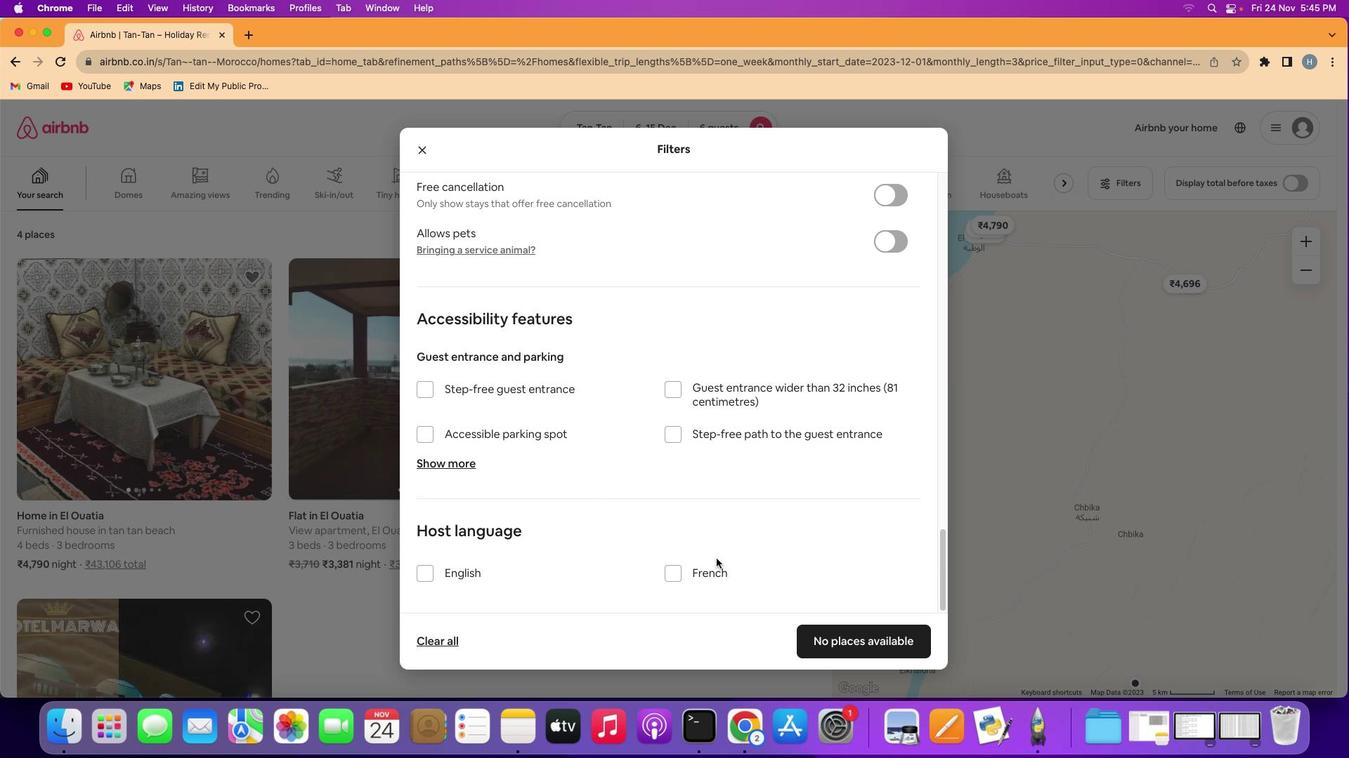 
Action: Mouse moved to (830, 621)
Screenshot: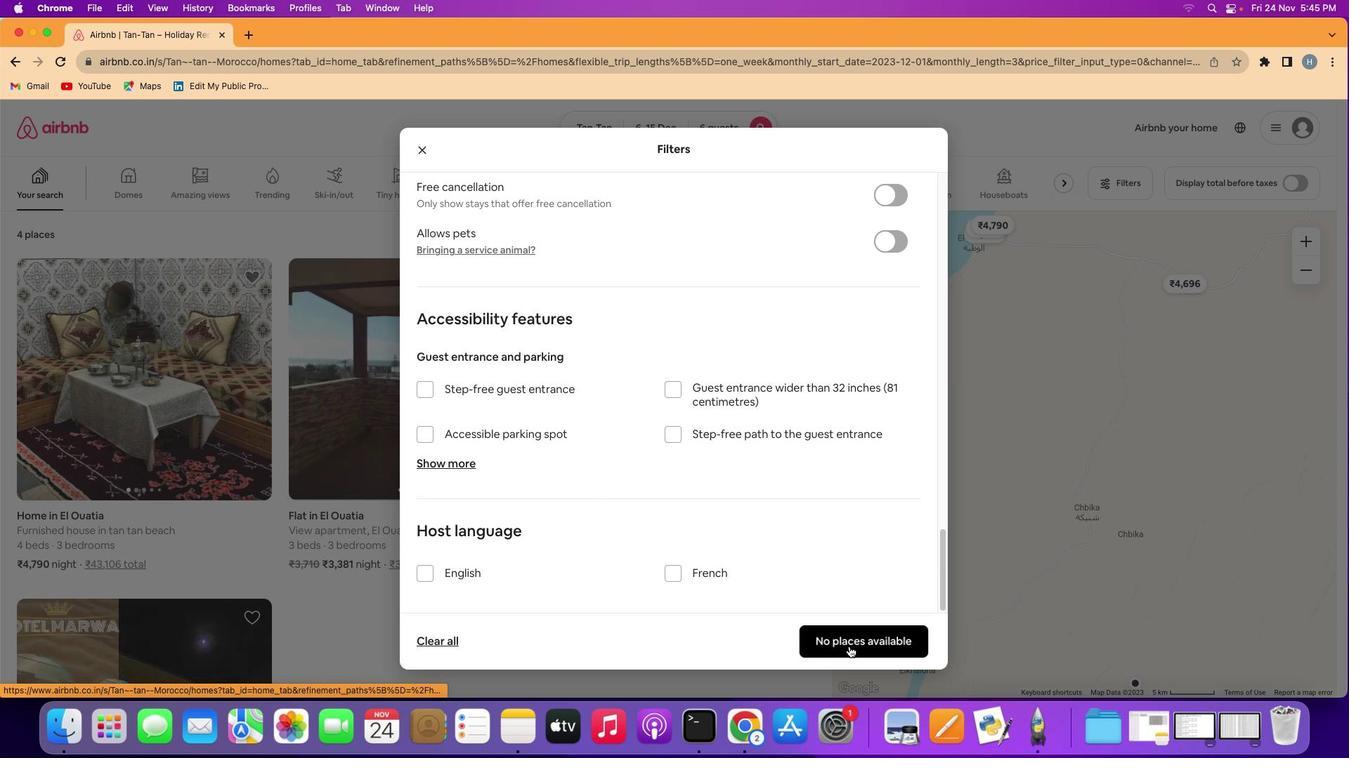 
Action: Mouse pressed left at (830, 621)
Screenshot: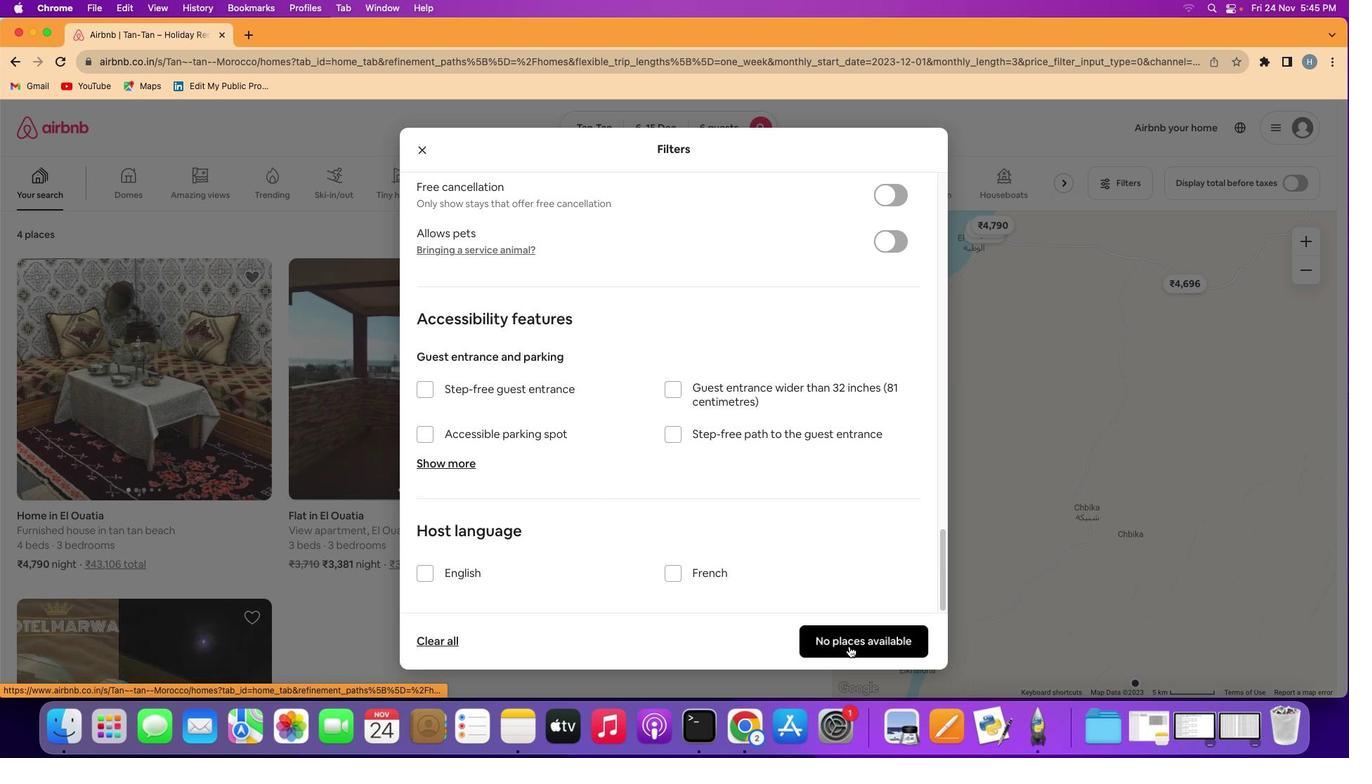 
Action: Mouse moved to (472, 457)
Screenshot: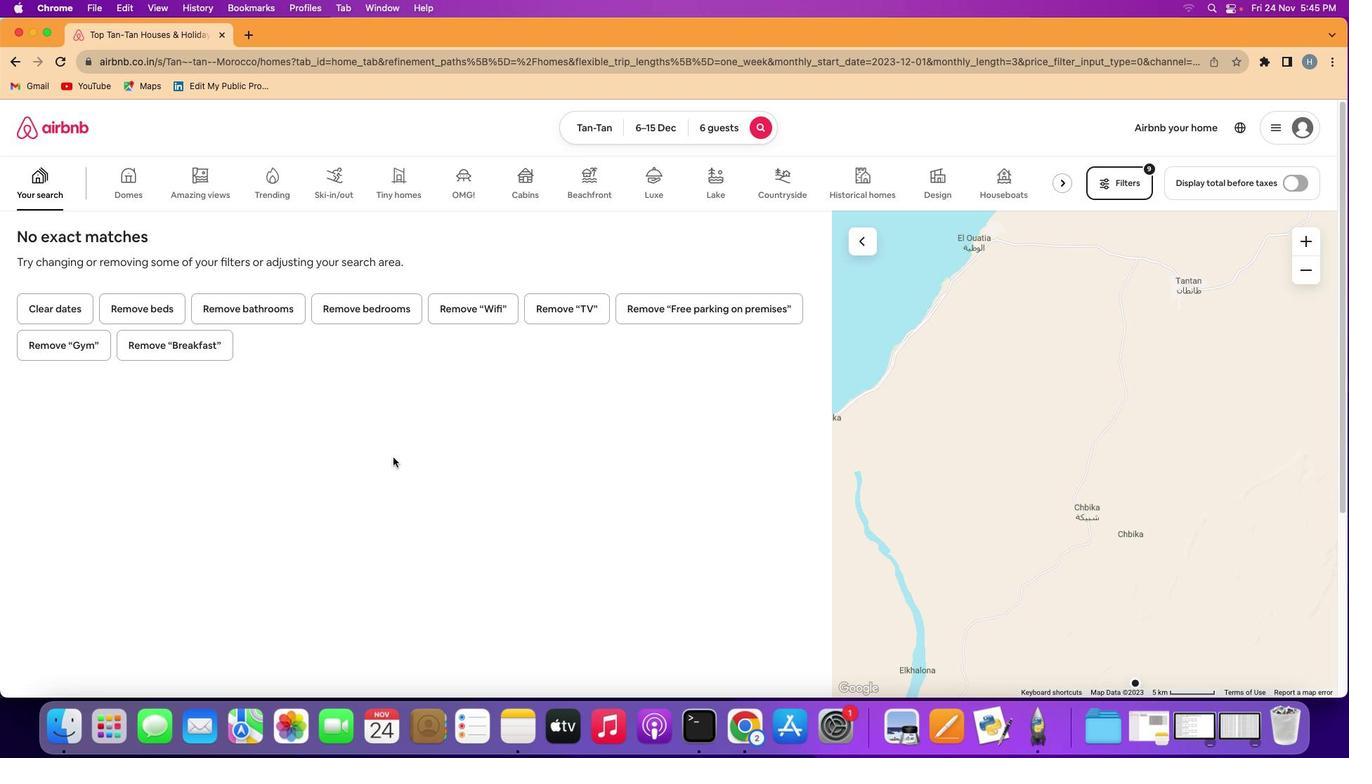 
